 Task: Find connections with filter location Rubiataba with filter topic #cloudwith filter profile language German with filter current company AlMansoori Petroleum Services with filter school Hindusthan College of Engineering and Technology with filter industry Research Services with filter service category Wealth Management with filter keywords title Preschool Teacher
Action: Mouse moved to (182, 254)
Screenshot: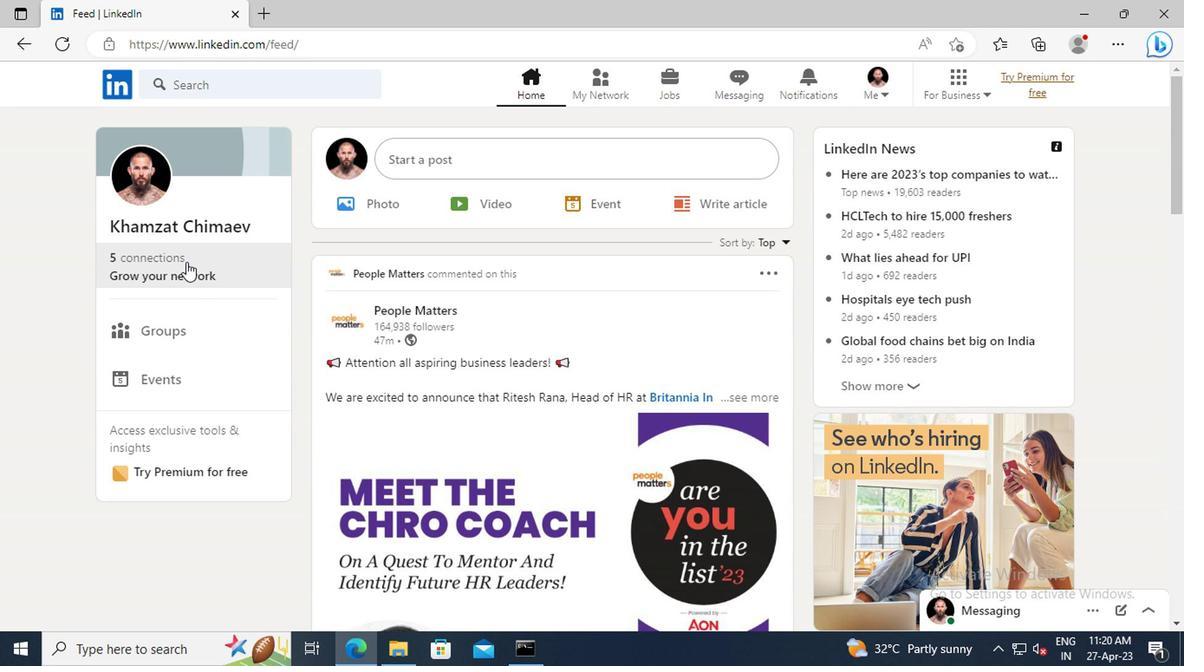
Action: Mouse pressed left at (182, 254)
Screenshot: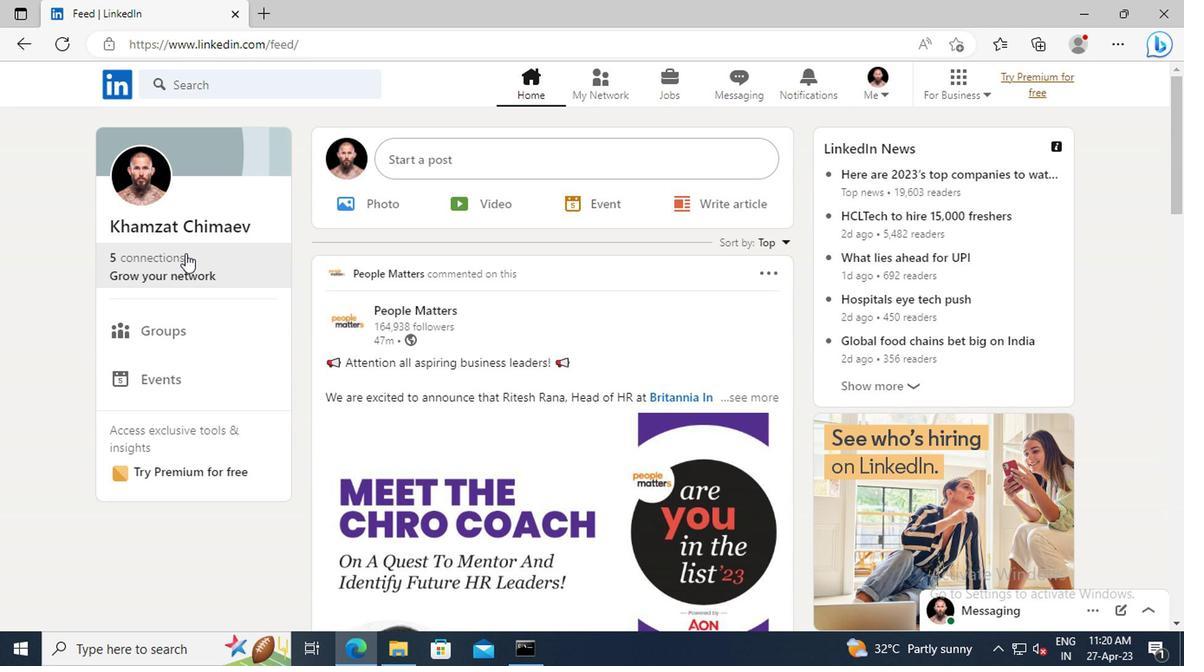 
Action: Mouse moved to (192, 188)
Screenshot: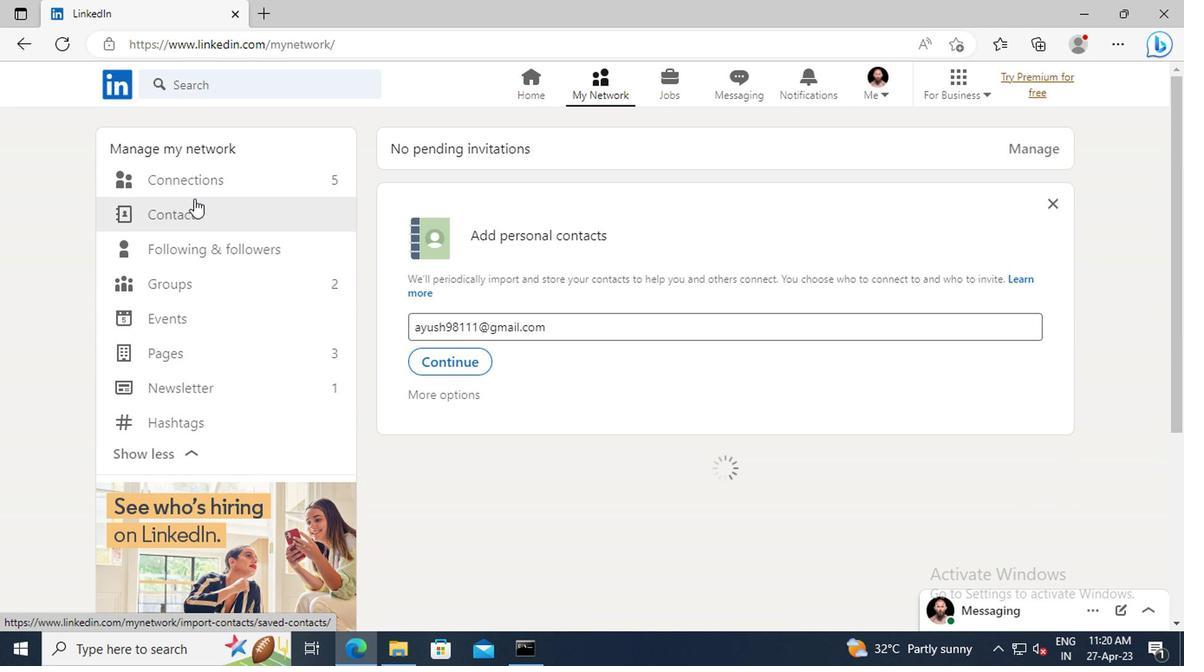 
Action: Mouse pressed left at (192, 188)
Screenshot: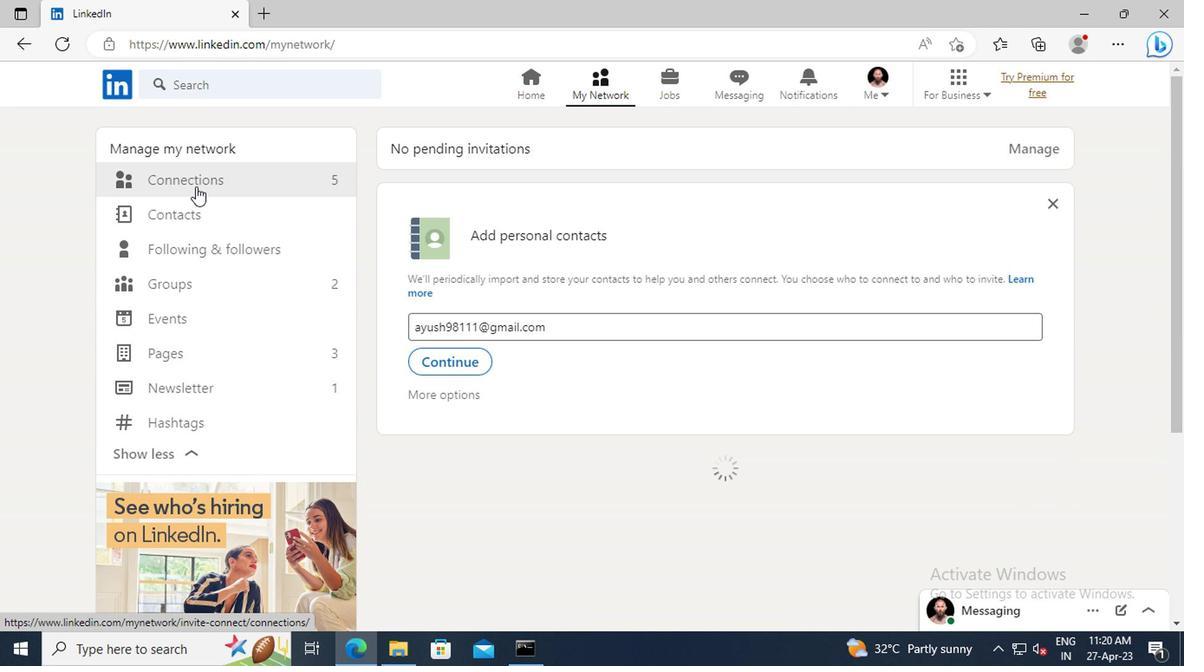 
Action: Mouse moved to (715, 186)
Screenshot: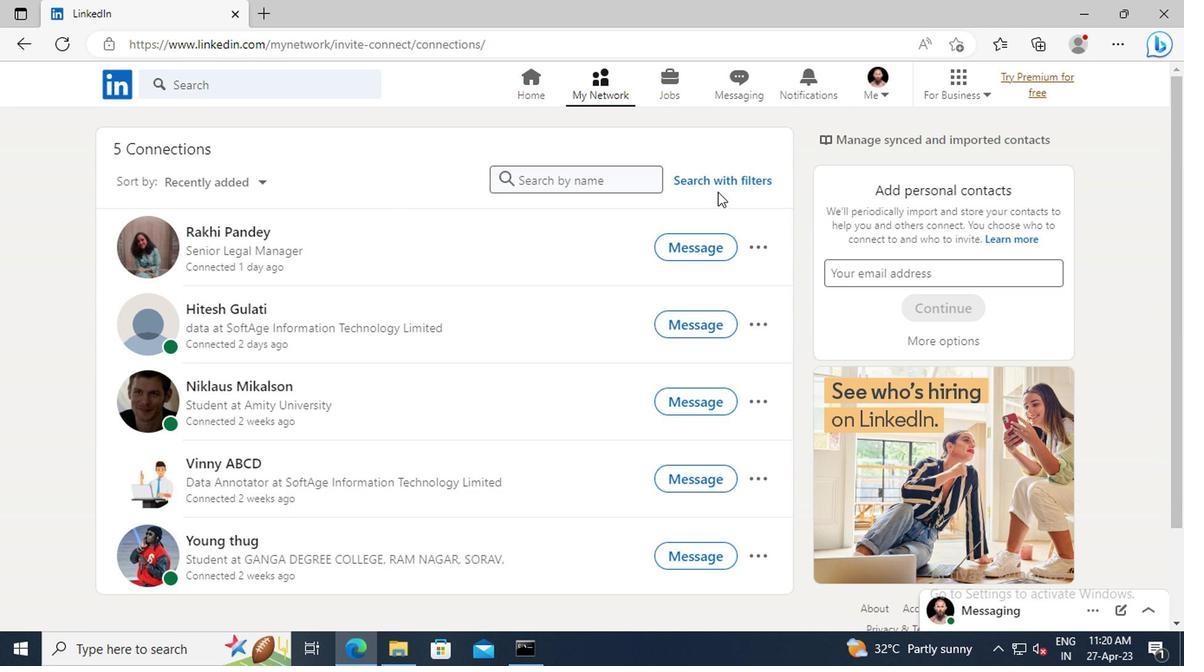 
Action: Mouse pressed left at (715, 186)
Screenshot: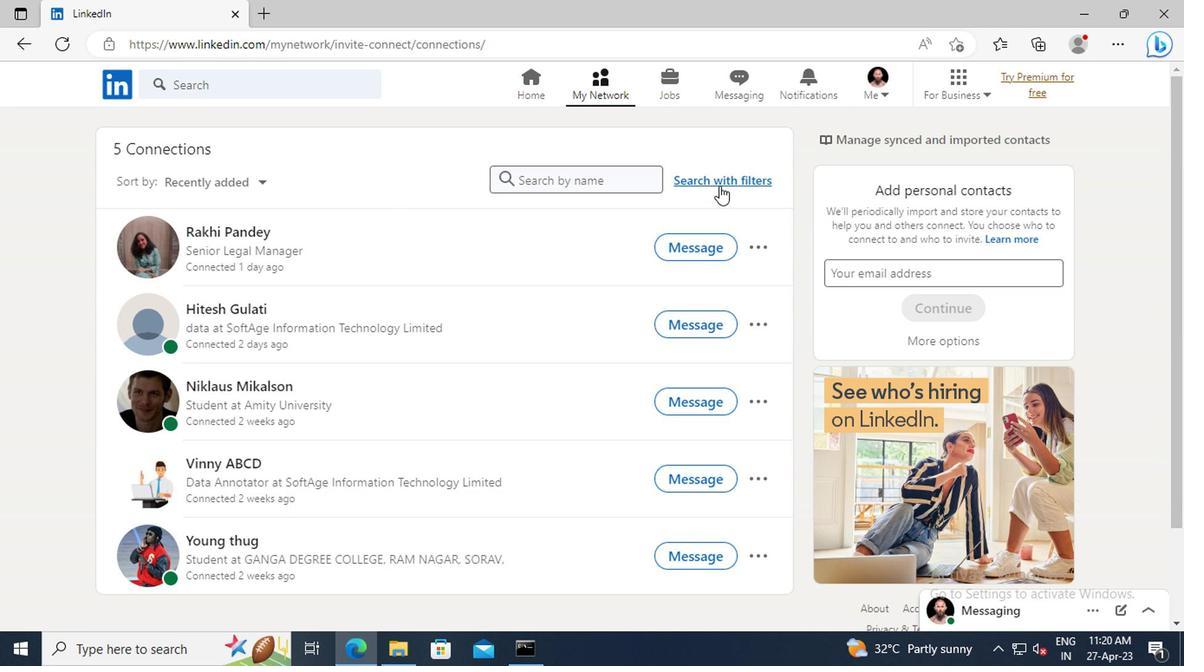 
Action: Mouse moved to (664, 141)
Screenshot: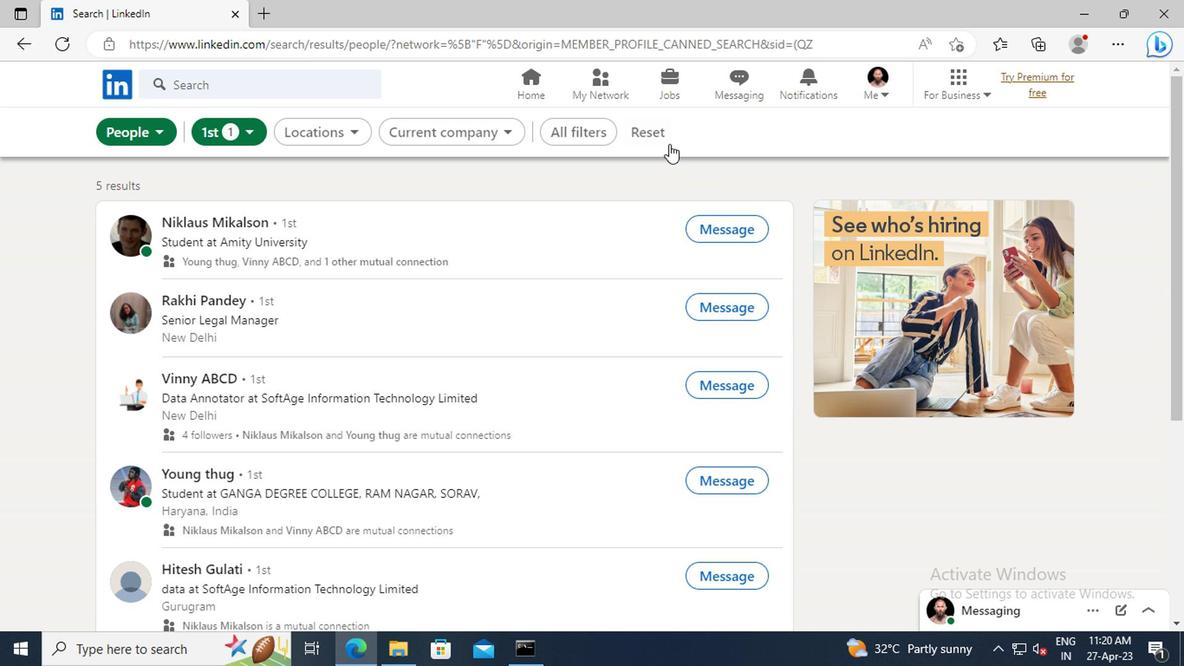 
Action: Mouse pressed left at (664, 141)
Screenshot: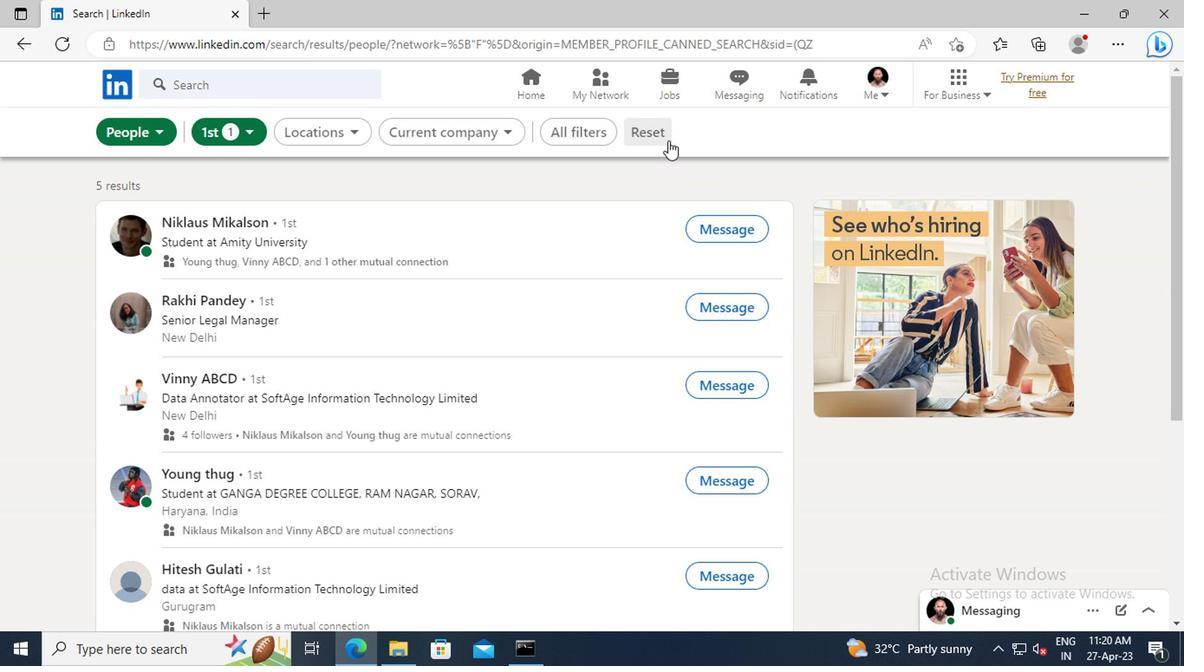 
Action: Mouse moved to (623, 130)
Screenshot: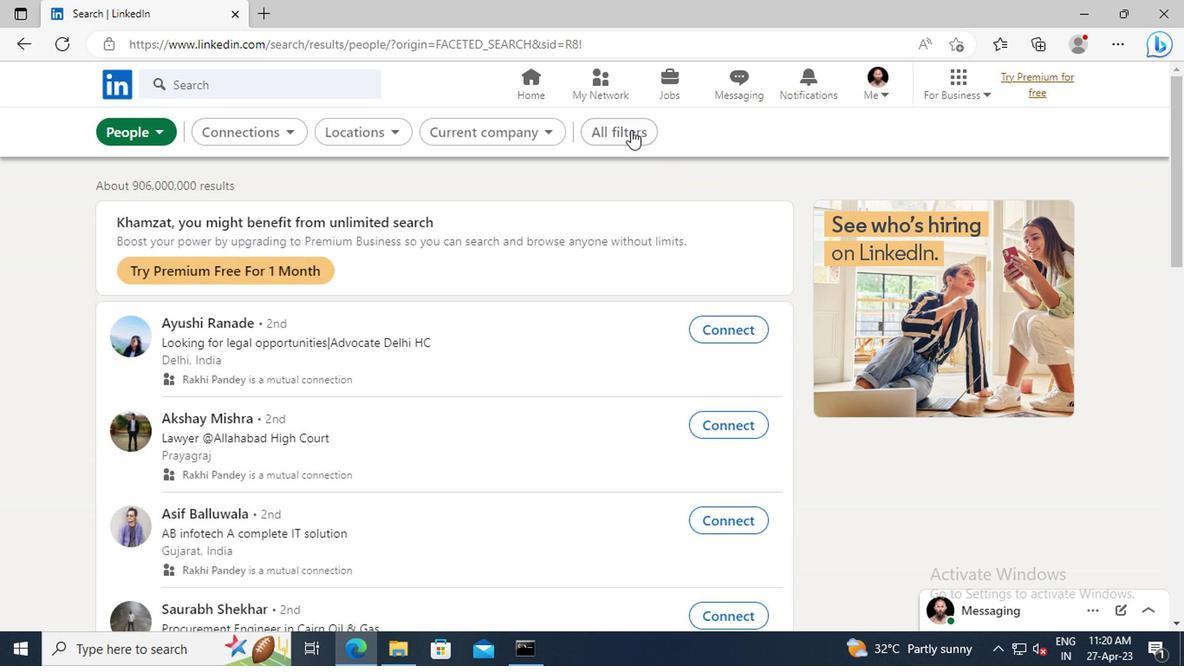 
Action: Mouse pressed left at (623, 130)
Screenshot: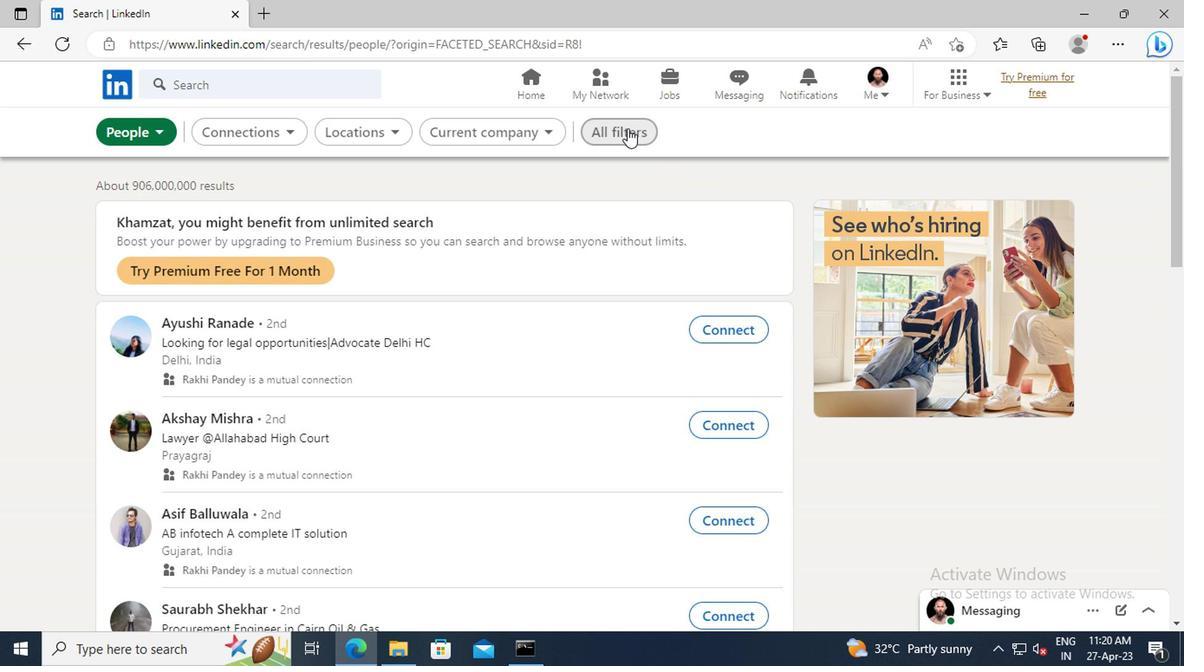 
Action: Mouse moved to (1050, 349)
Screenshot: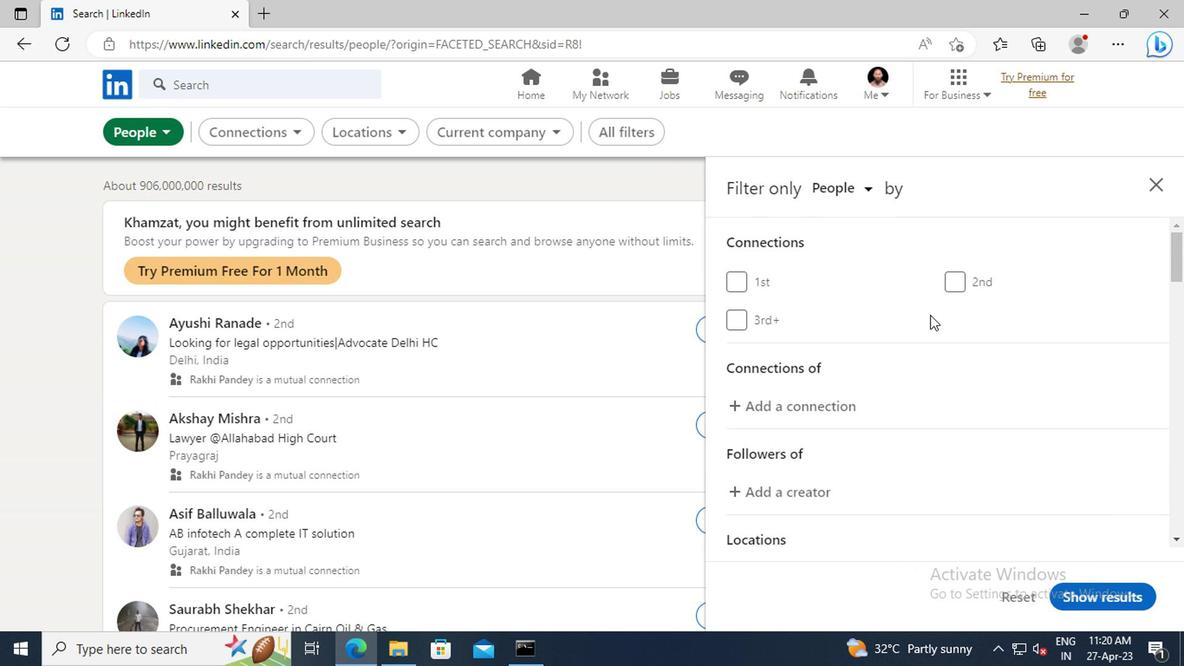 
Action: Mouse scrolled (1050, 348) with delta (0, -1)
Screenshot: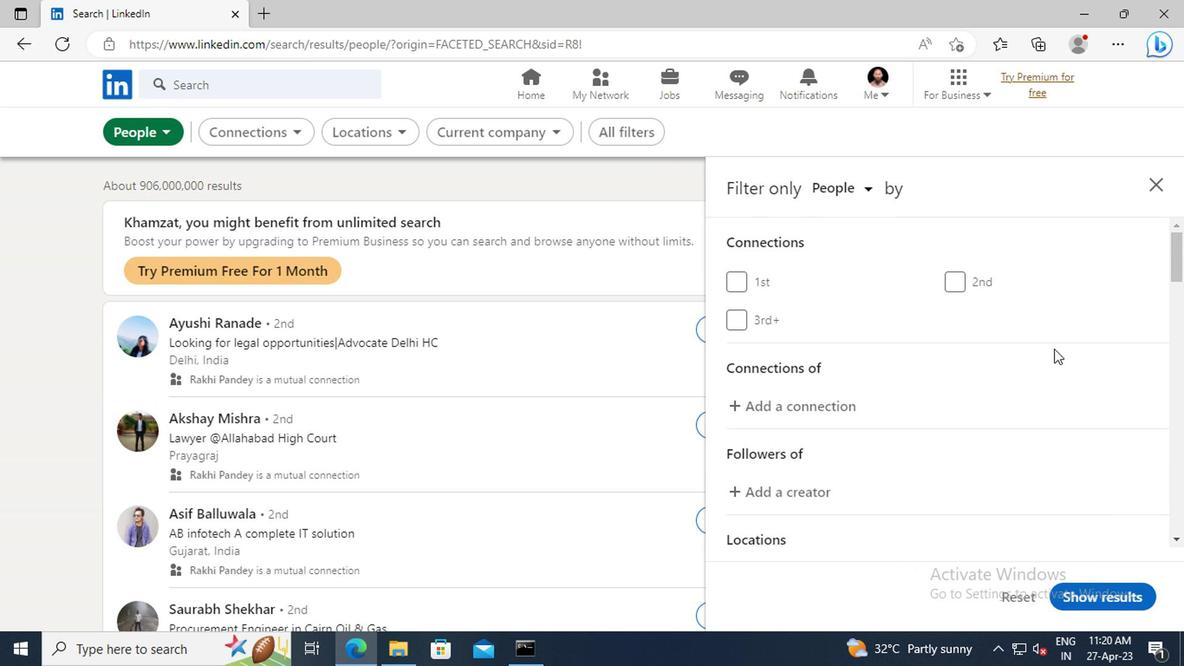 
Action: Mouse scrolled (1050, 348) with delta (0, -1)
Screenshot: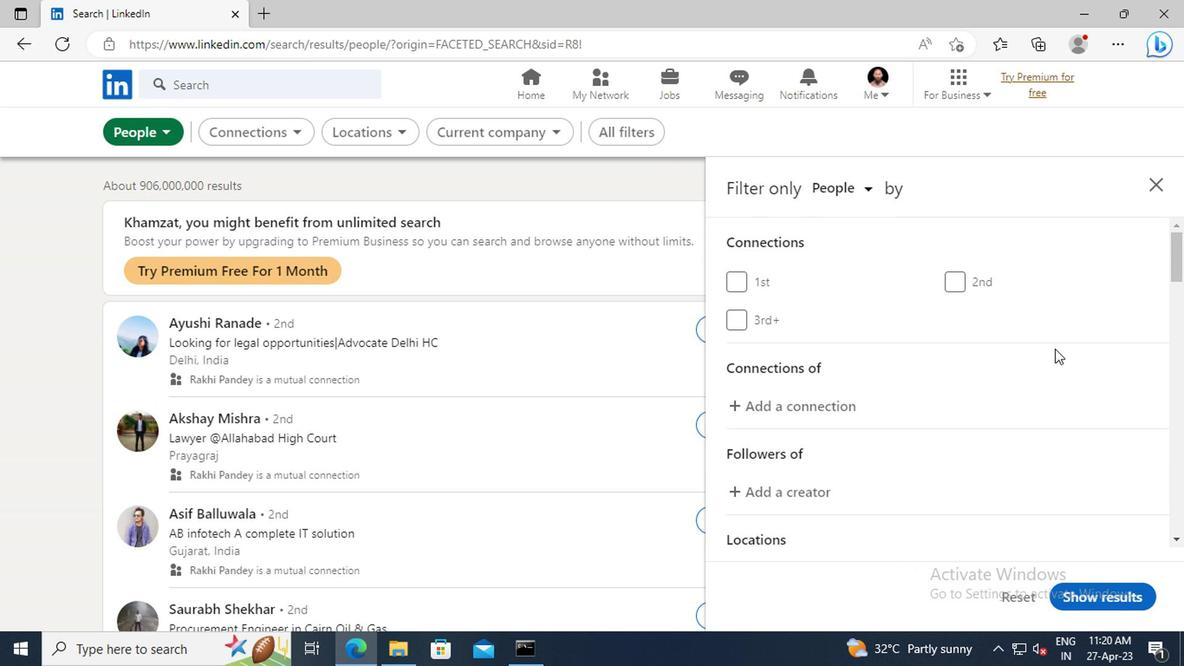 
Action: Mouse scrolled (1050, 348) with delta (0, -1)
Screenshot: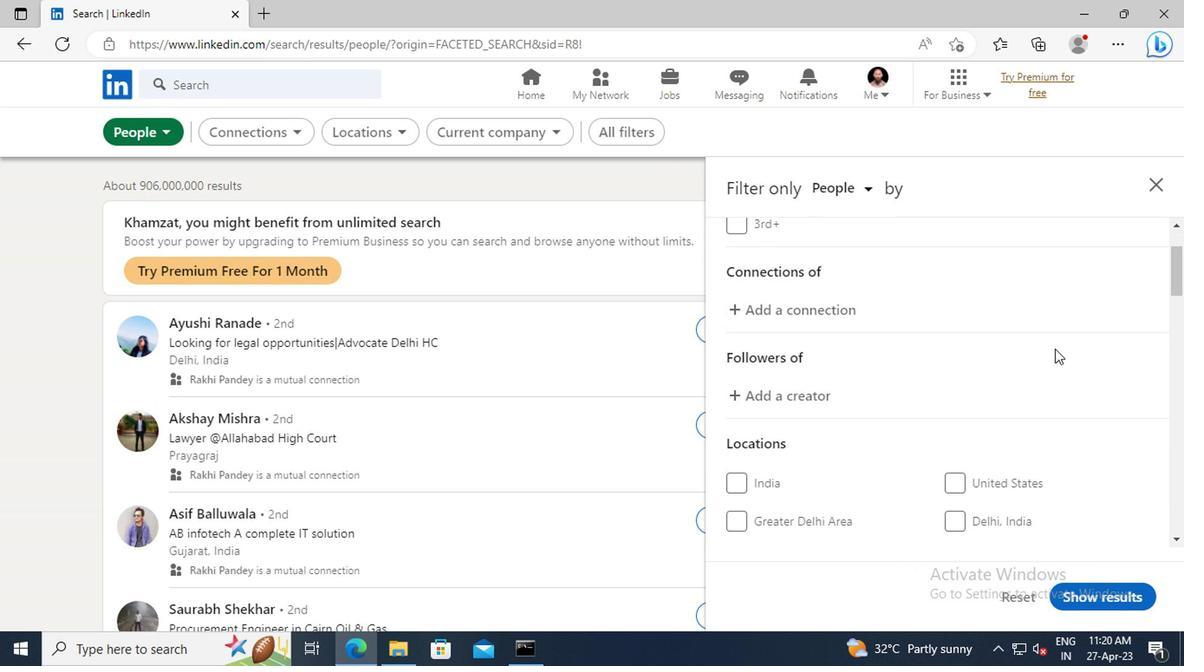
Action: Mouse scrolled (1050, 348) with delta (0, -1)
Screenshot: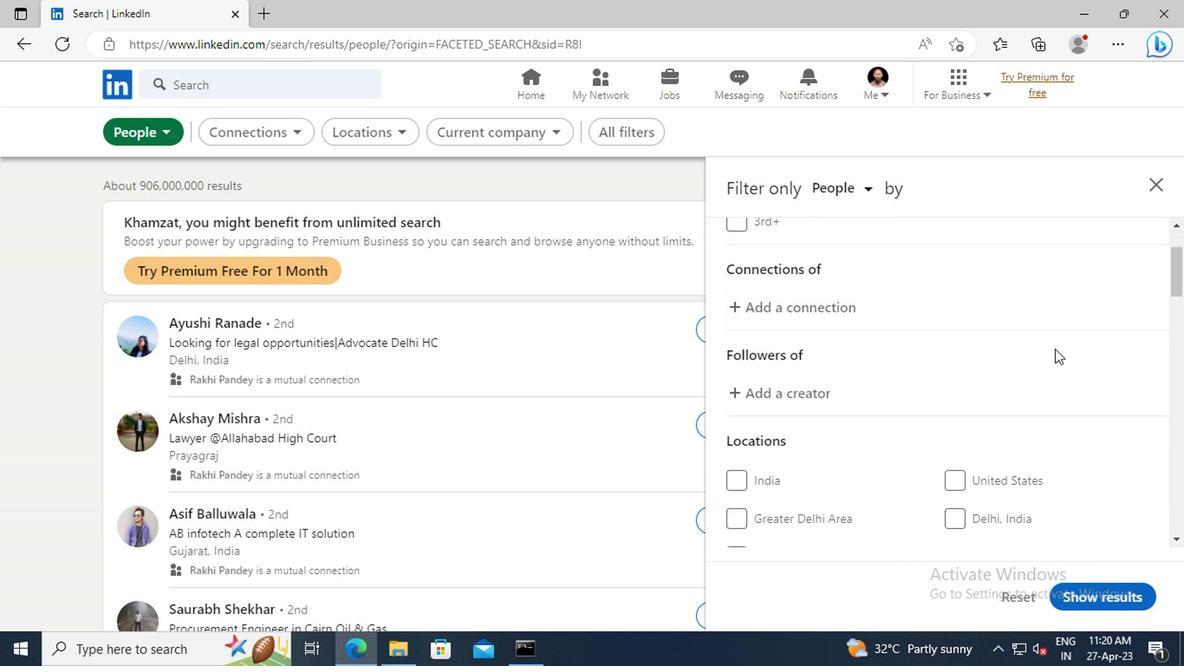 
Action: Mouse scrolled (1050, 348) with delta (0, -1)
Screenshot: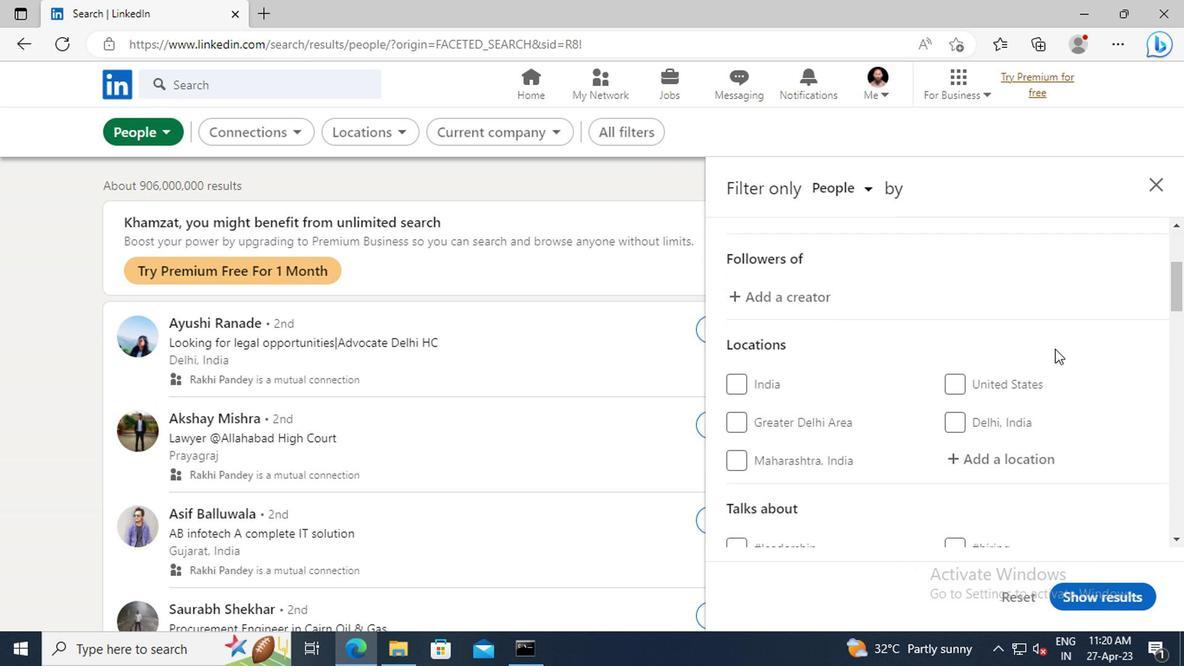 
Action: Mouse scrolled (1050, 348) with delta (0, -1)
Screenshot: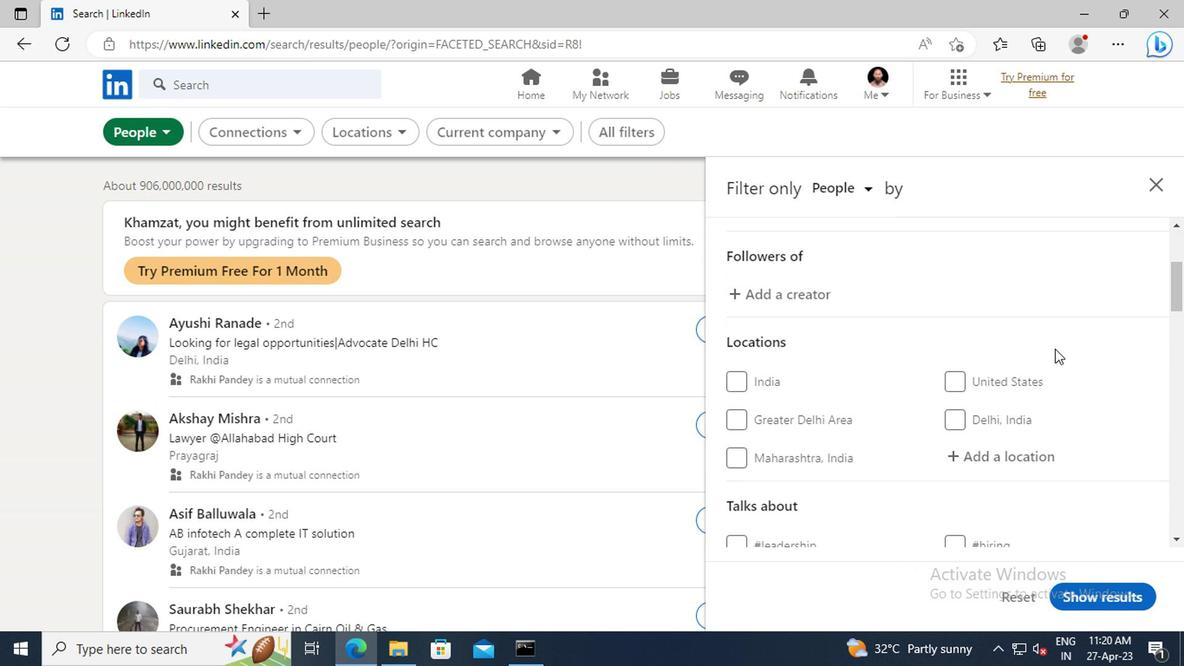 
Action: Mouse moved to (974, 360)
Screenshot: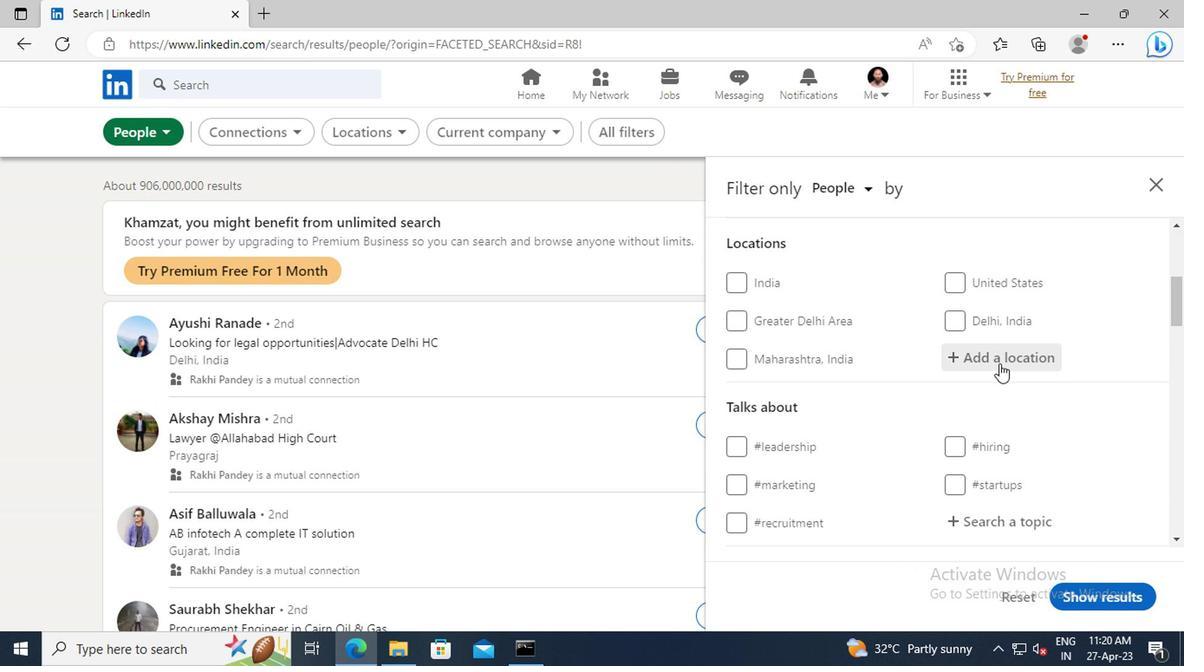 
Action: Mouse pressed left at (974, 360)
Screenshot: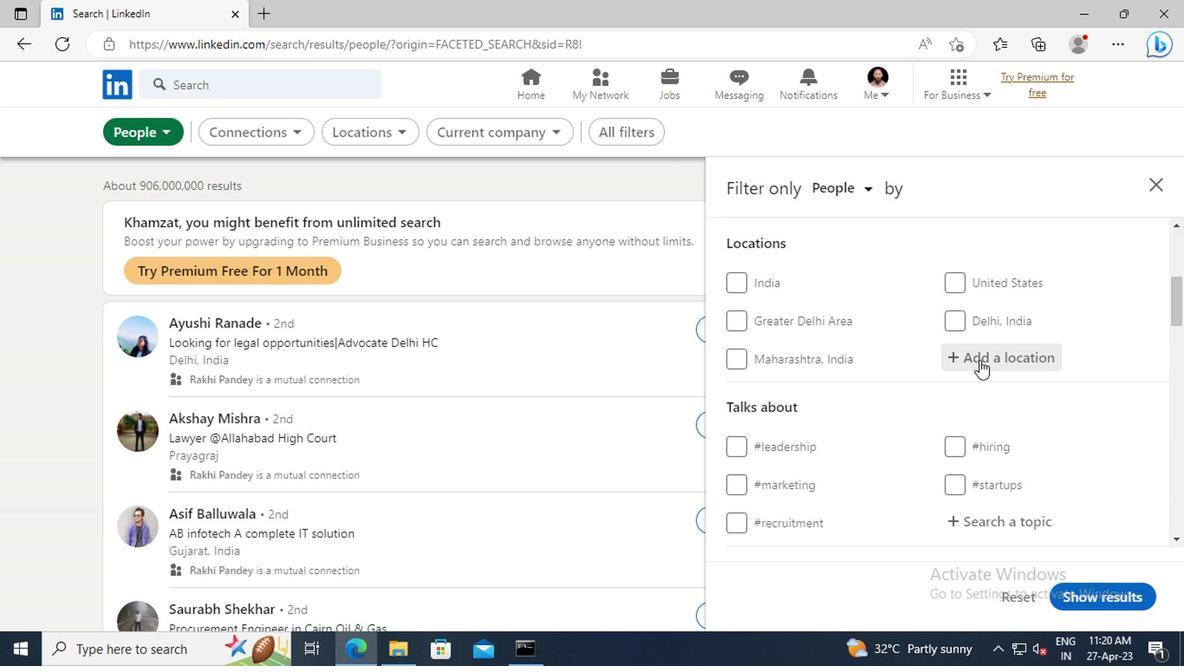 
Action: Key pressed <Key.shift>RUBIATABA
Screenshot: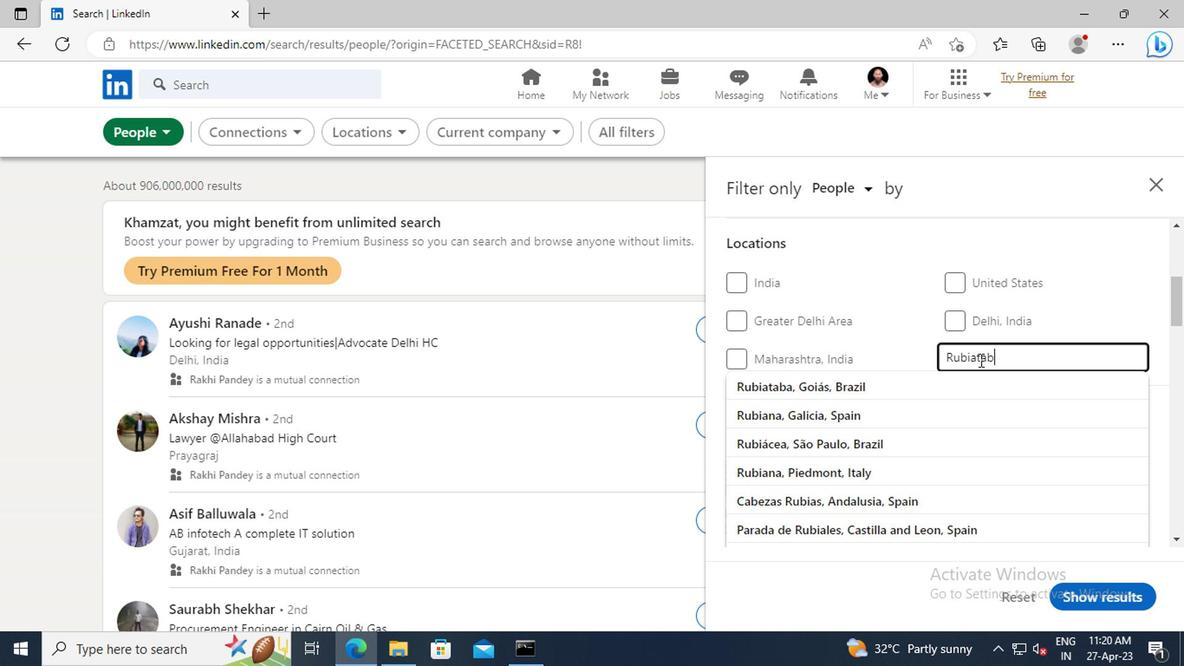 
Action: Mouse moved to (971, 382)
Screenshot: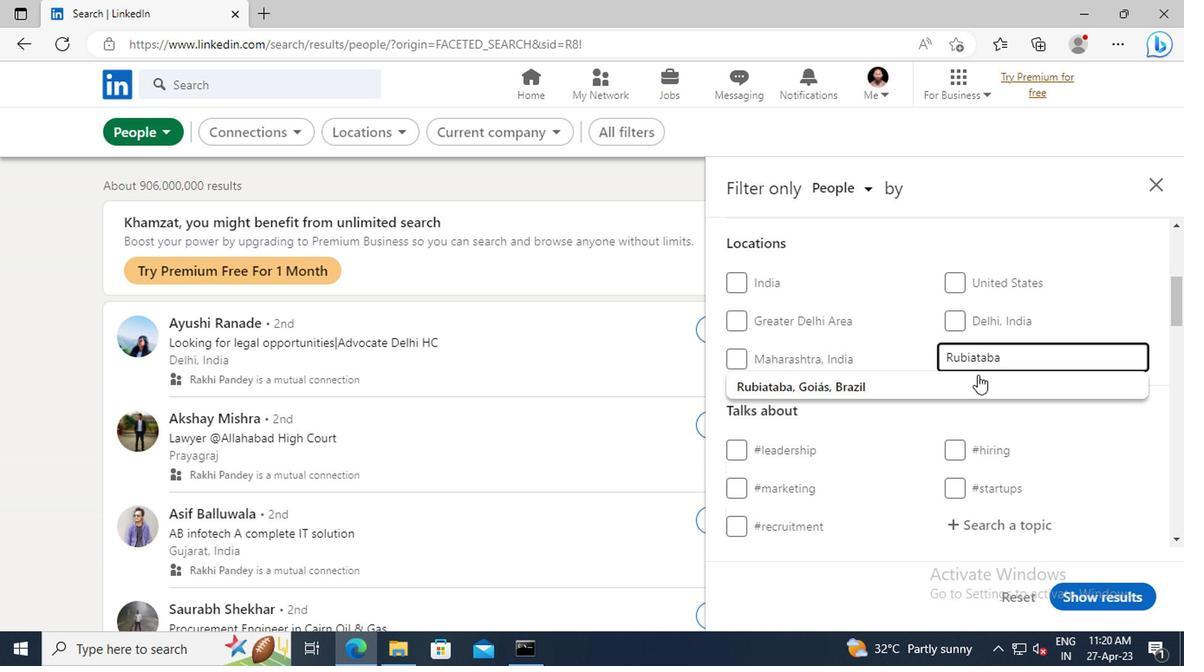 
Action: Mouse pressed left at (971, 382)
Screenshot: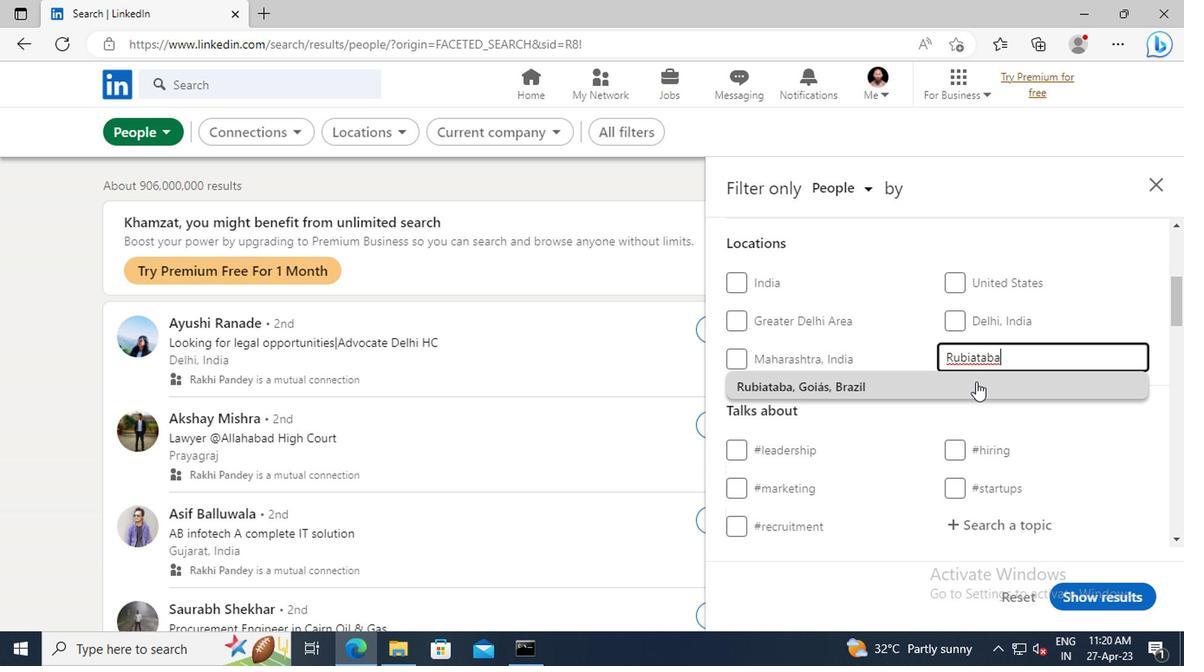 
Action: Mouse scrolled (971, 381) with delta (0, 0)
Screenshot: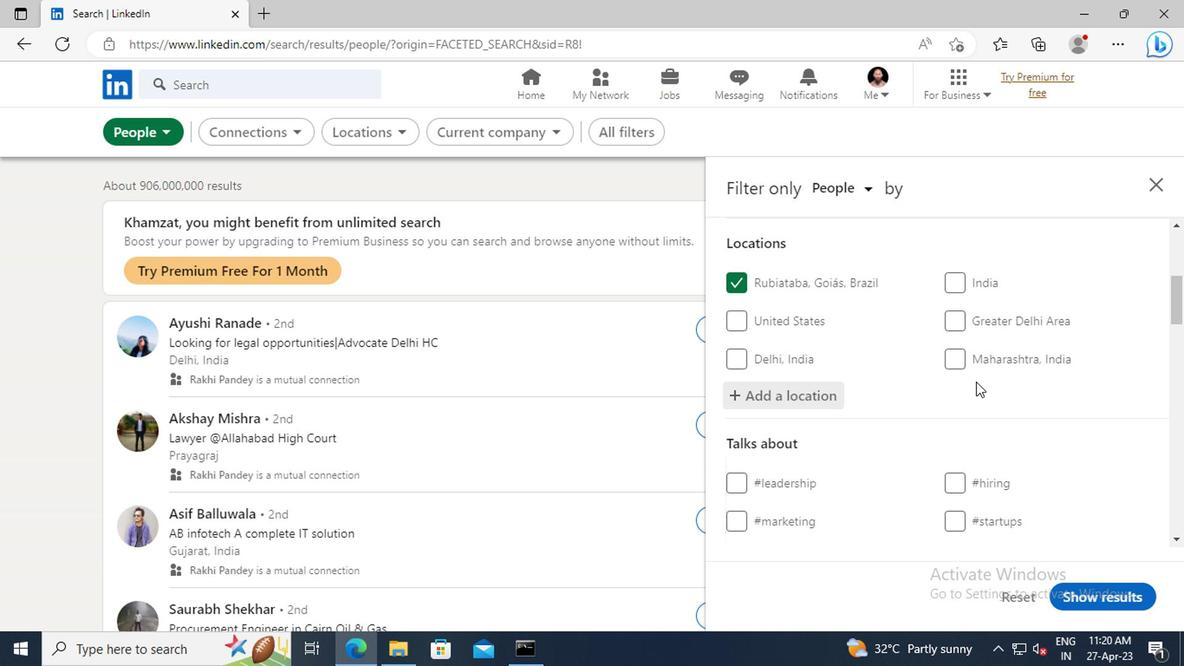 
Action: Mouse scrolled (971, 381) with delta (0, 0)
Screenshot: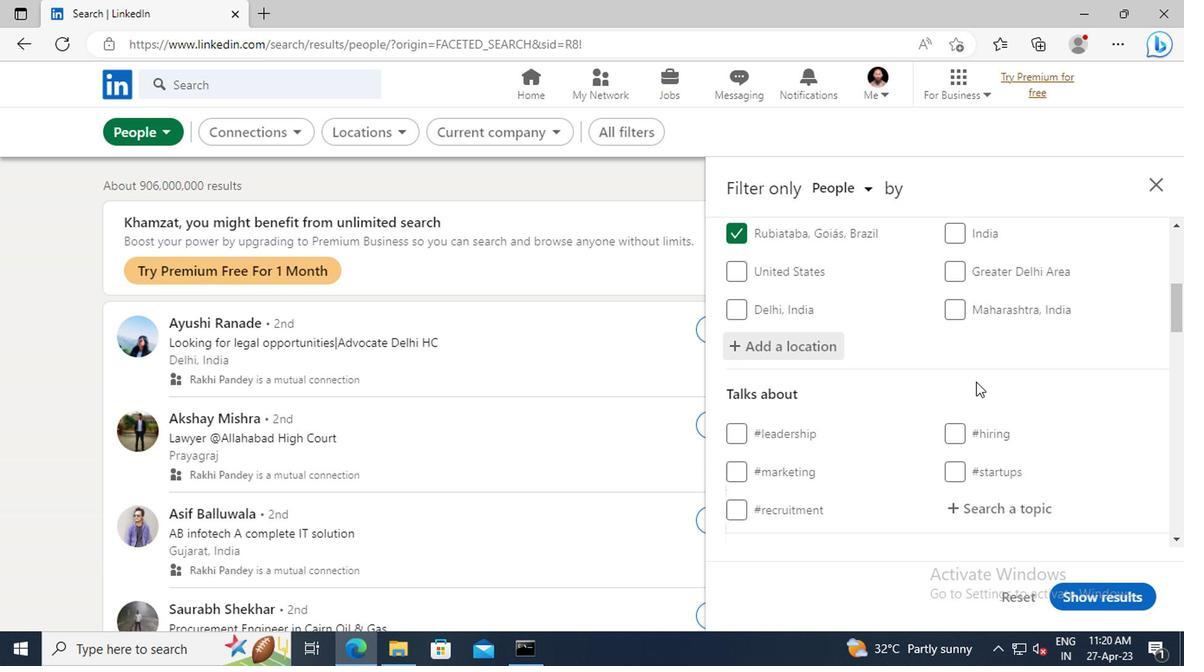 
Action: Mouse scrolled (971, 381) with delta (0, 0)
Screenshot: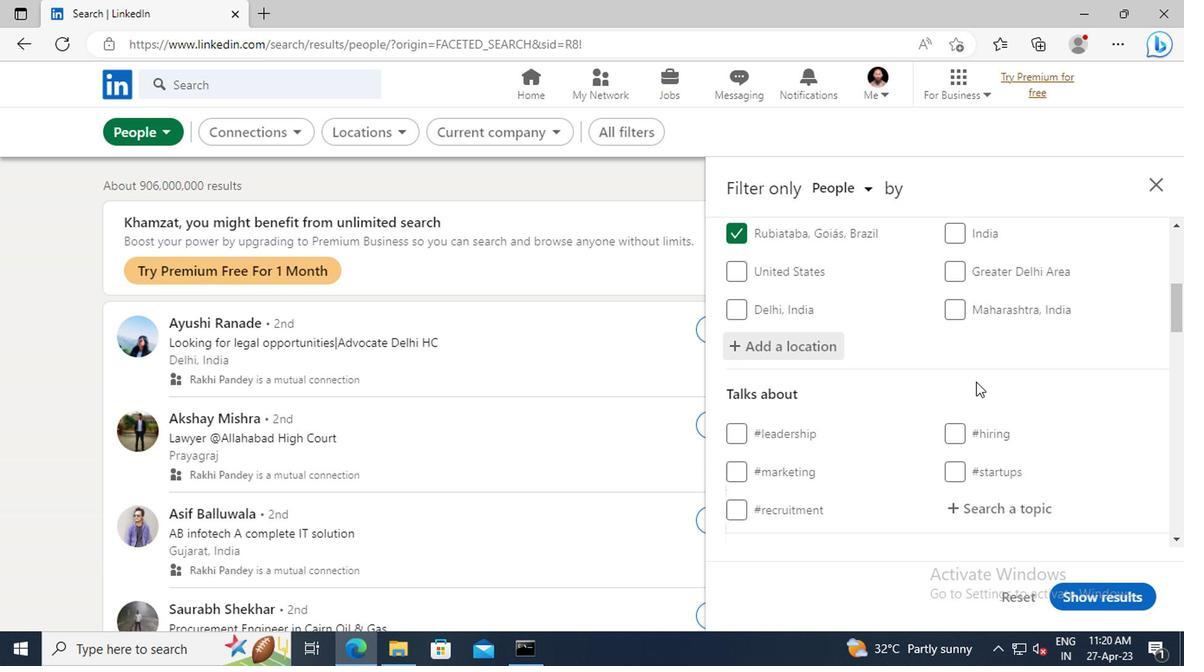 
Action: Mouse scrolled (971, 381) with delta (0, 0)
Screenshot: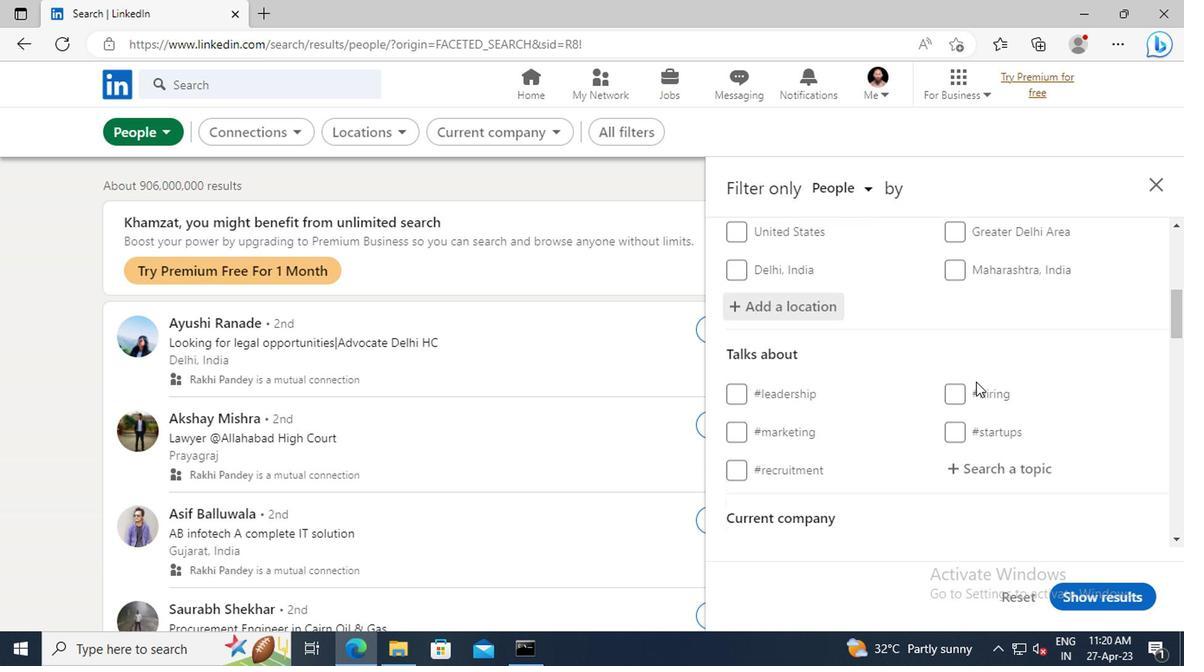 
Action: Mouse moved to (982, 367)
Screenshot: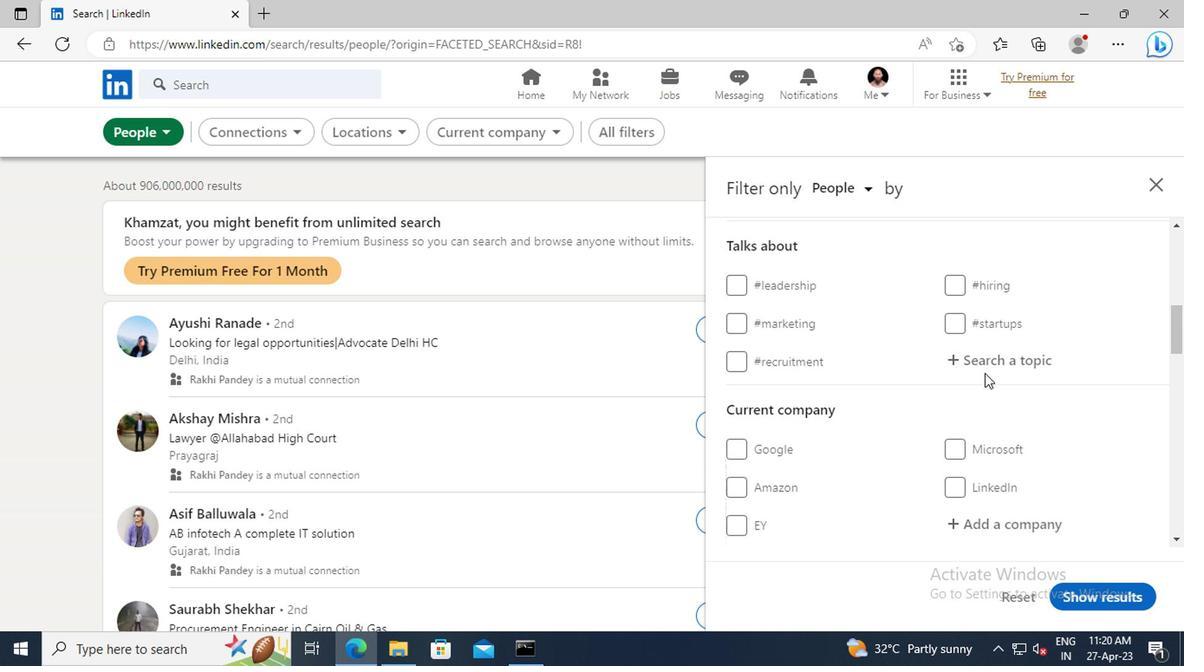 
Action: Mouse pressed left at (982, 367)
Screenshot: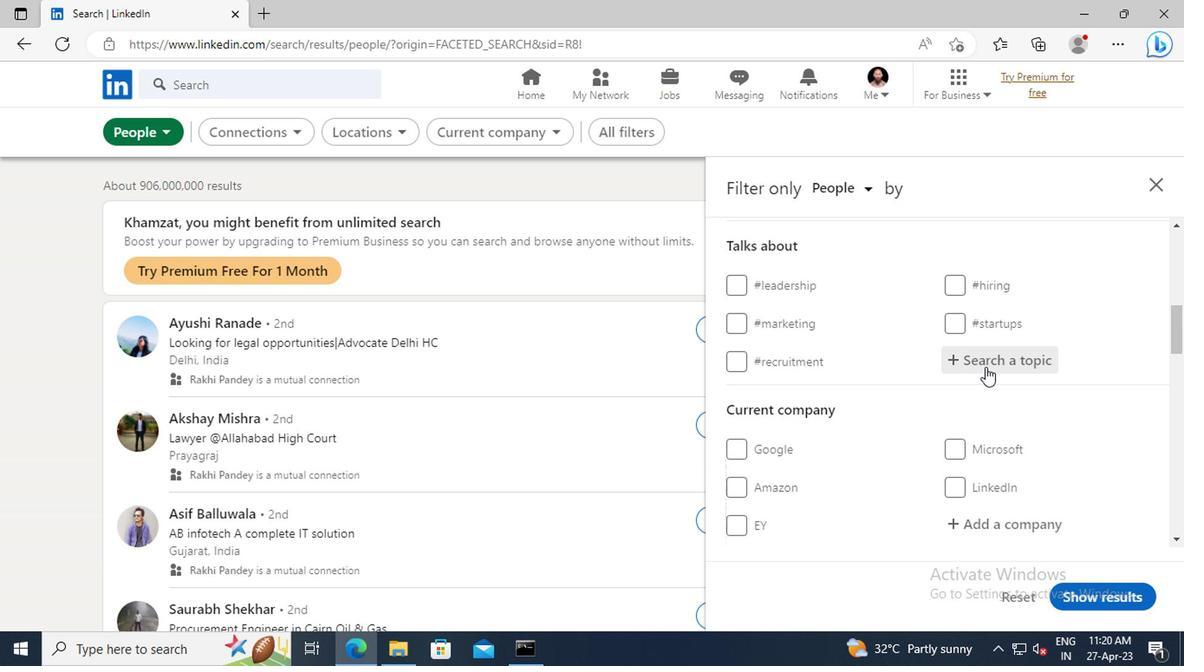 
Action: Key pressed <Key.shift>#CLOUDWITH<Key.enter>
Screenshot: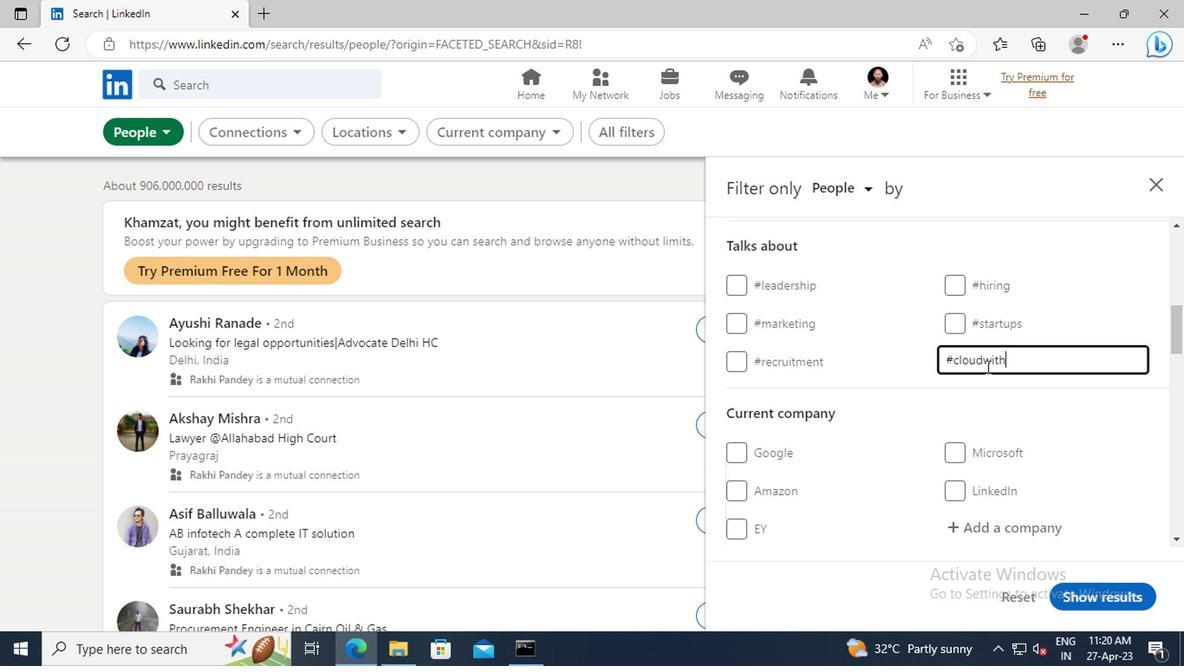 
Action: Mouse scrolled (982, 367) with delta (0, 0)
Screenshot: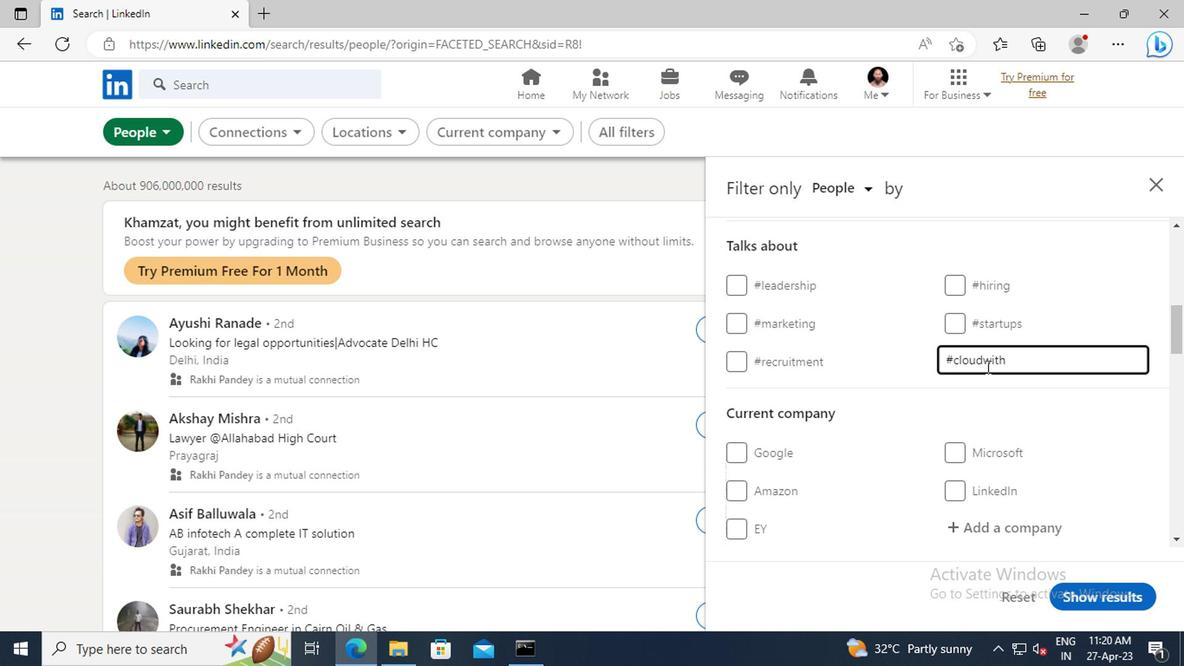 
Action: Mouse scrolled (982, 367) with delta (0, 0)
Screenshot: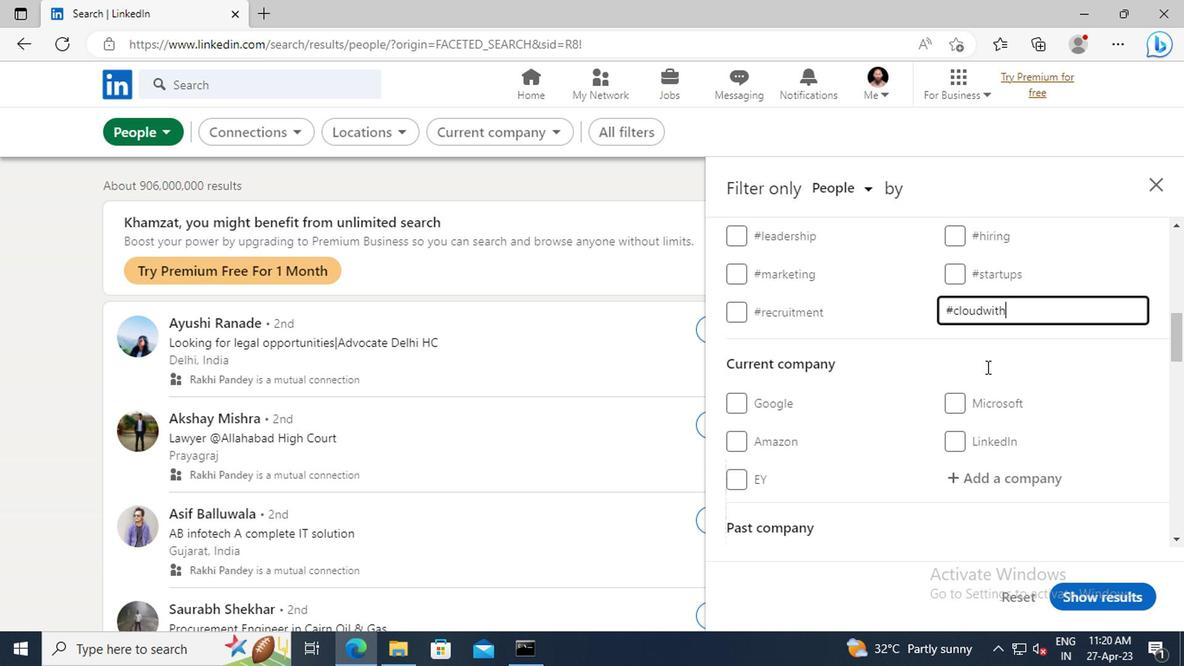 
Action: Mouse scrolled (982, 367) with delta (0, 0)
Screenshot: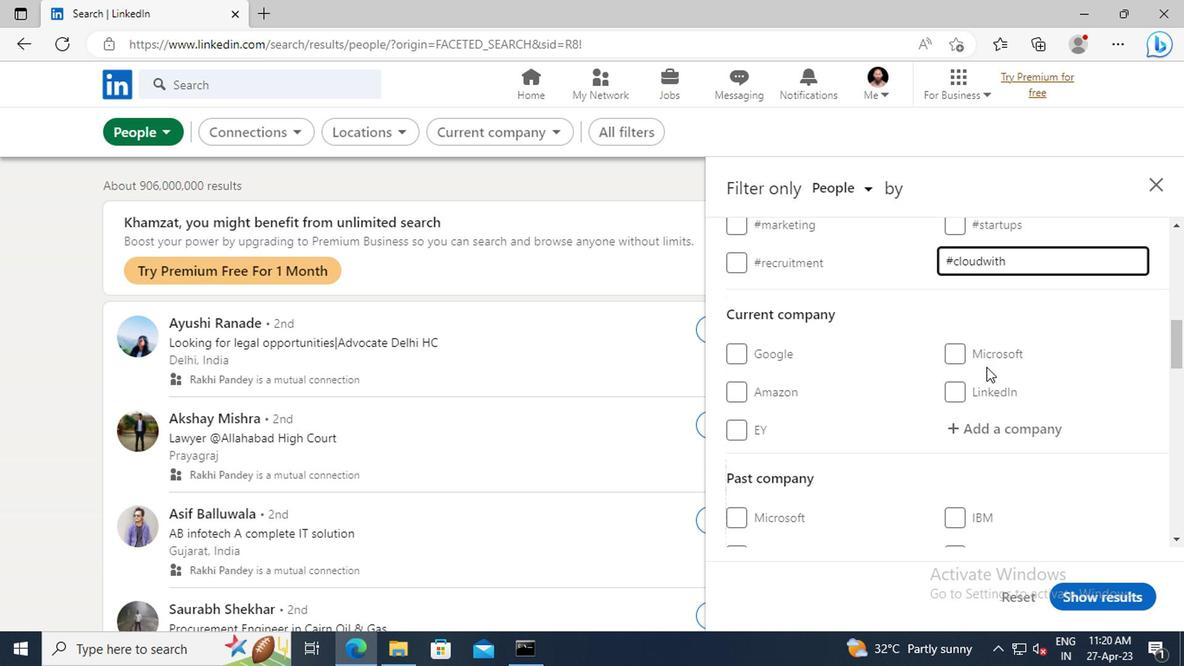
Action: Mouse scrolled (982, 367) with delta (0, 0)
Screenshot: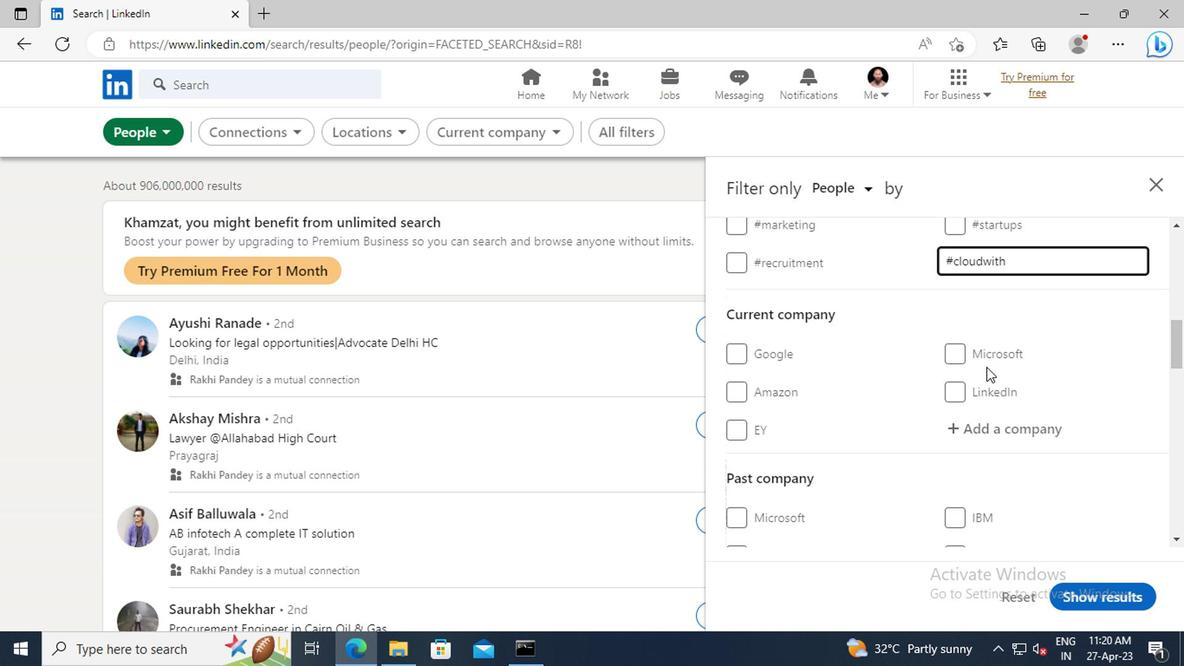 
Action: Mouse scrolled (982, 367) with delta (0, 0)
Screenshot: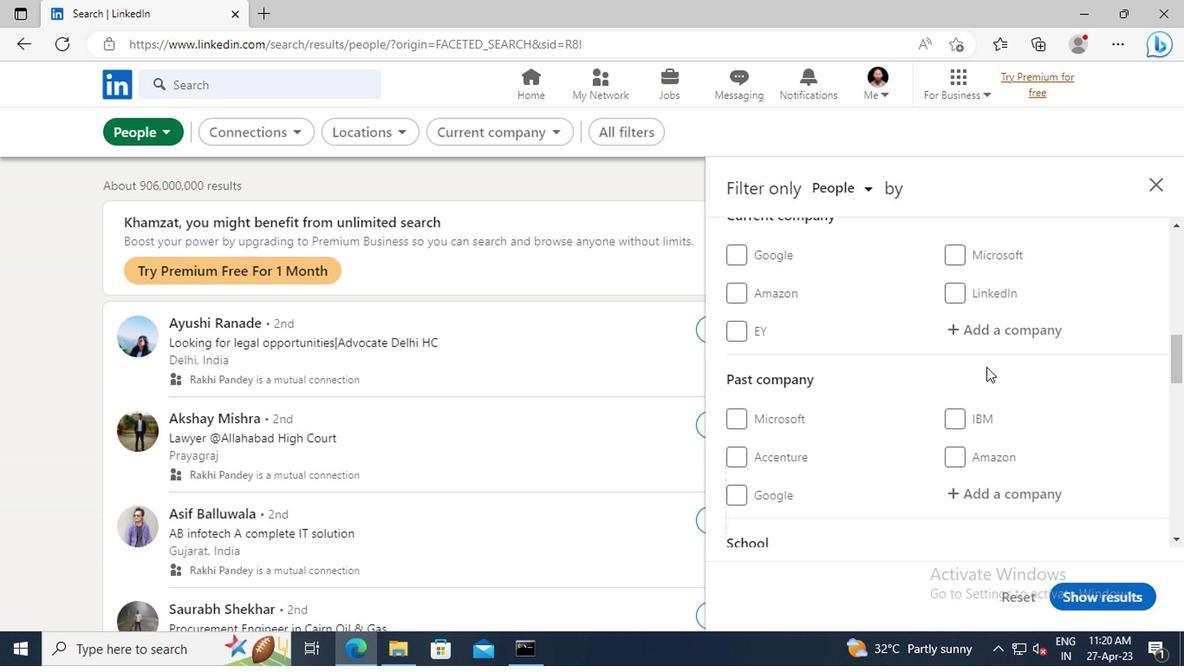 
Action: Mouse scrolled (982, 367) with delta (0, 0)
Screenshot: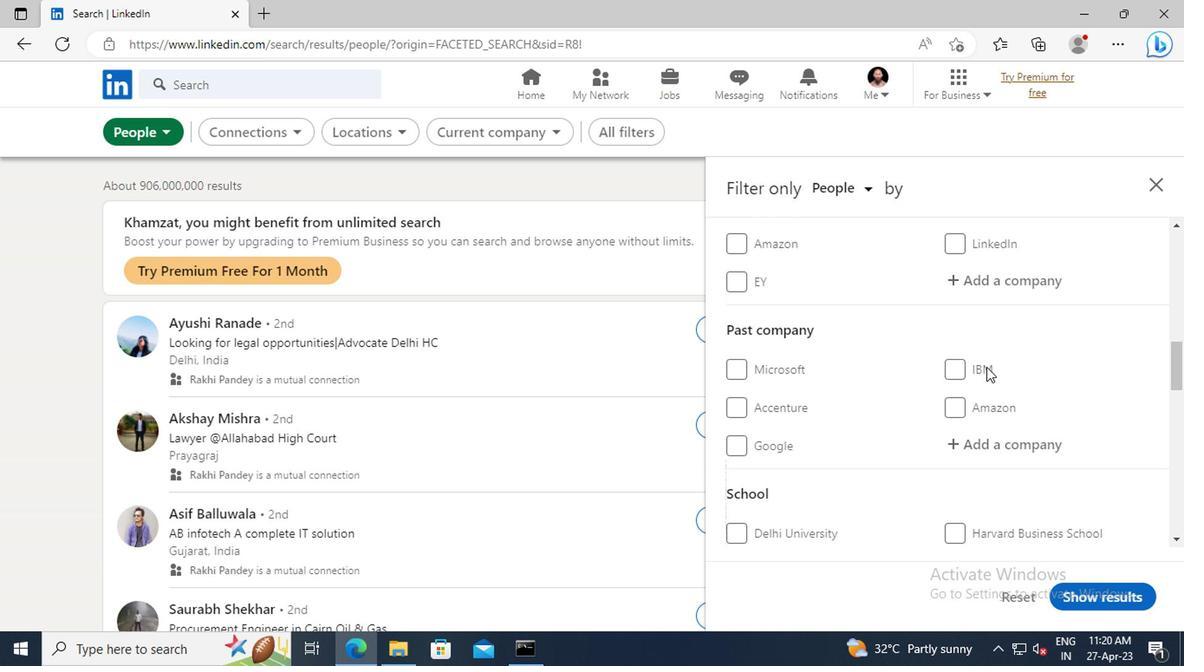 
Action: Mouse scrolled (982, 367) with delta (0, 0)
Screenshot: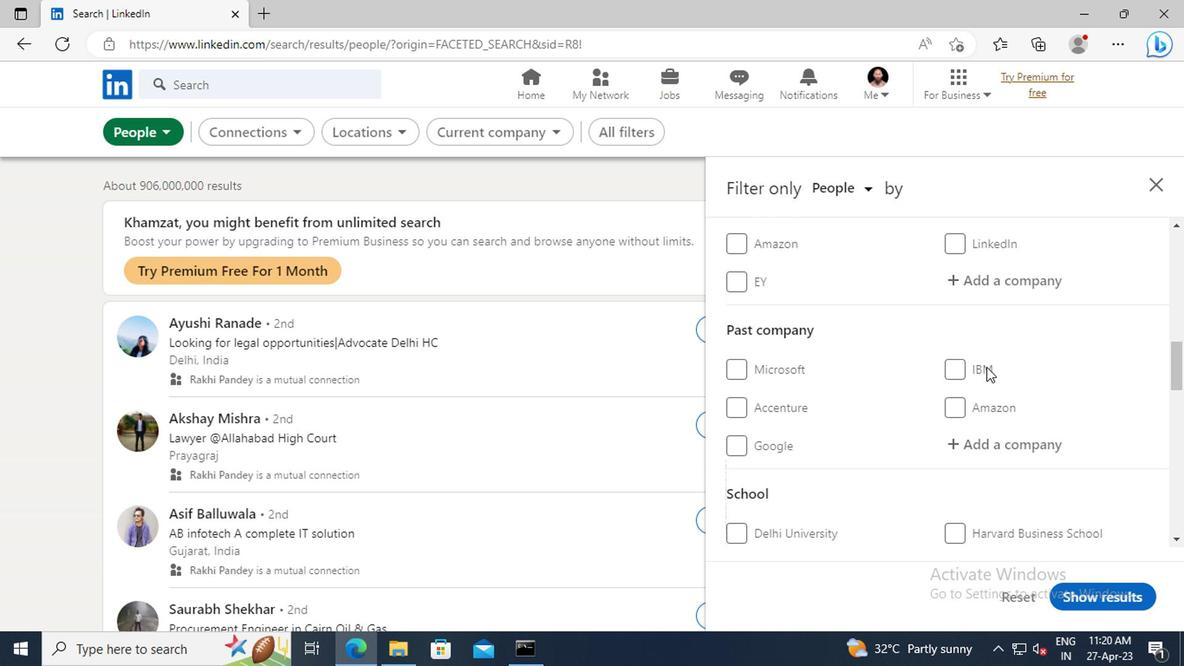
Action: Mouse scrolled (982, 367) with delta (0, 0)
Screenshot: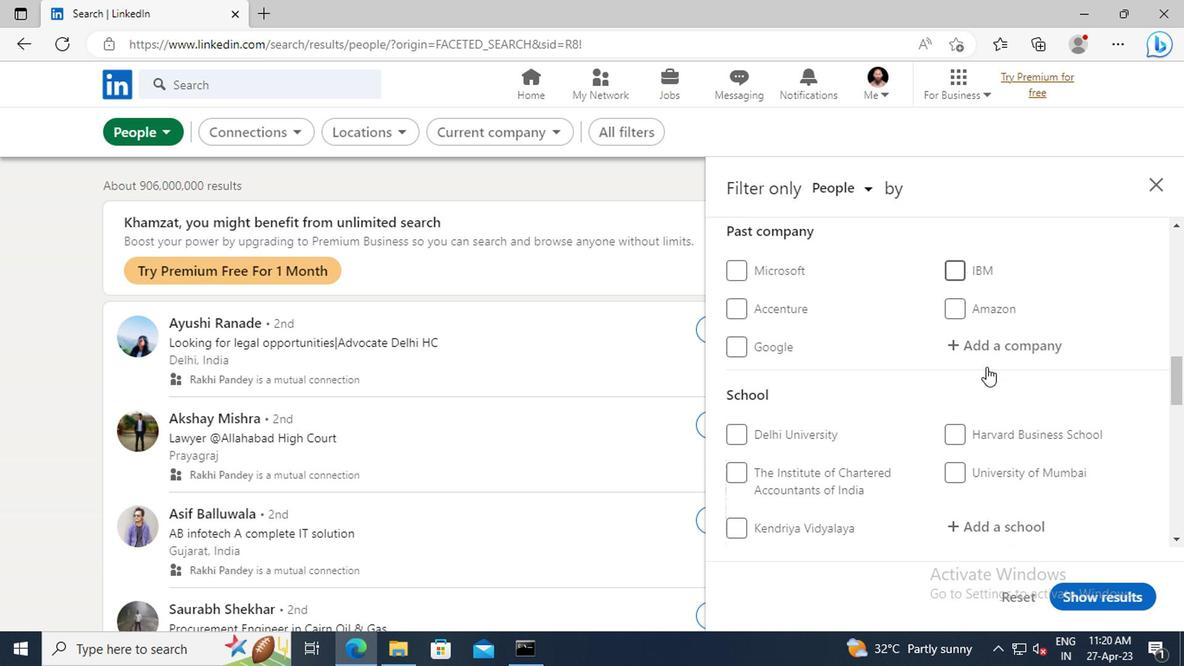 
Action: Mouse scrolled (982, 367) with delta (0, 0)
Screenshot: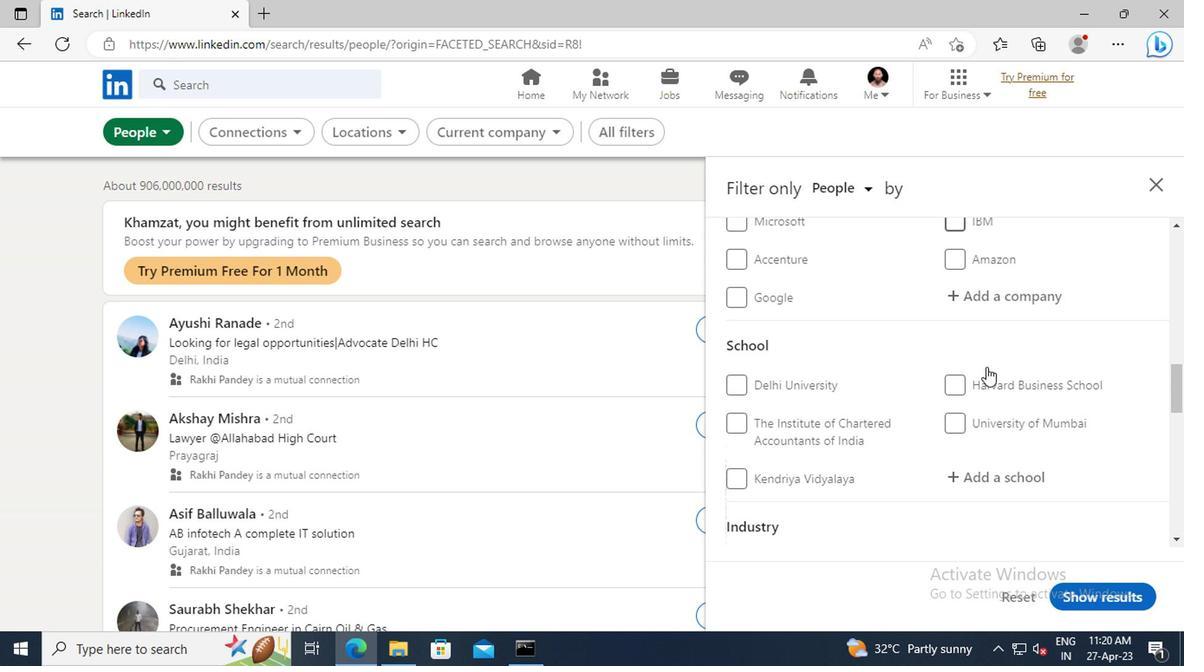 
Action: Mouse scrolled (982, 367) with delta (0, 0)
Screenshot: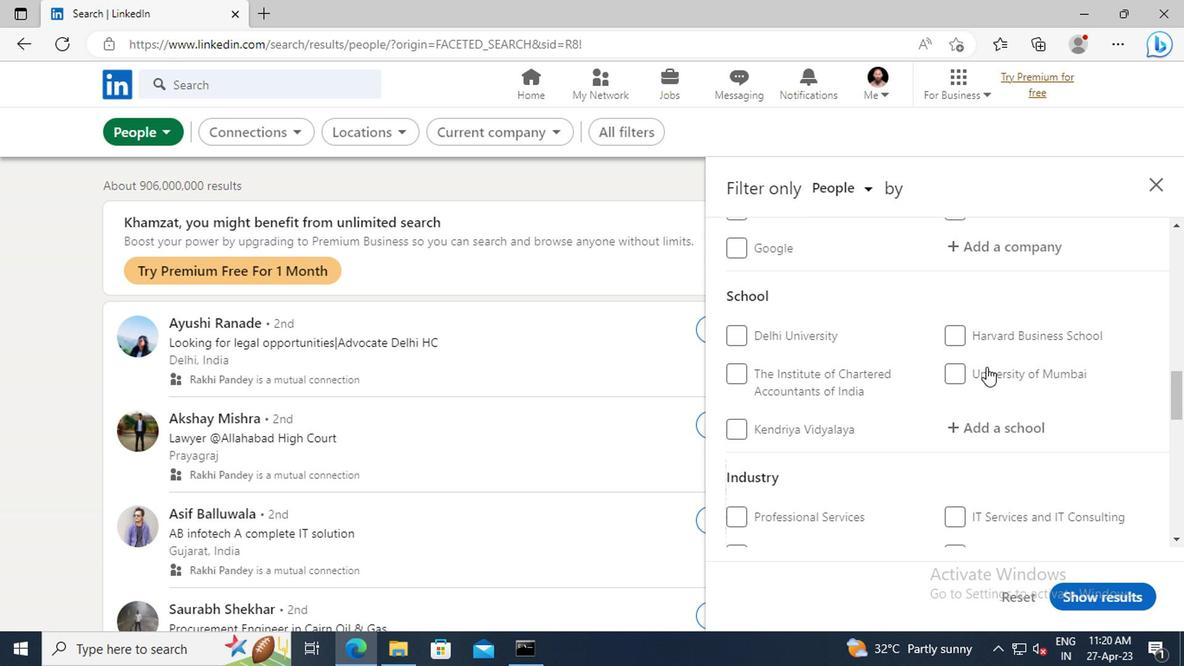 
Action: Mouse scrolled (982, 367) with delta (0, 0)
Screenshot: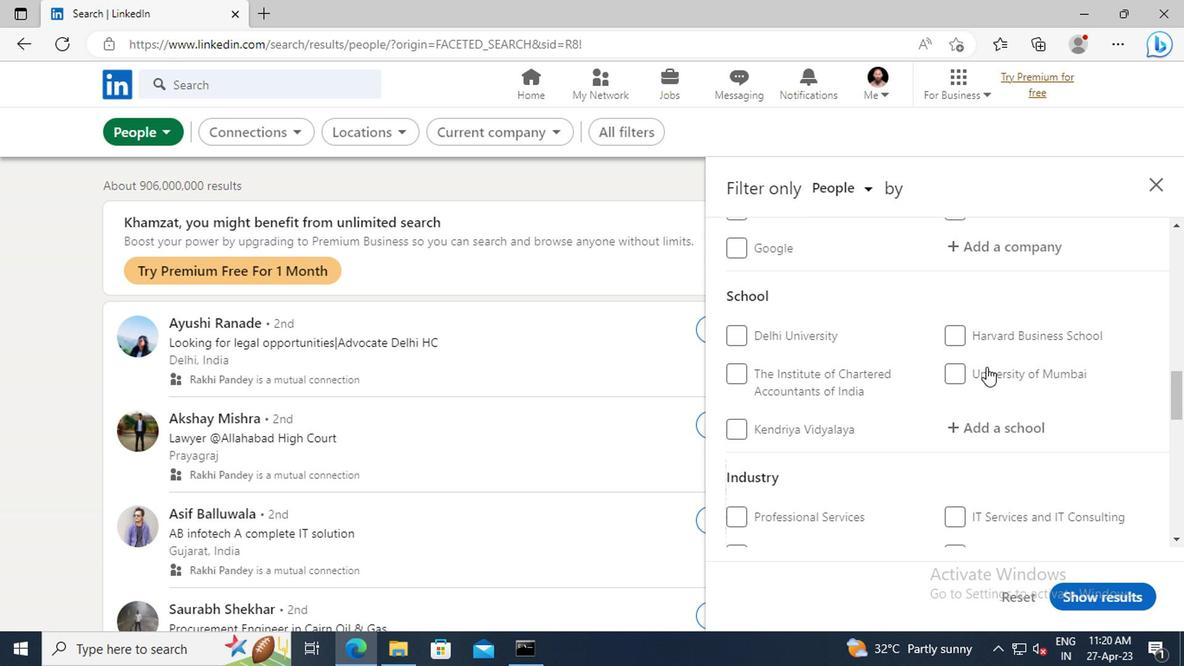
Action: Mouse scrolled (982, 367) with delta (0, 0)
Screenshot: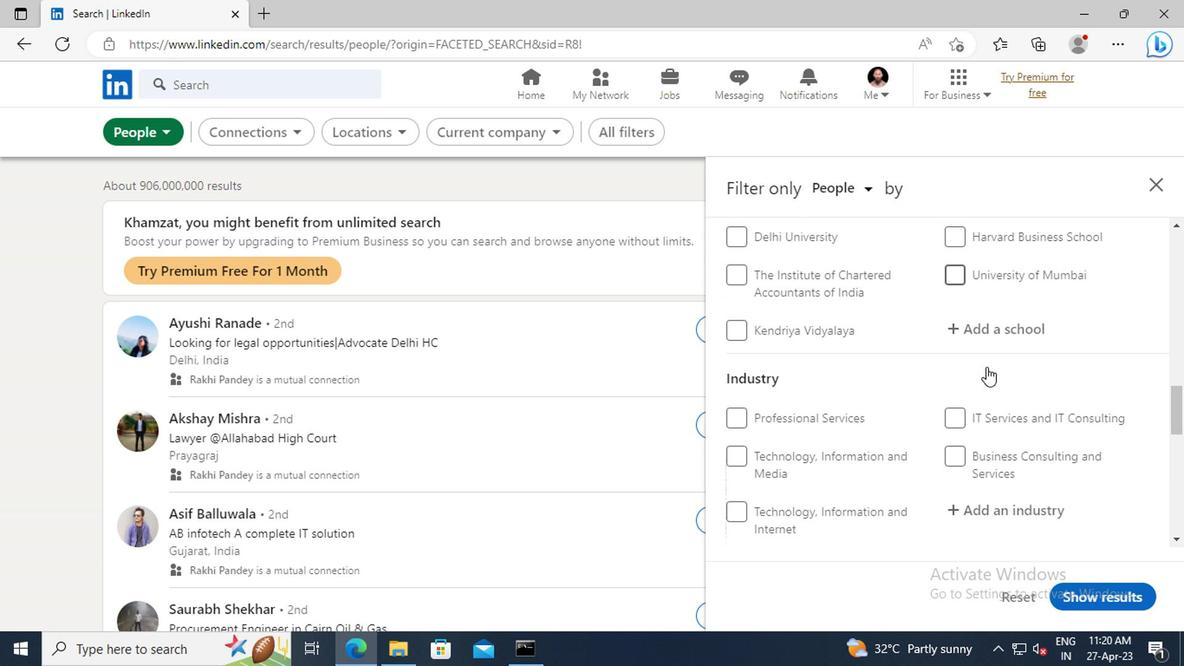 
Action: Mouse scrolled (982, 367) with delta (0, 0)
Screenshot: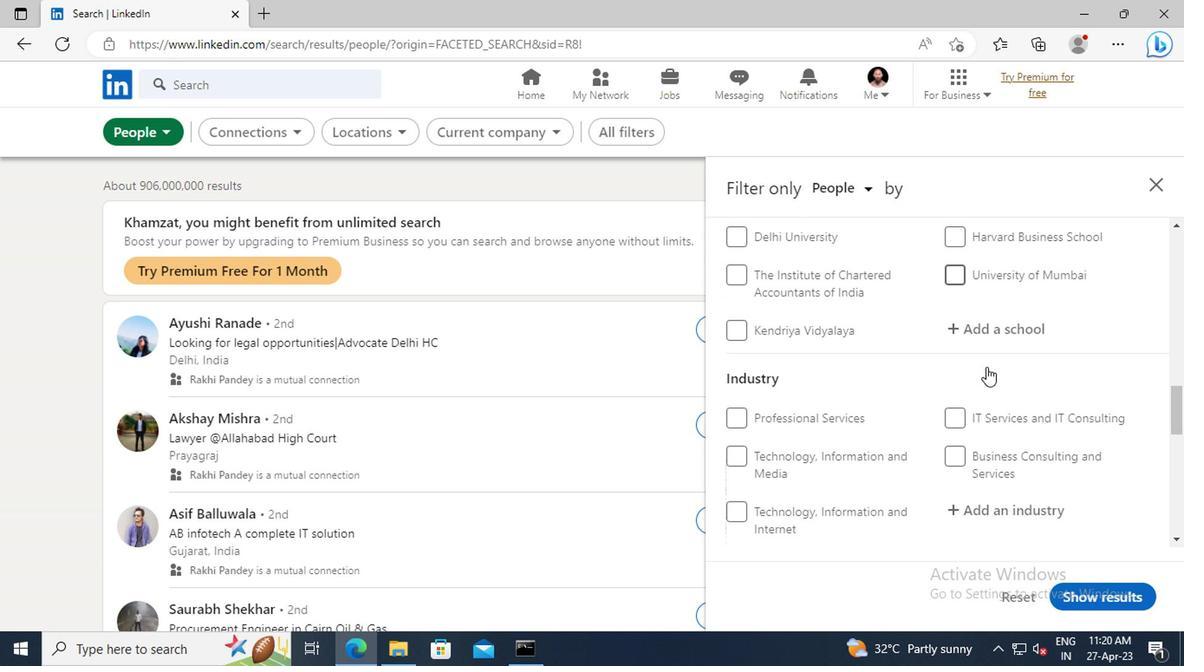 
Action: Mouse scrolled (982, 367) with delta (0, 0)
Screenshot: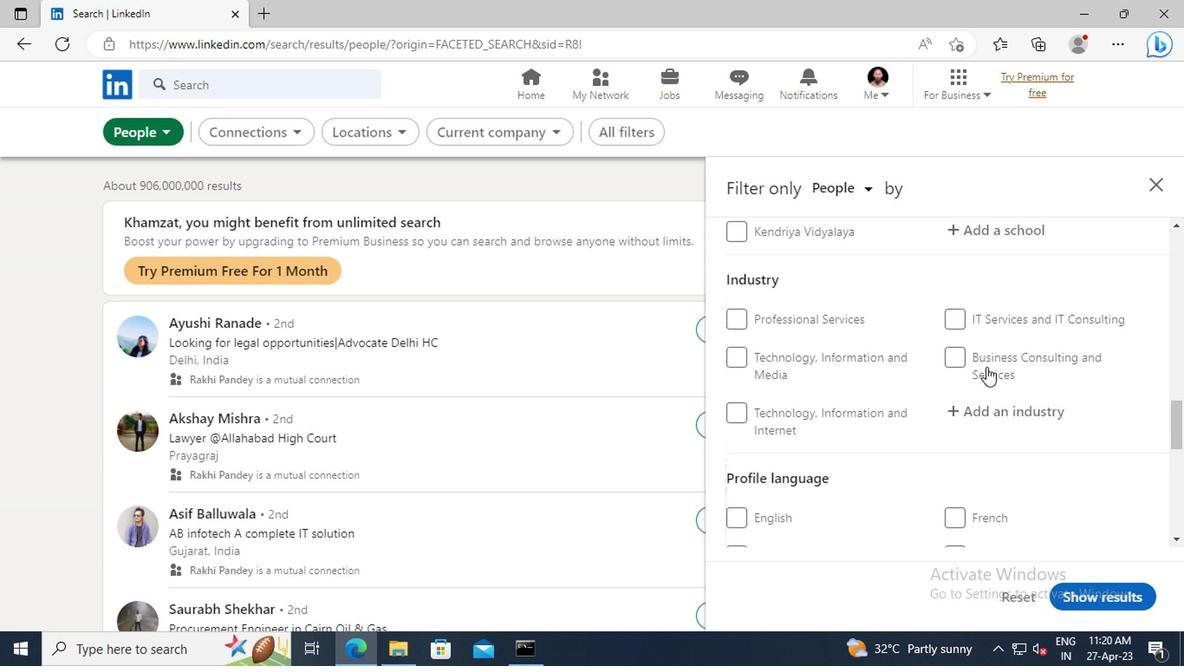 
Action: Mouse scrolled (982, 367) with delta (0, 0)
Screenshot: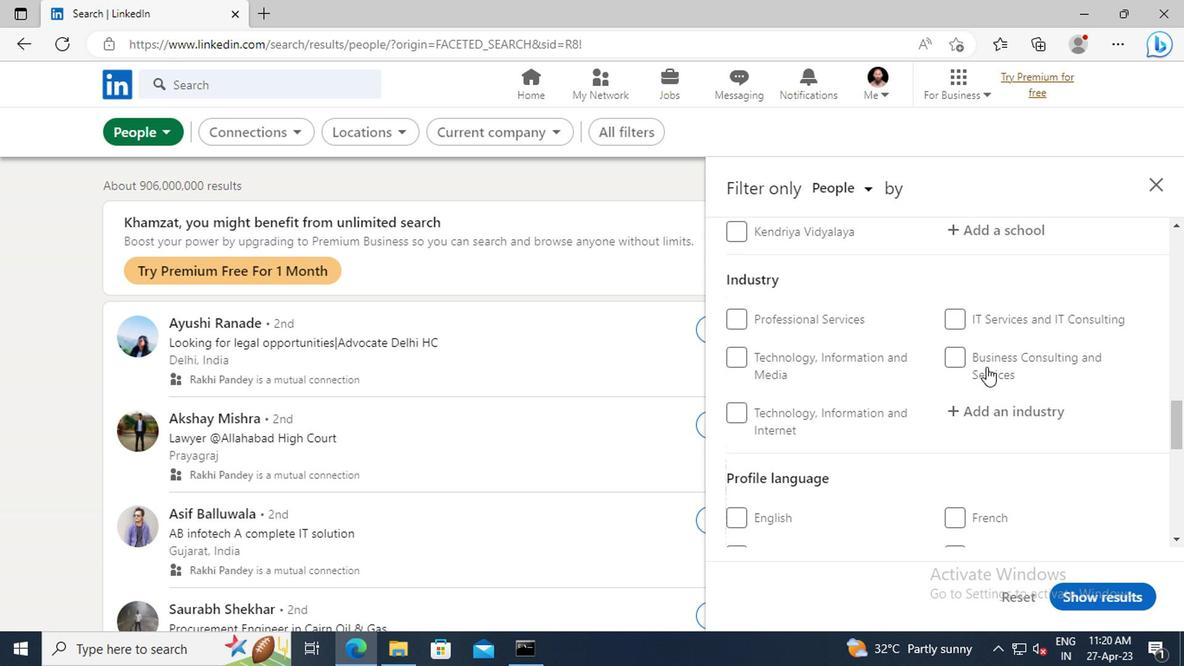 
Action: Mouse moved to (731, 497)
Screenshot: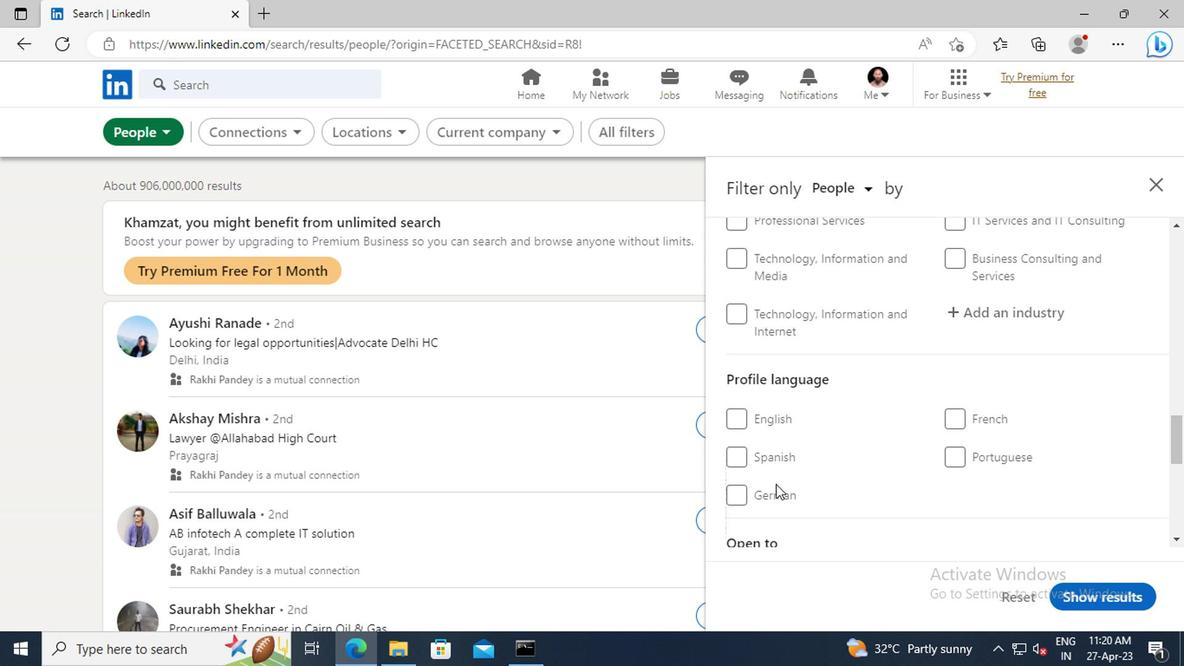 
Action: Mouse pressed left at (731, 497)
Screenshot: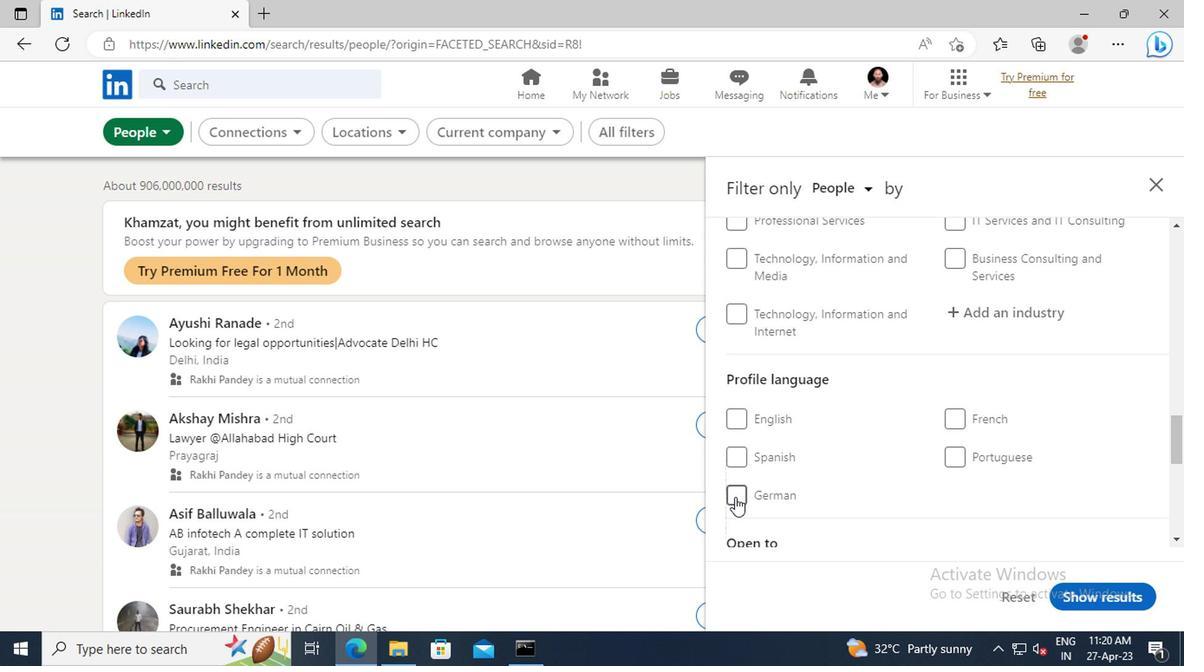 
Action: Mouse moved to (925, 451)
Screenshot: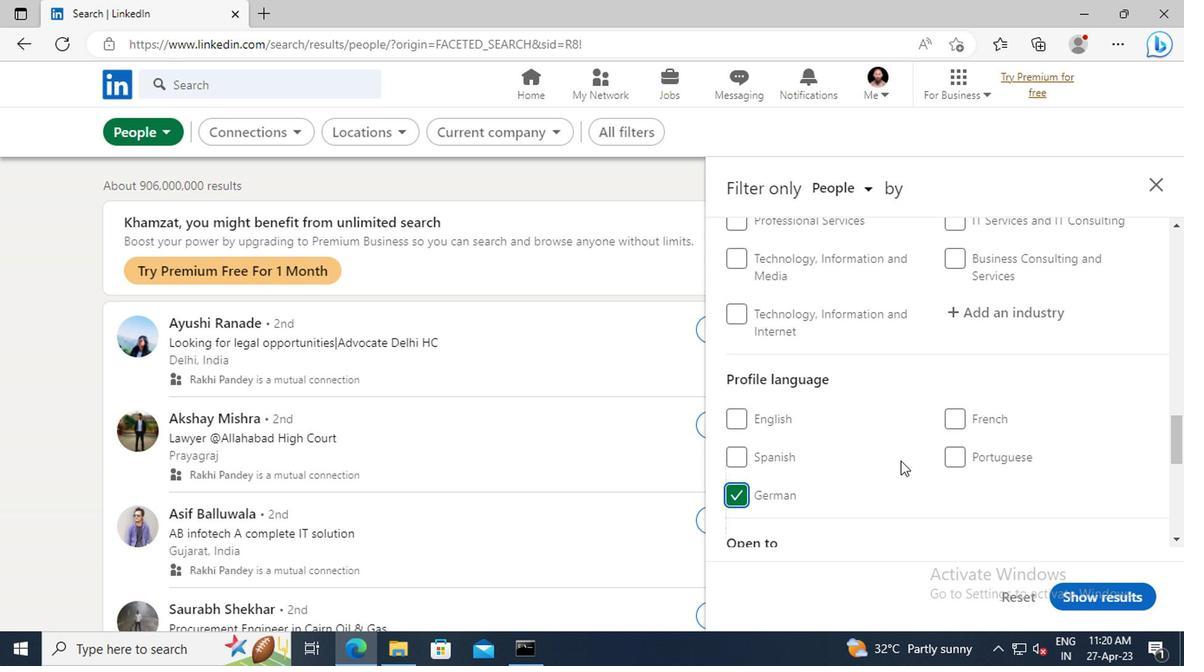 
Action: Mouse scrolled (925, 452) with delta (0, 1)
Screenshot: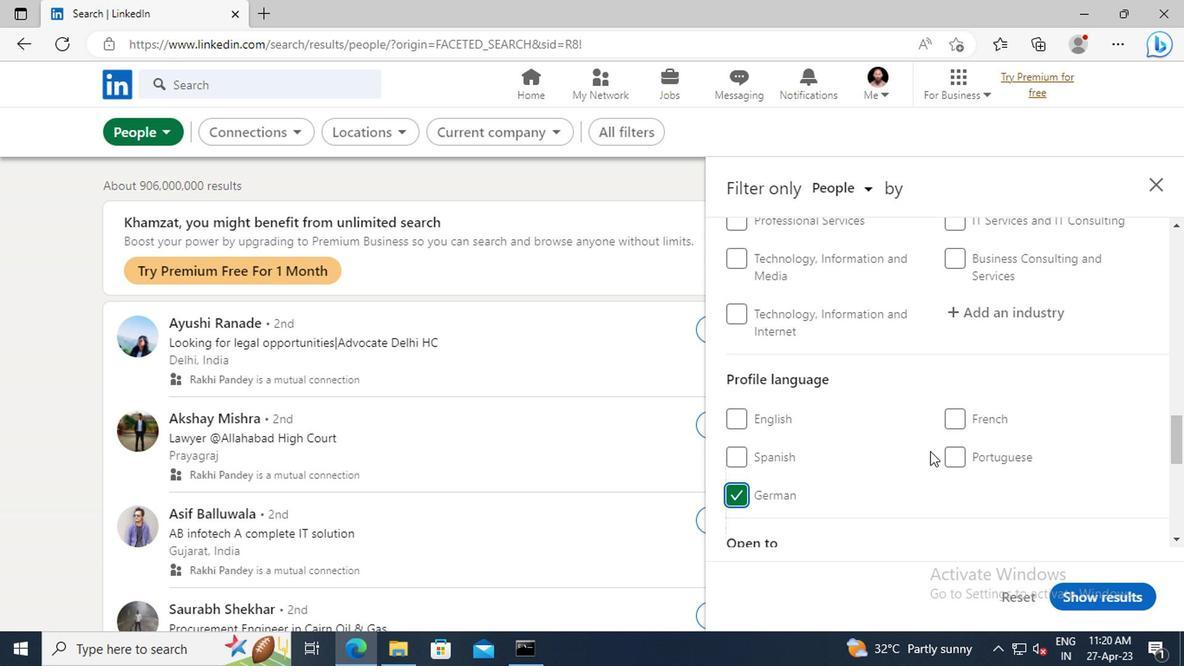 
Action: Mouse moved to (926, 451)
Screenshot: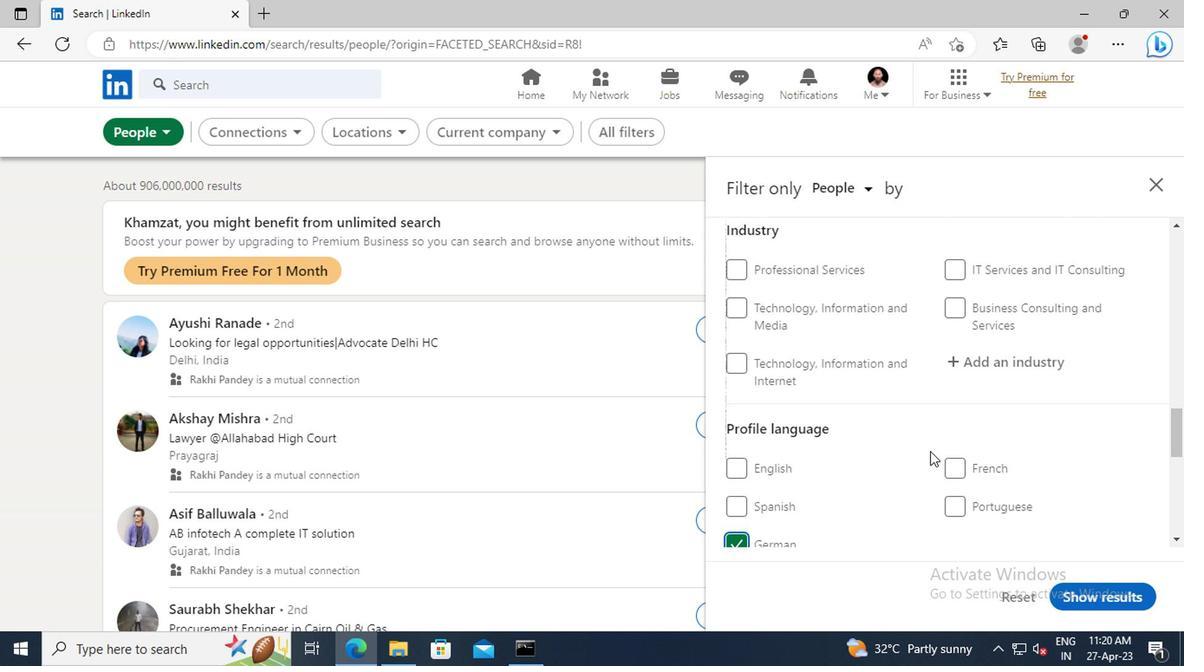 
Action: Mouse scrolled (926, 452) with delta (0, 1)
Screenshot: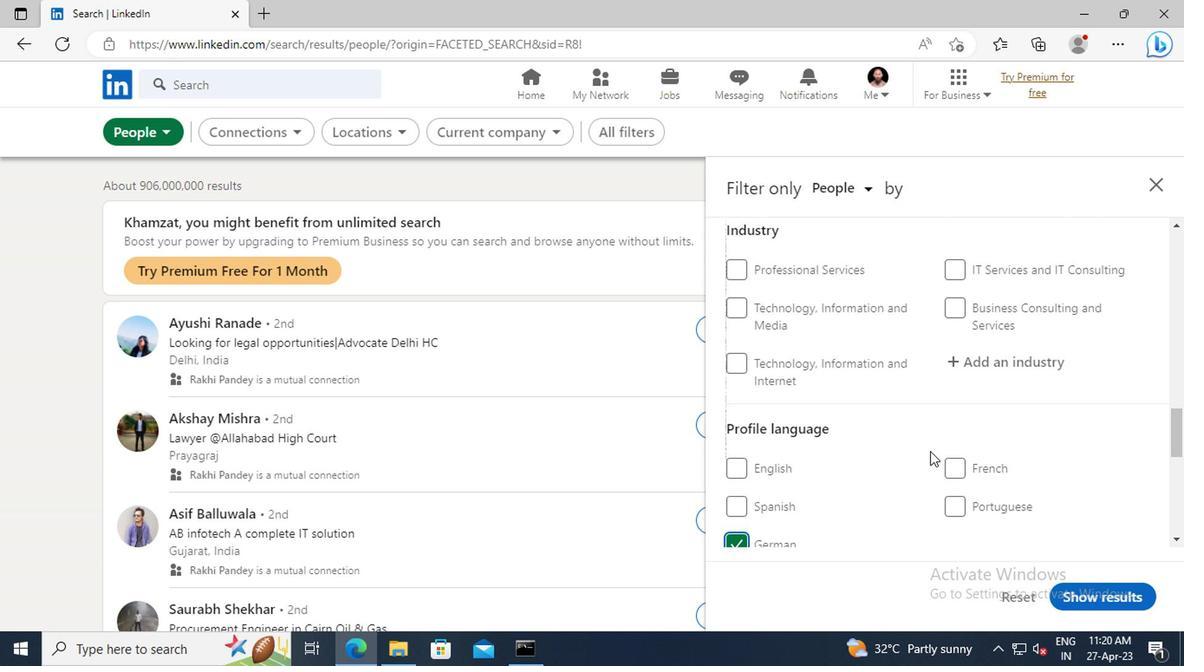 
Action: Mouse scrolled (926, 452) with delta (0, 1)
Screenshot: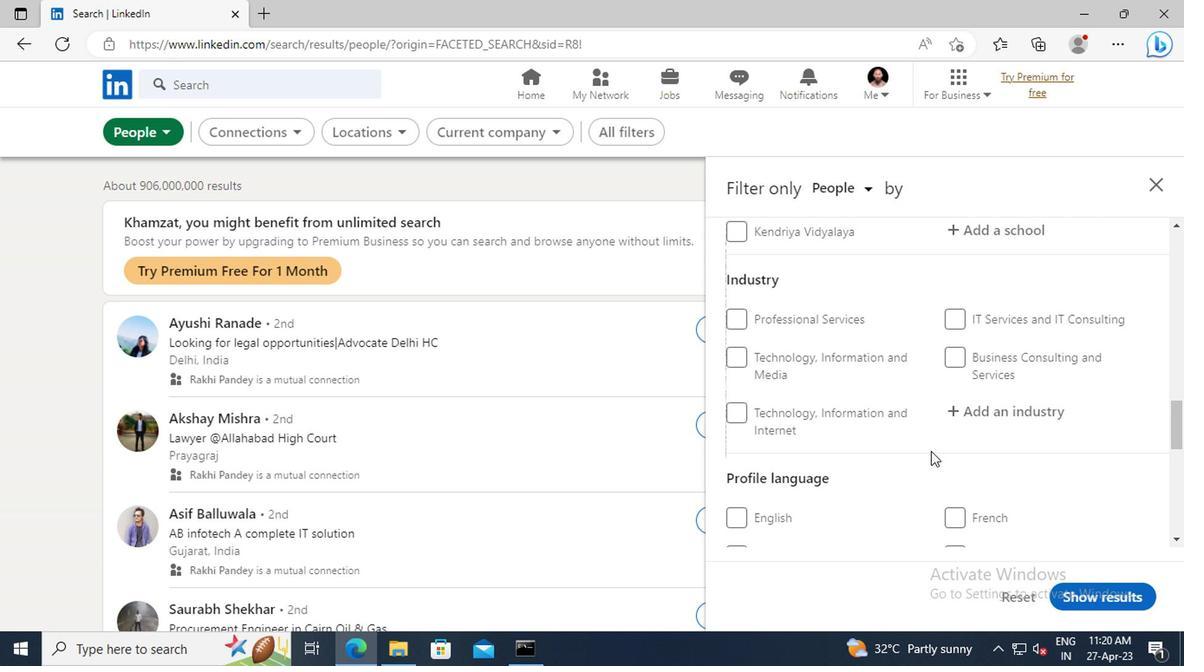 
Action: Mouse scrolled (926, 452) with delta (0, 1)
Screenshot: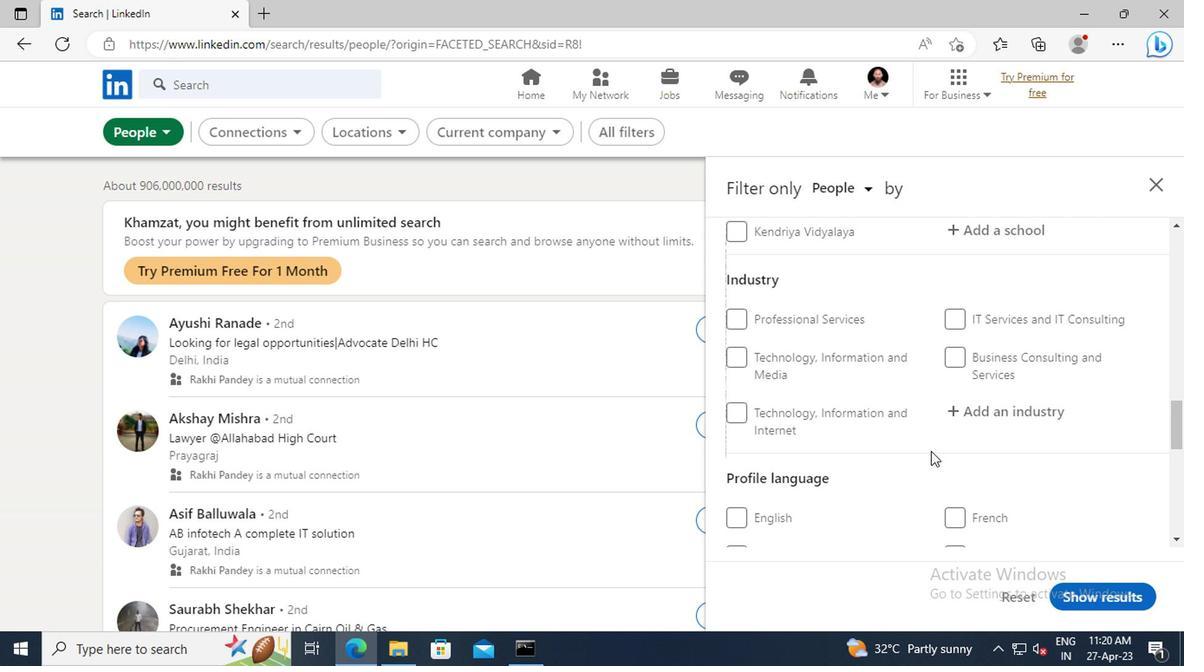 
Action: Mouse scrolled (926, 452) with delta (0, 1)
Screenshot: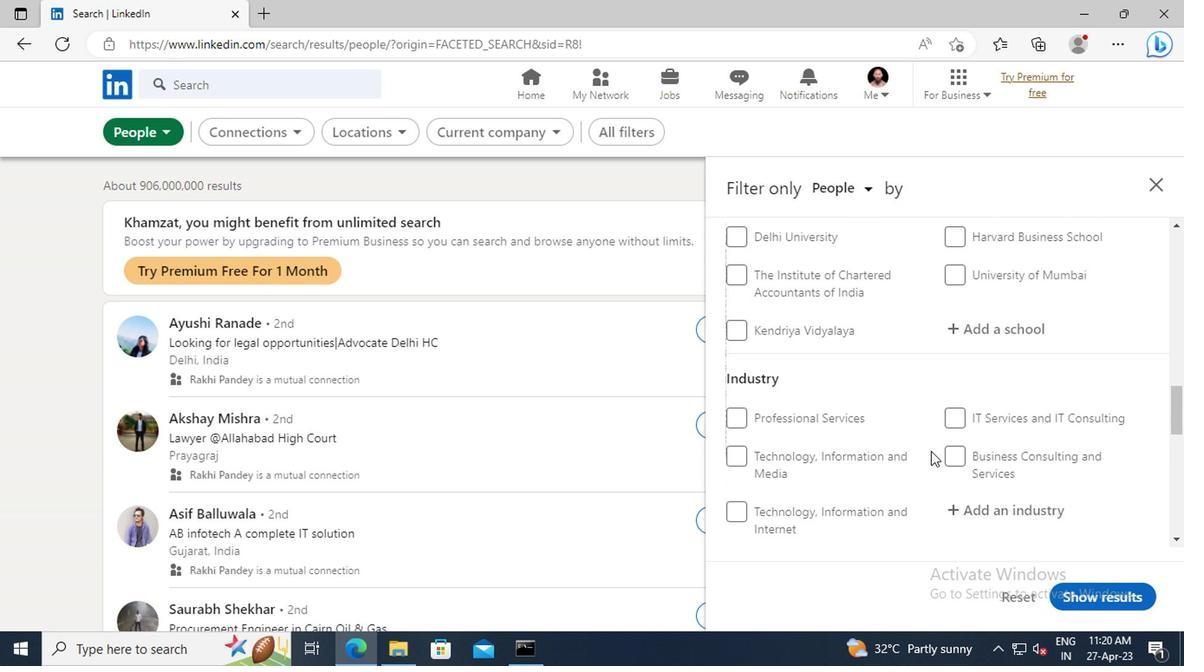
Action: Mouse scrolled (926, 452) with delta (0, 1)
Screenshot: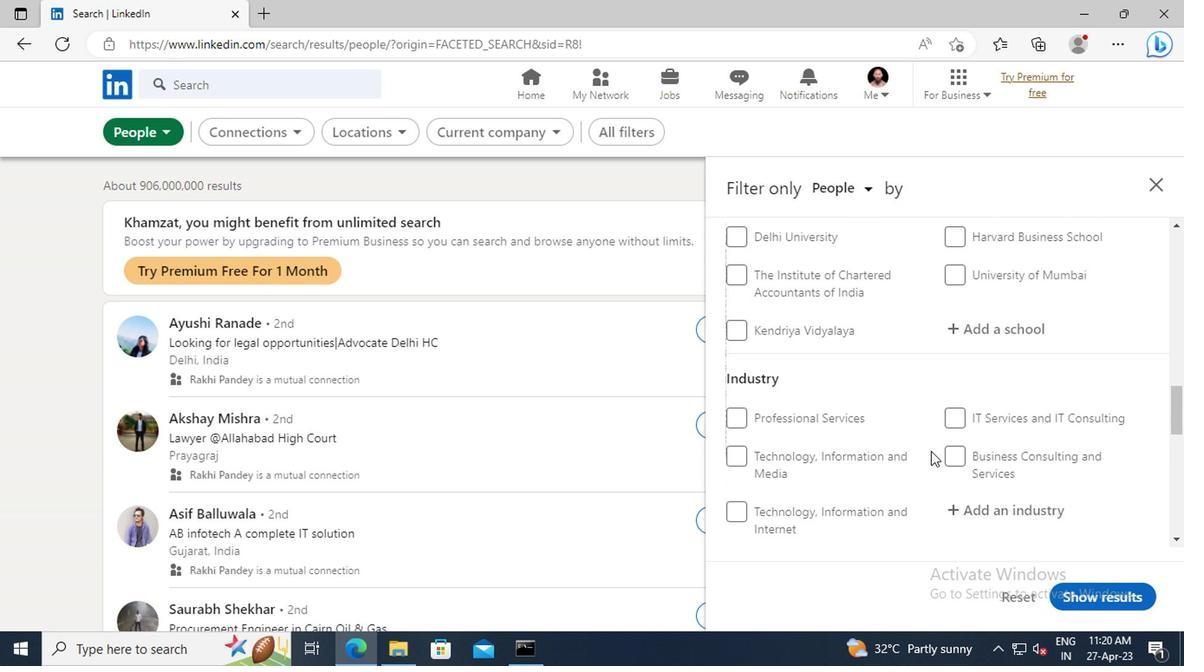 
Action: Mouse scrolled (926, 452) with delta (0, 1)
Screenshot: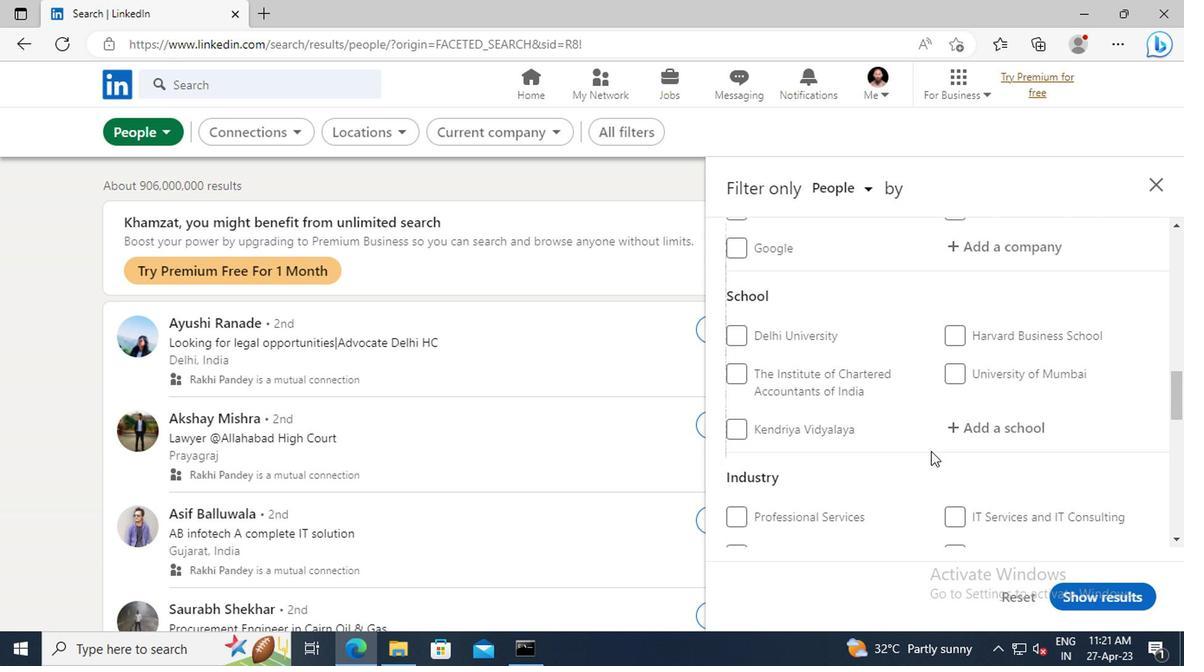 
Action: Mouse scrolled (926, 452) with delta (0, 1)
Screenshot: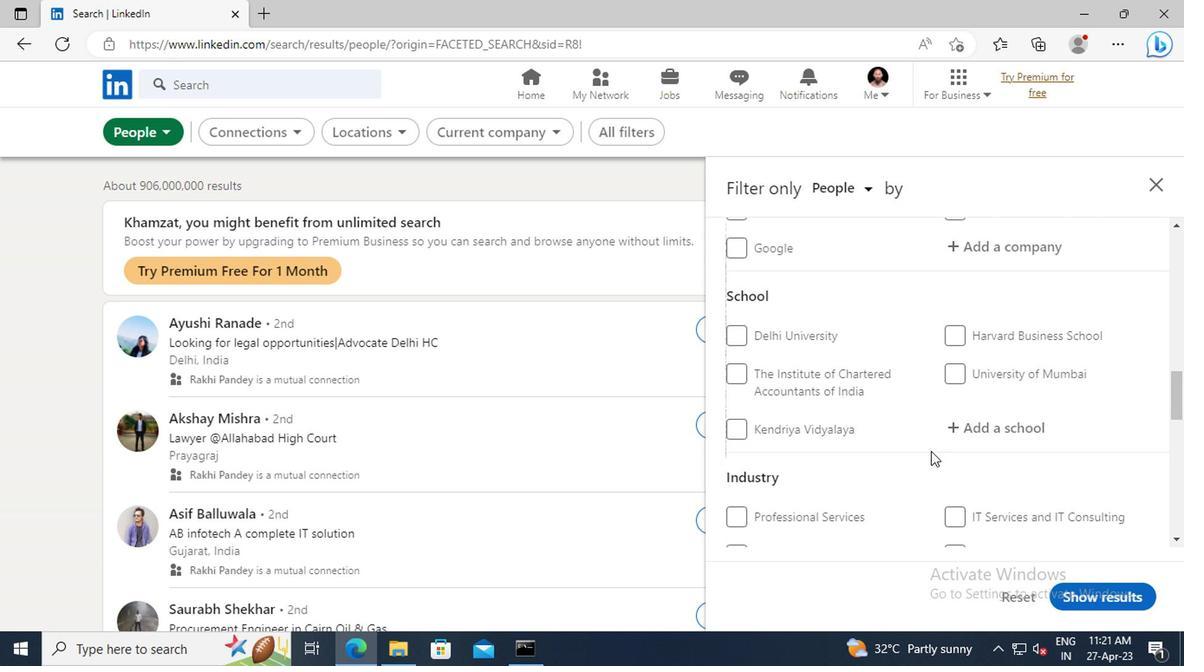 
Action: Mouse scrolled (926, 452) with delta (0, 1)
Screenshot: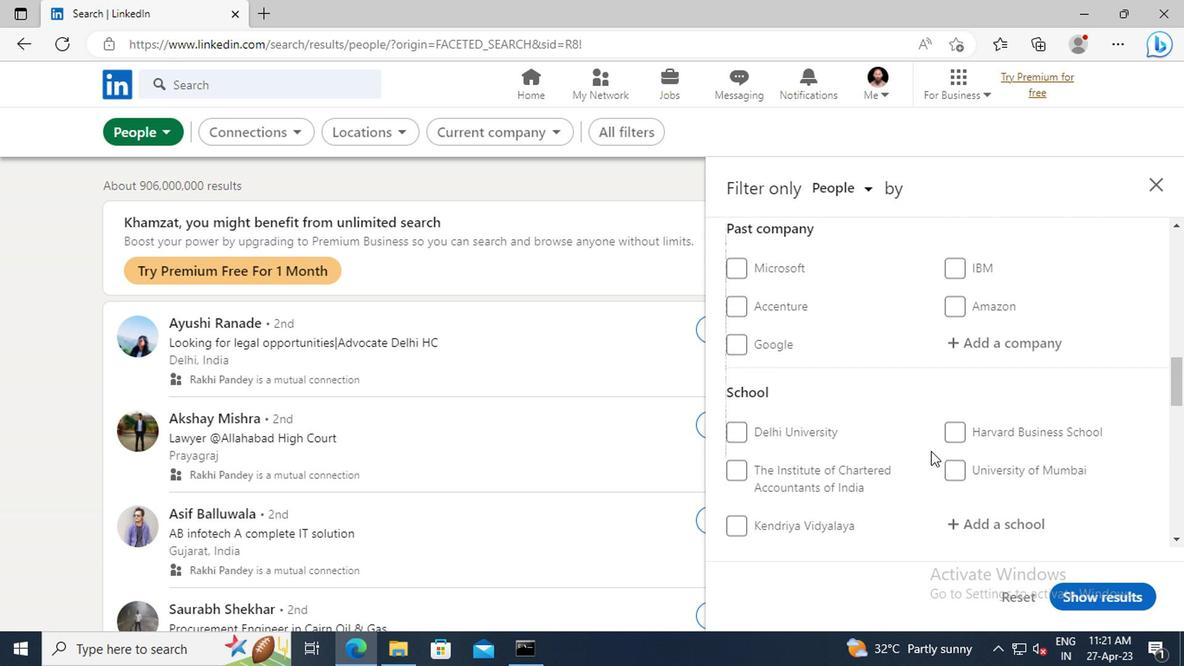 
Action: Mouse scrolled (926, 452) with delta (0, 1)
Screenshot: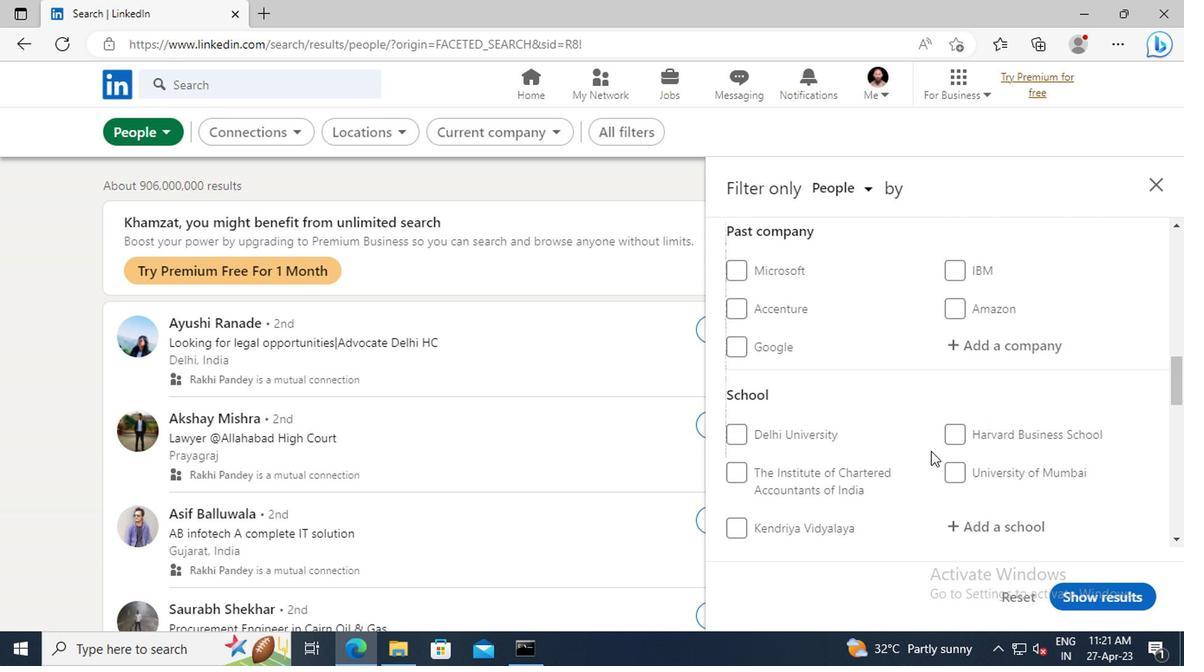 
Action: Mouse scrolled (926, 452) with delta (0, 1)
Screenshot: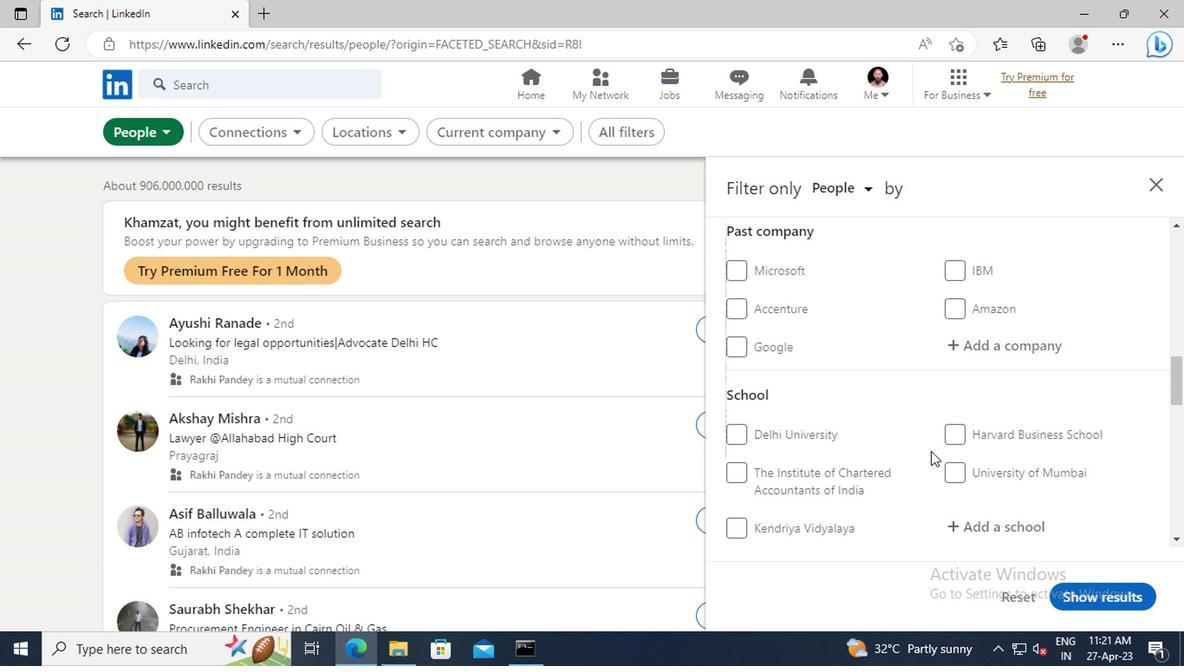 
Action: Mouse scrolled (926, 452) with delta (0, 1)
Screenshot: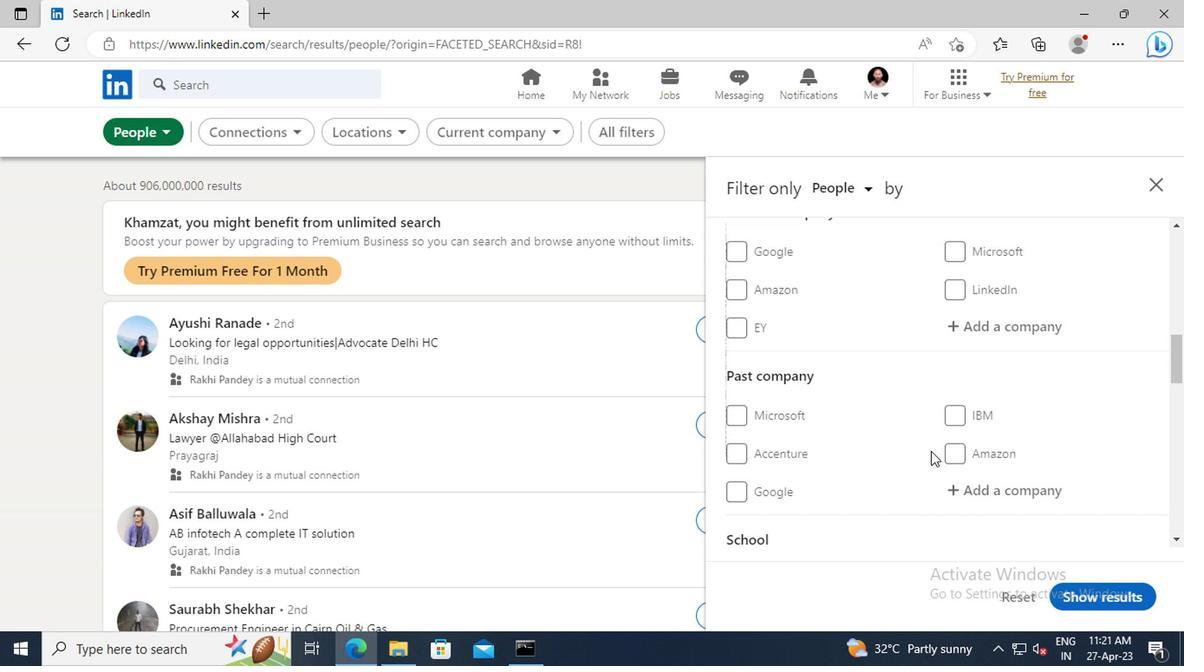 
Action: Mouse scrolled (926, 452) with delta (0, 1)
Screenshot: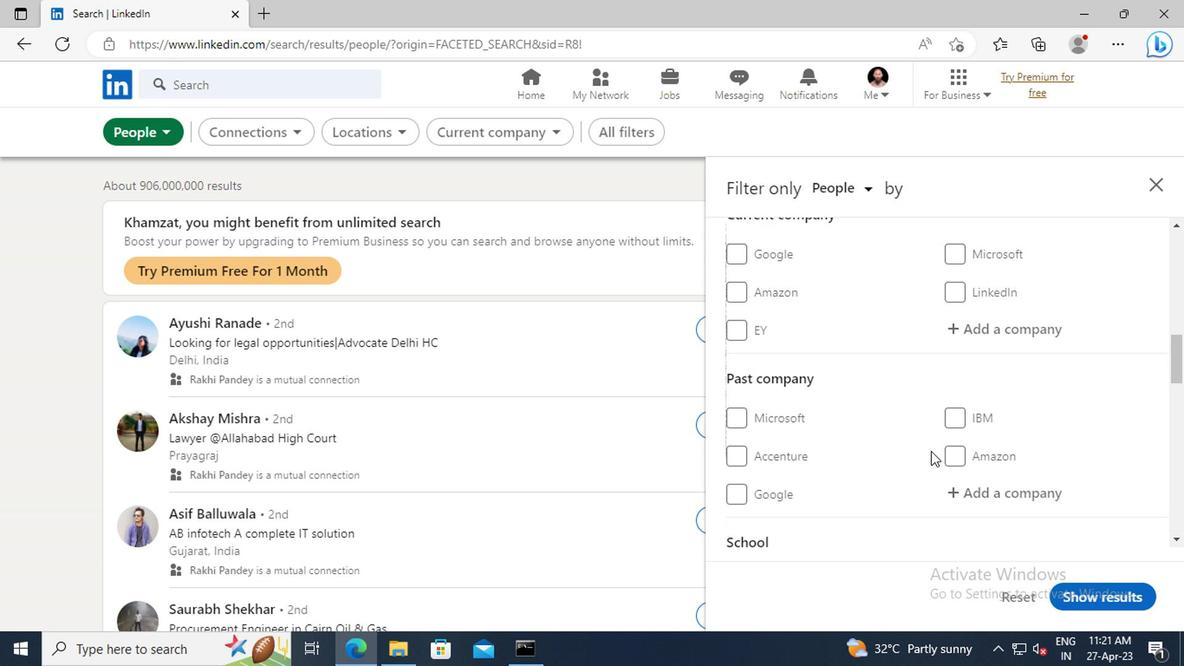 
Action: Mouse moved to (955, 433)
Screenshot: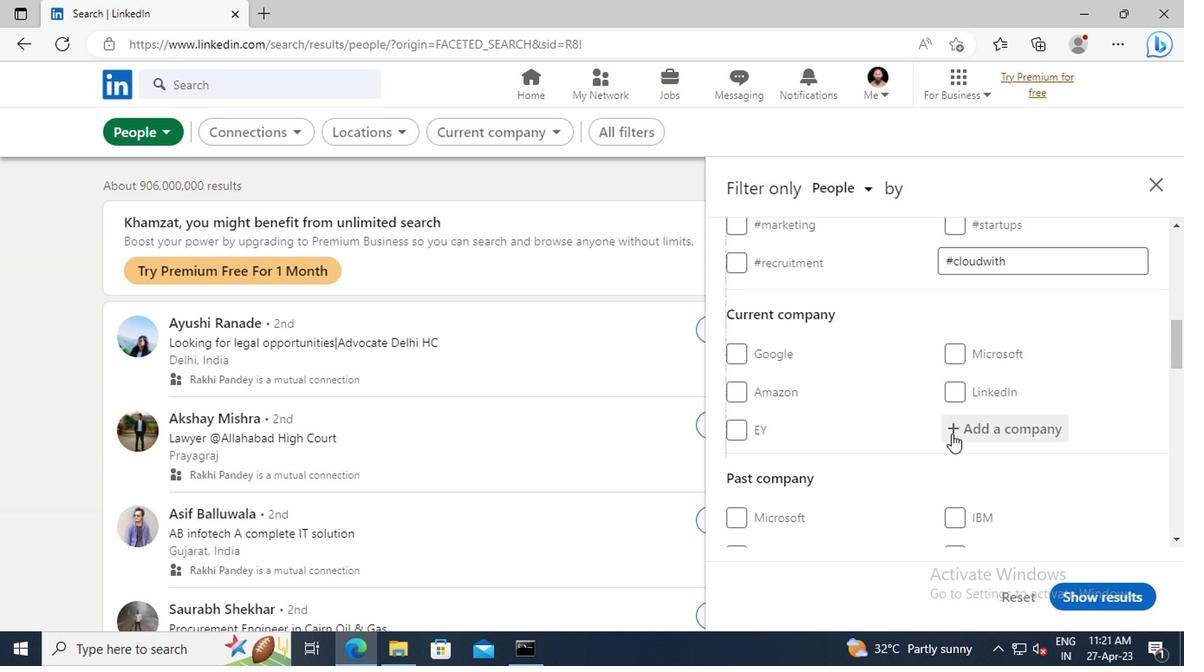 
Action: Mouse pressed left at (955, 433)
Screenshot: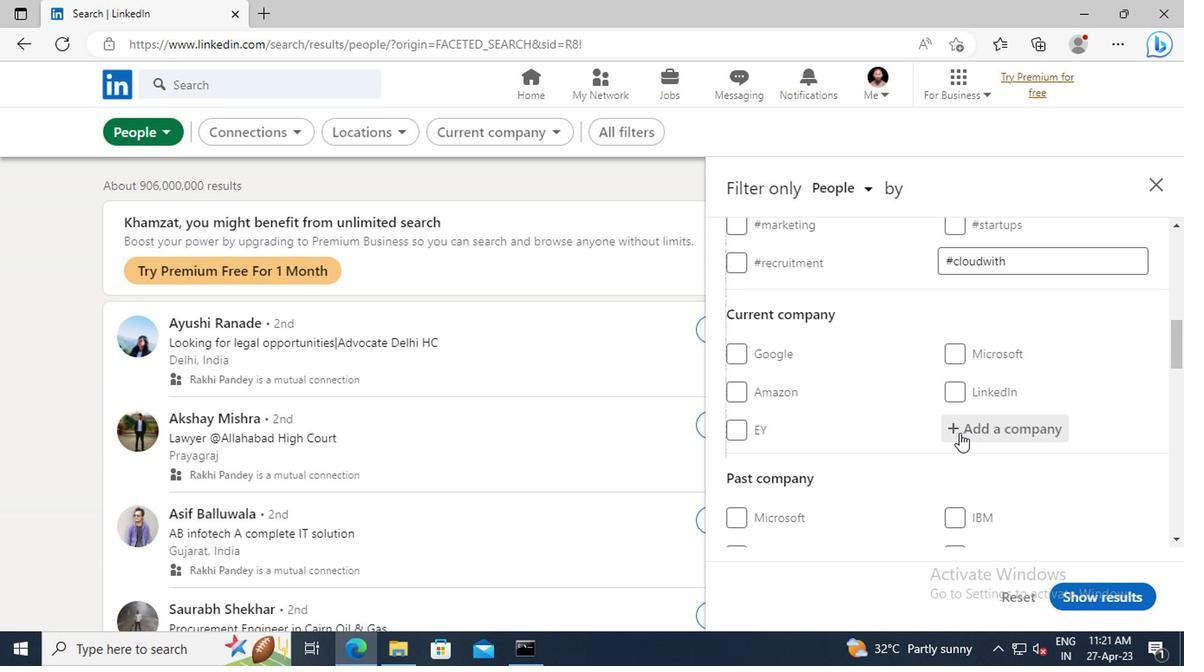 
Action: Mouse moved to (956, 433)
Screenshot: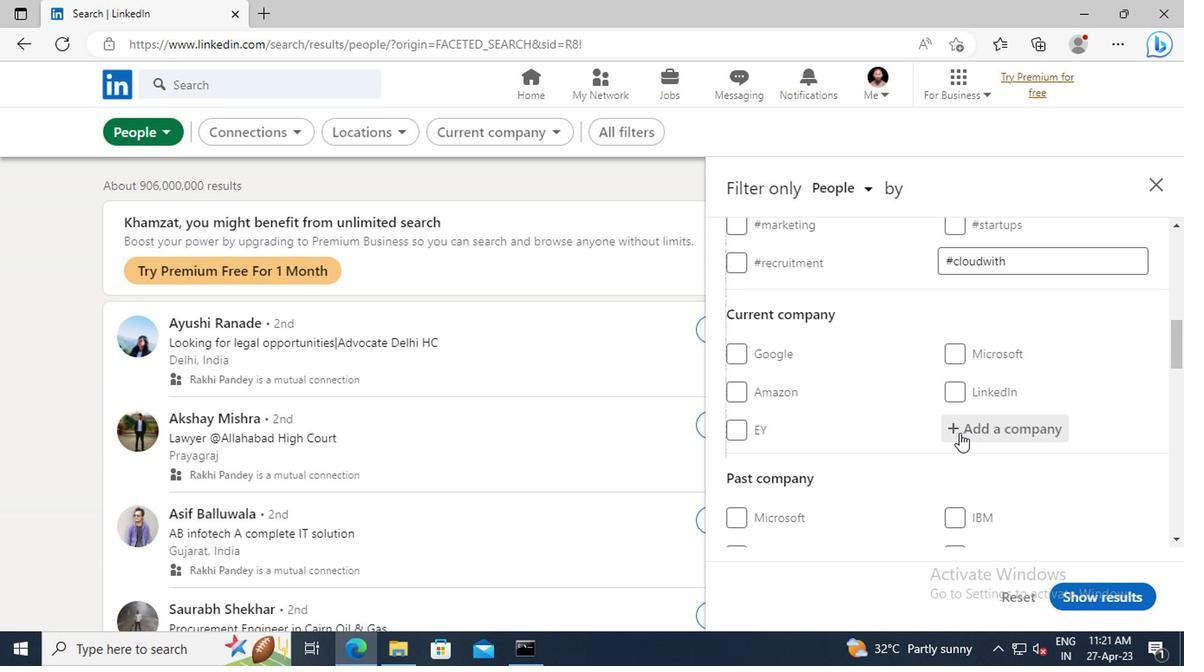 
Action: Key pressed <Key.shift>AL<Key.shift>MANSOORI<Key.space><Key.shift>PE
Screenshot: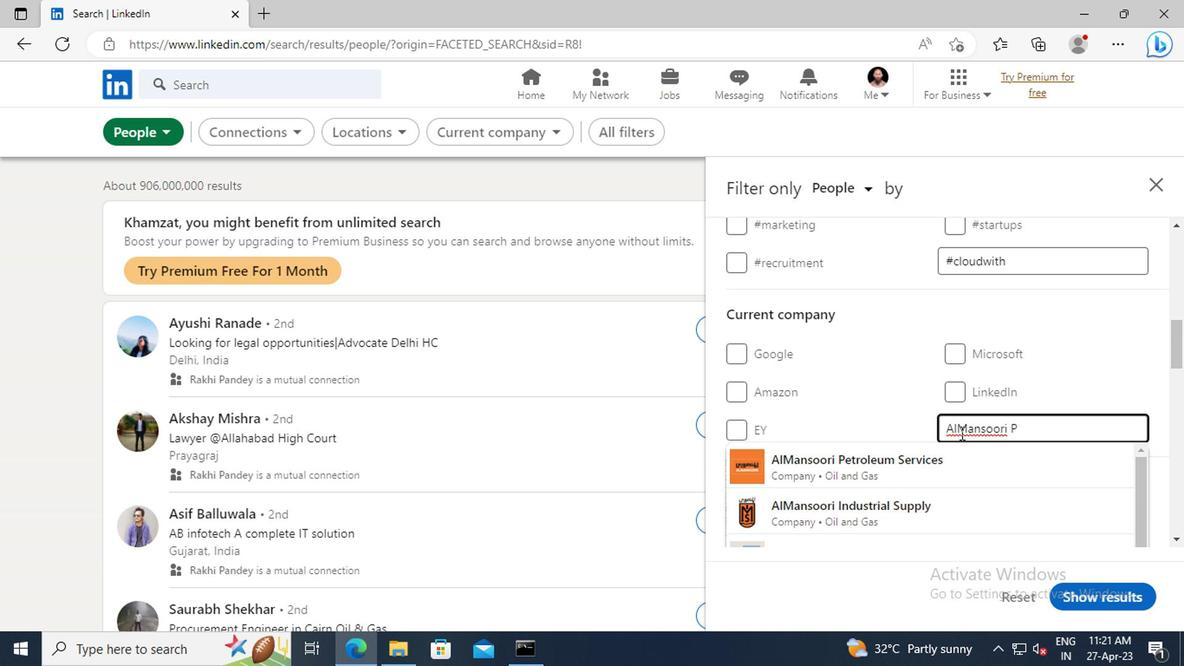 
Action: Mouse moved to (959, 463)
Screenshot: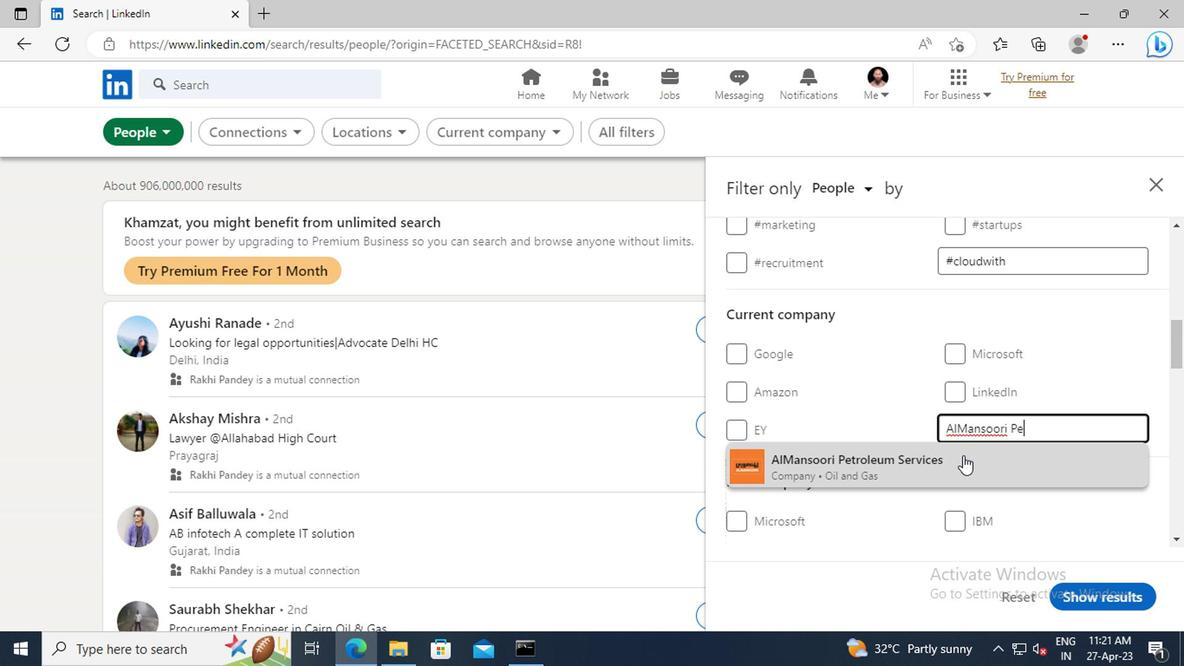 
Action: Mouse pressed left at (959, 463)
Screenshot: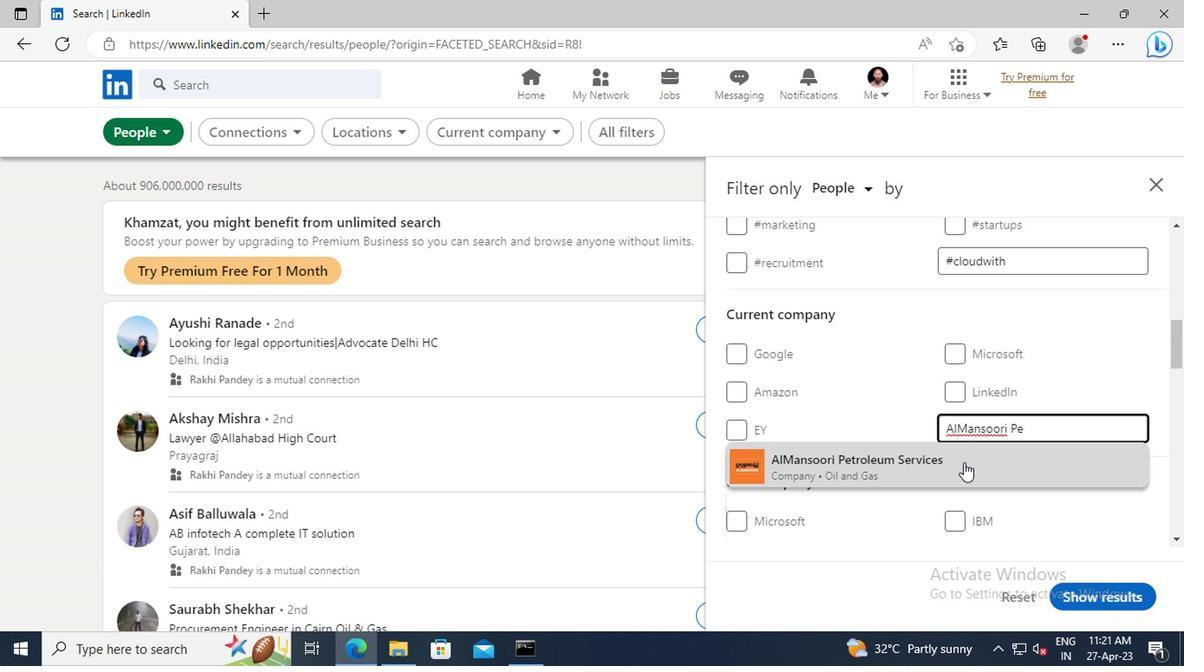 
Action: Mouse moved to (914, 410)
Screenshot: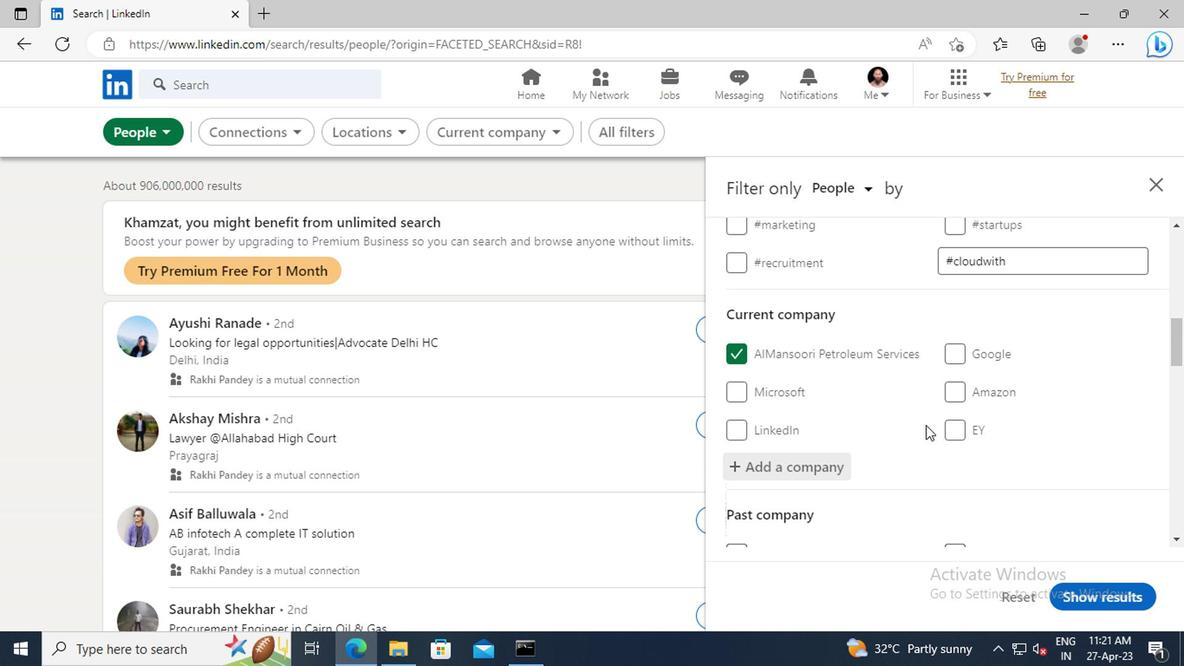 
Action: Mouse scrolled (914, 410) with delta (0, 0)
Screenshot: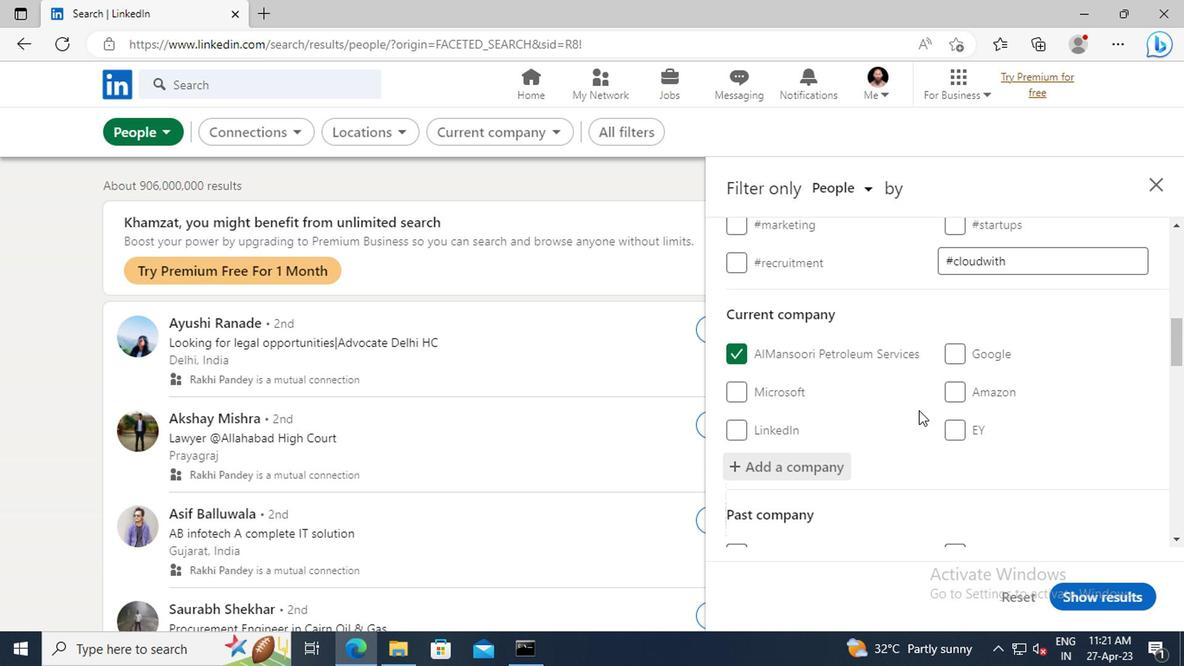 
Action: Mouse scrolled (914, 410) with delta (0, 0)
Screenshot: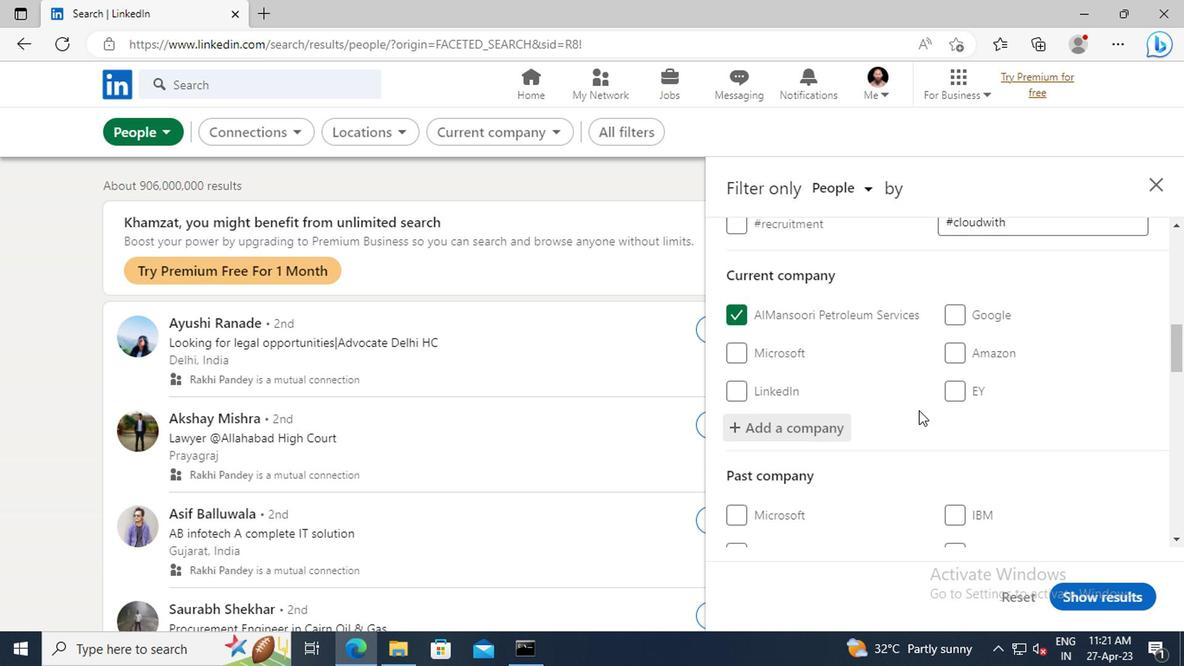 
Action: Mouse scrolled (914, 410) with delta (0, 0)
Screenshot: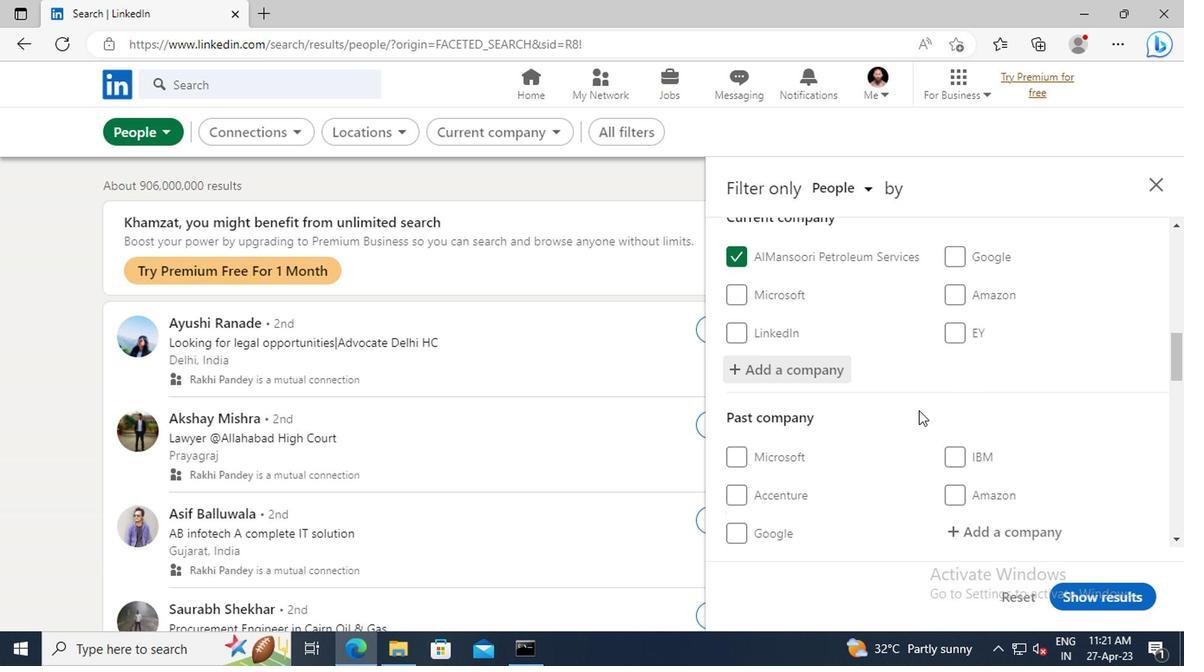 
Action: Mouse scrolled (914, 410) with delta (0, 0)
Screenshot: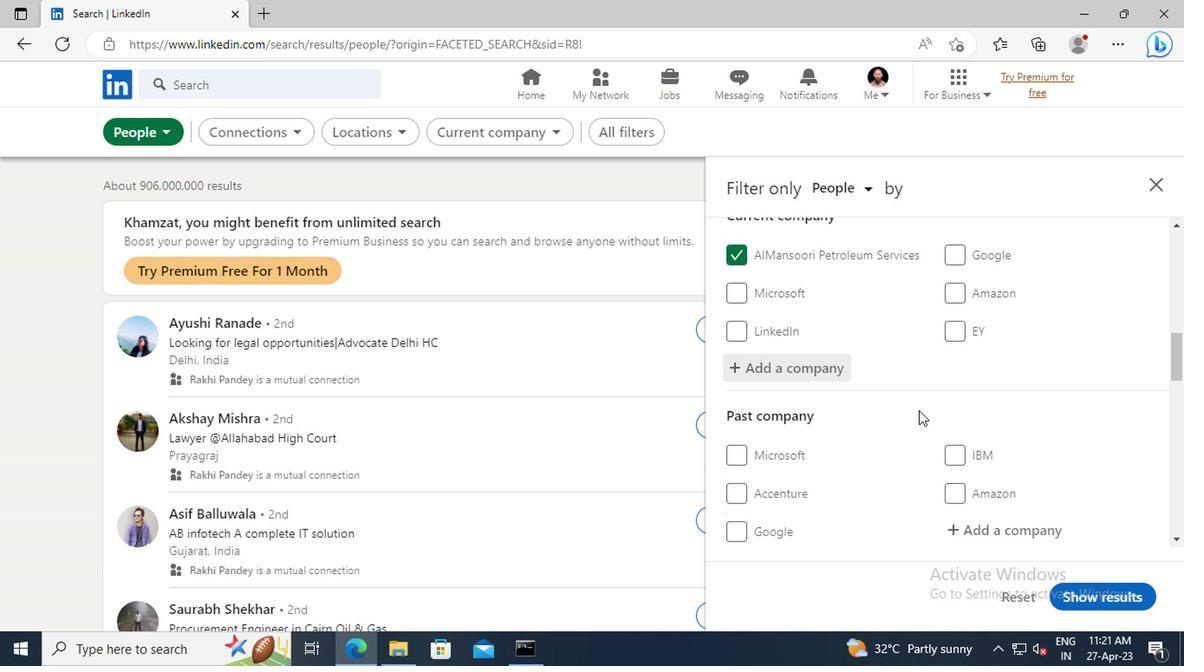 
Action: Mouse scrolled (914, 410) with delta (0, 0)
Screenshot: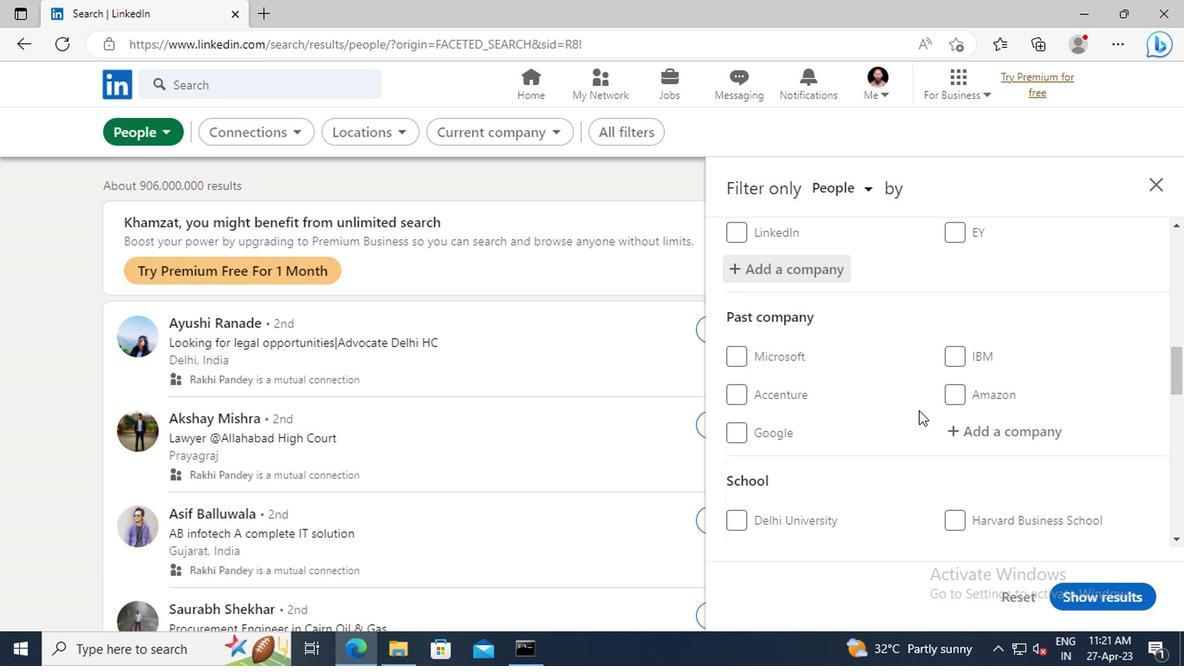 
Action: Mouse scrolled (914, 410) with delta (0, 0)
Screenshot: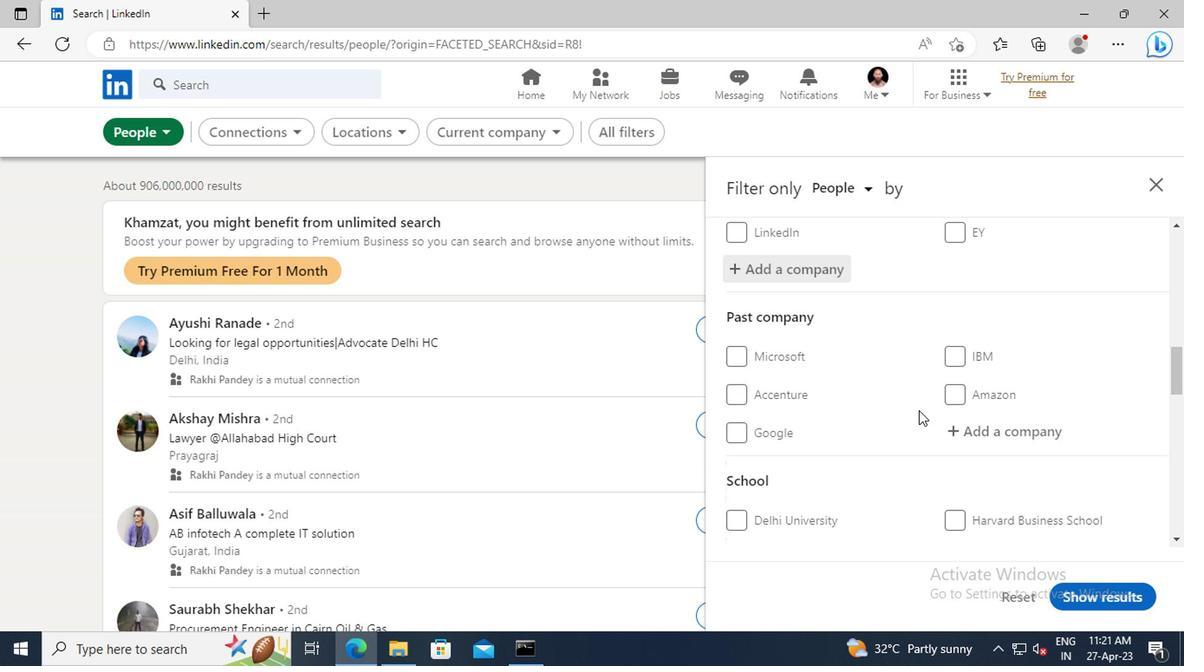 
Action: Mouse scrolled (914, 410) with delta (0, 0)
Screenshot: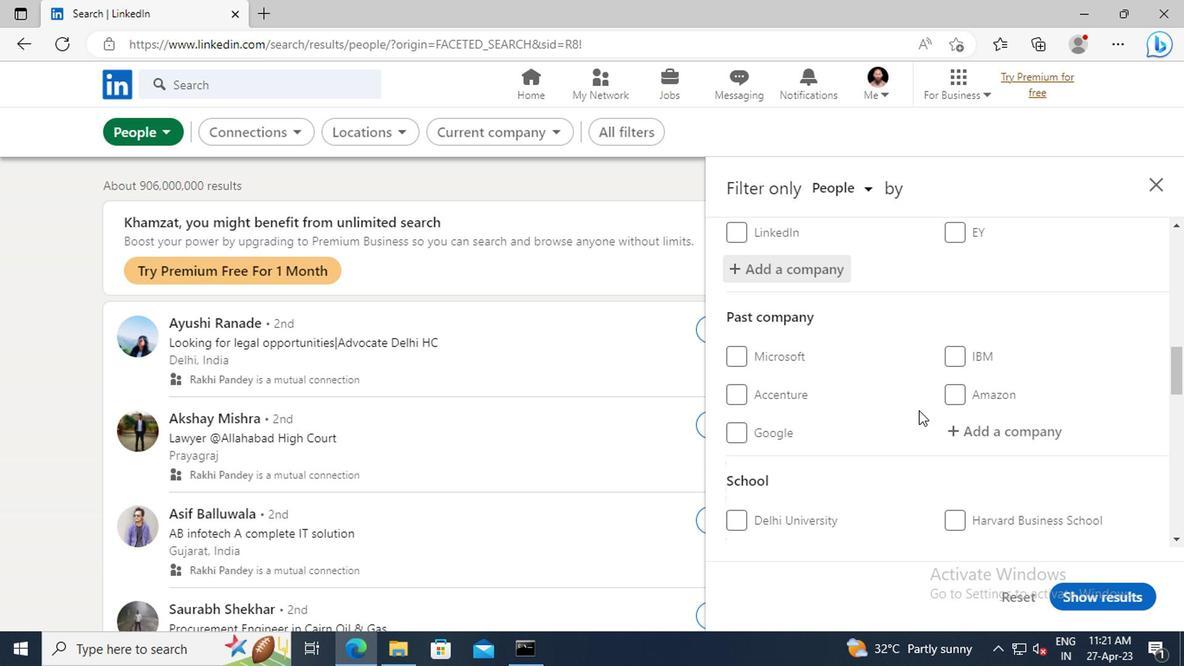 
Action: Mouse scrolled (914, 410) with delta (0, 0)
Screenshot: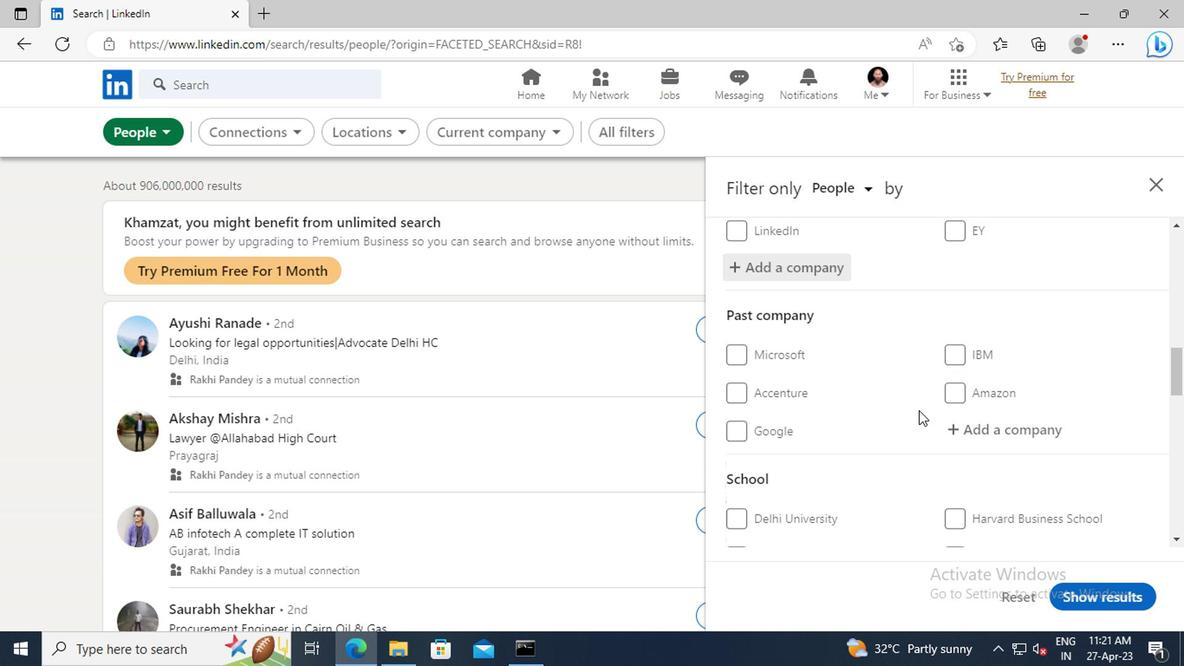 
Action: Mouse moved to (973, 419)
Screenshot: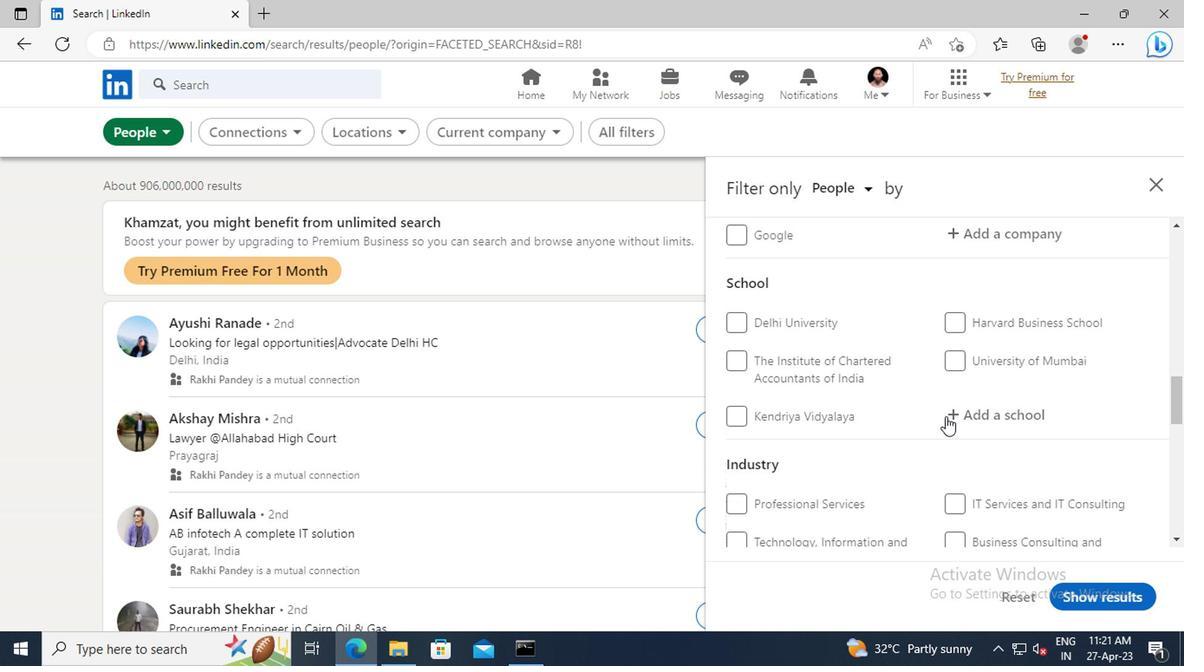 
Action: Mouse pressed left at (973, 419)
Screenshot: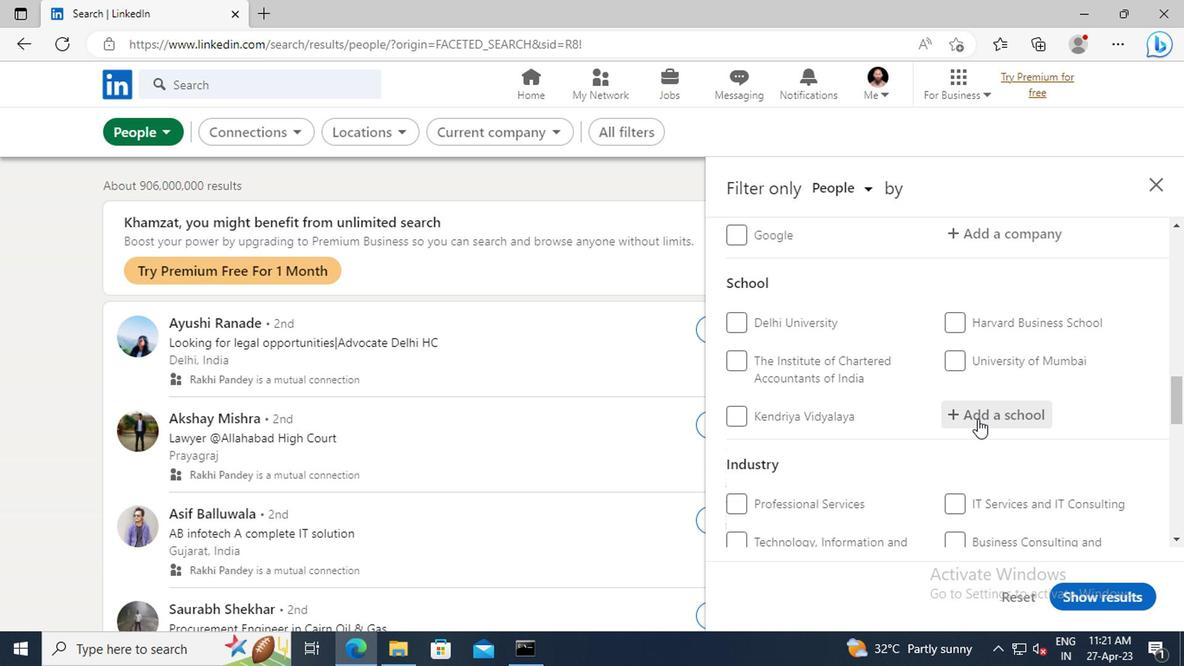 
Action: Key pressed <Key.shift>HINDUSTHAN<Key.space><Key.shift>COLLEGE<Key.space>OF<Key.space><Key.shift>ENG
Screenshot: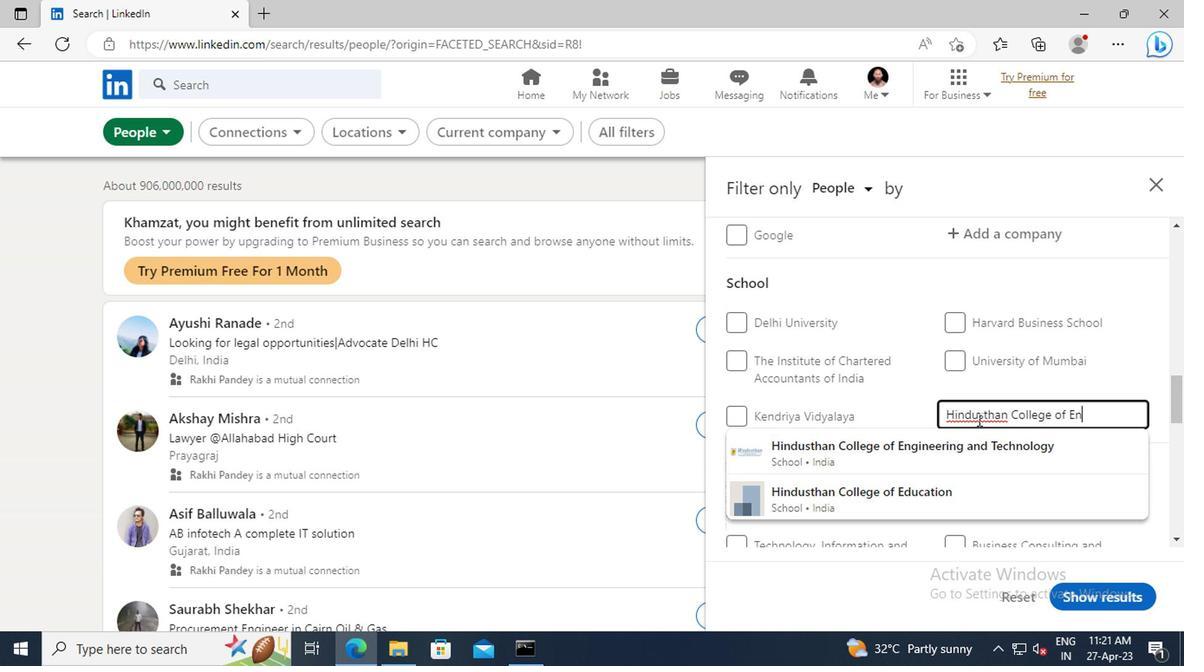 
Action: Mouse moved to (974, 459)
Screenshot: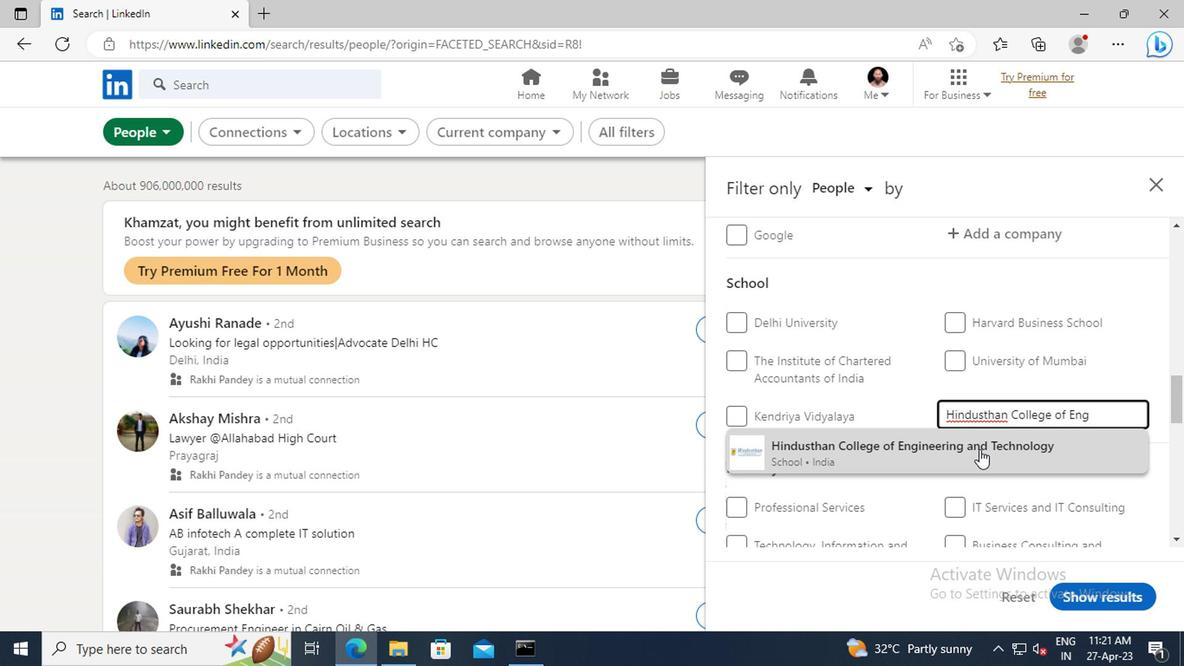 
Action: Mouse pressed left at (974, 459)
Screenshot: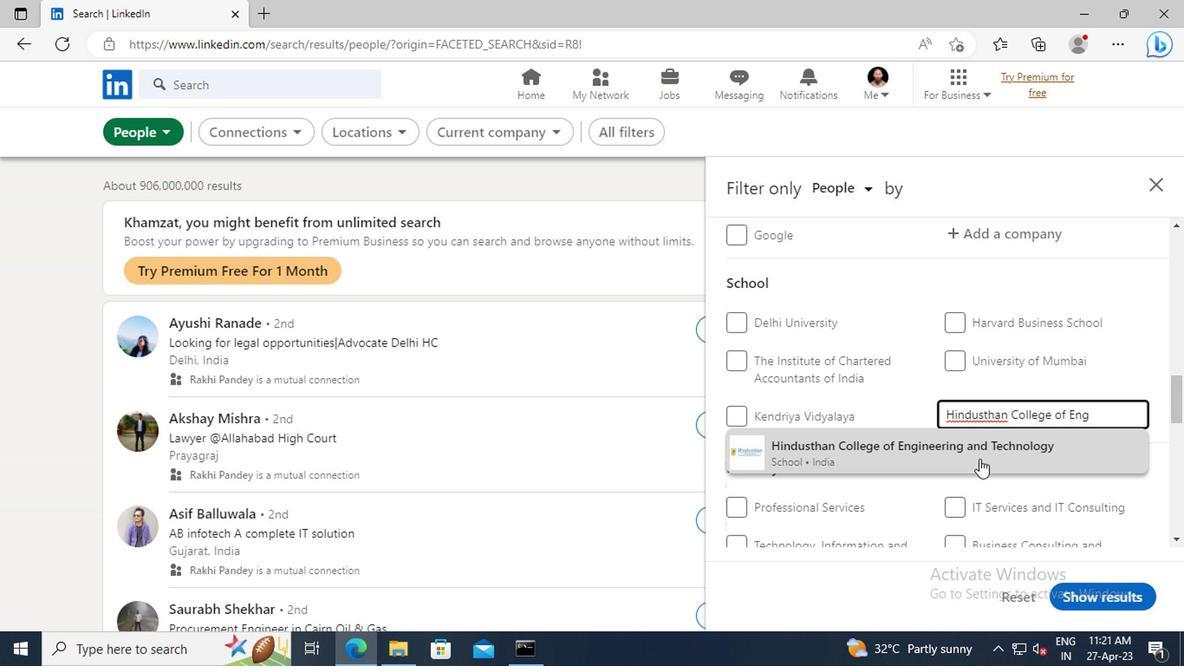 
Action: Mouse moved to (937, 404)
Screenshot: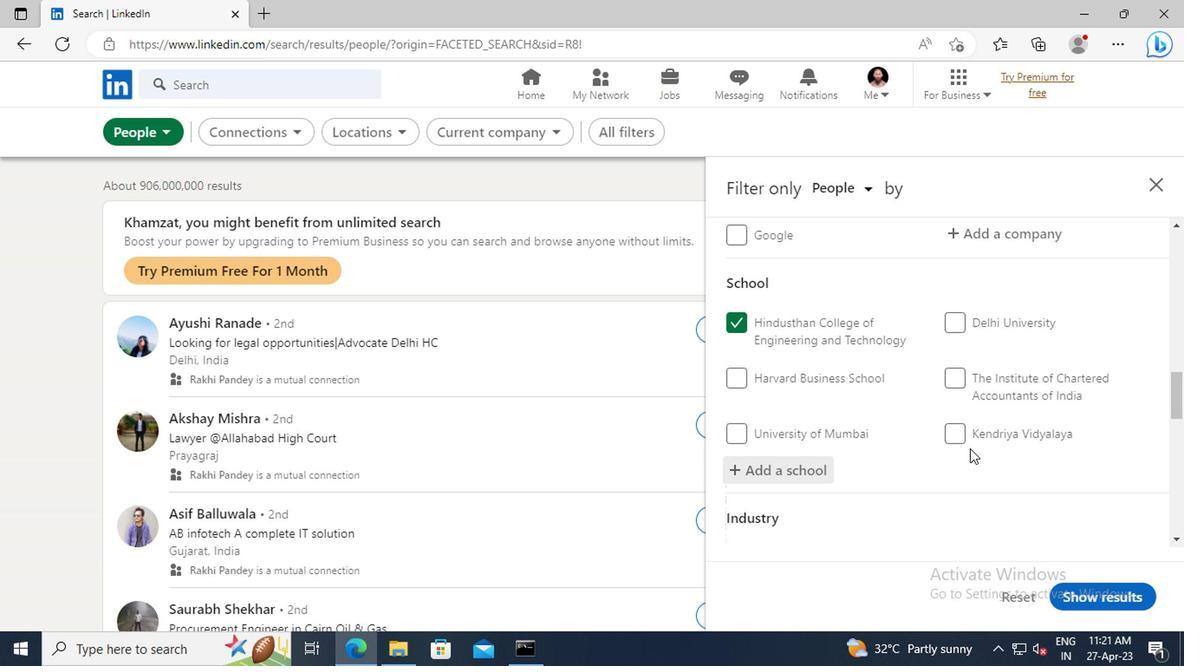 
Action: Mouse scrolled (937, 403) with delta (0, 0)
Screenshot: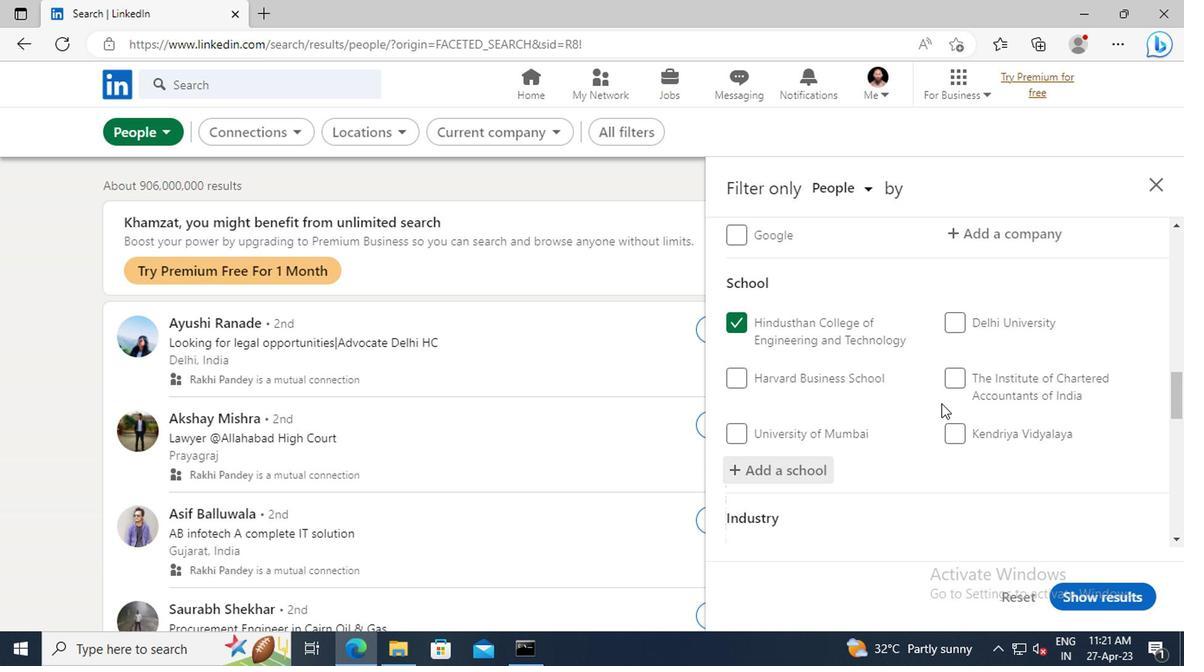 
Action: Mouse scrolled (937, 403) with delta (0, 0)
Screenshot: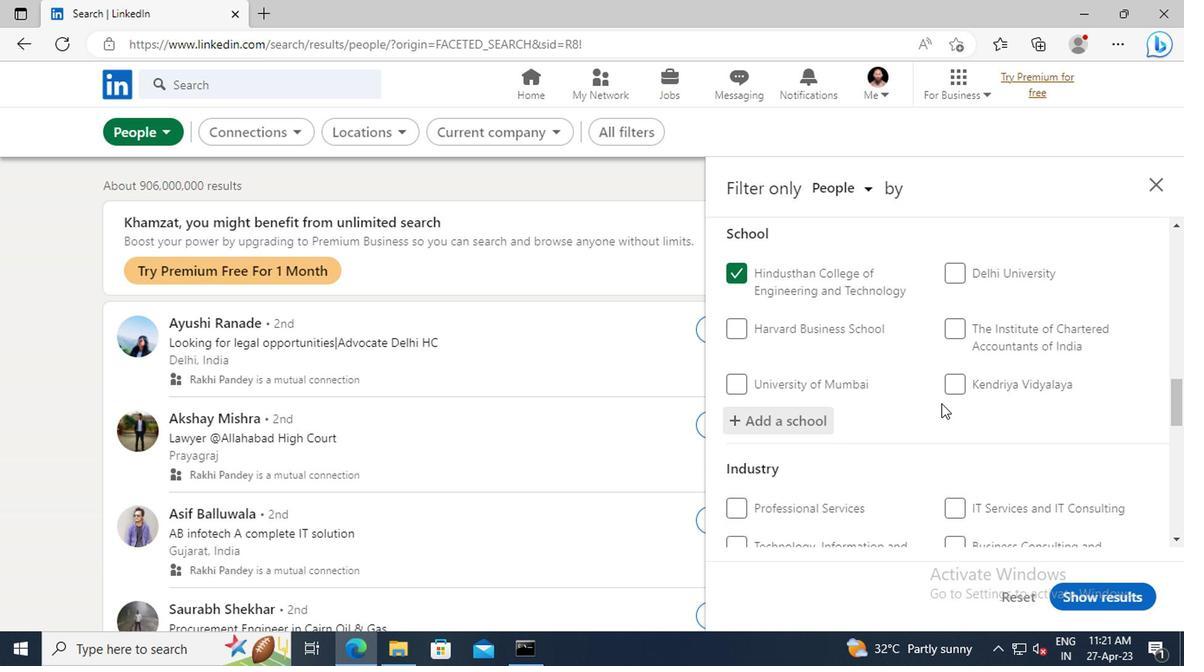 
Action: Mouse scrolled (937, 403) with delta (0, 0)
Screenshot: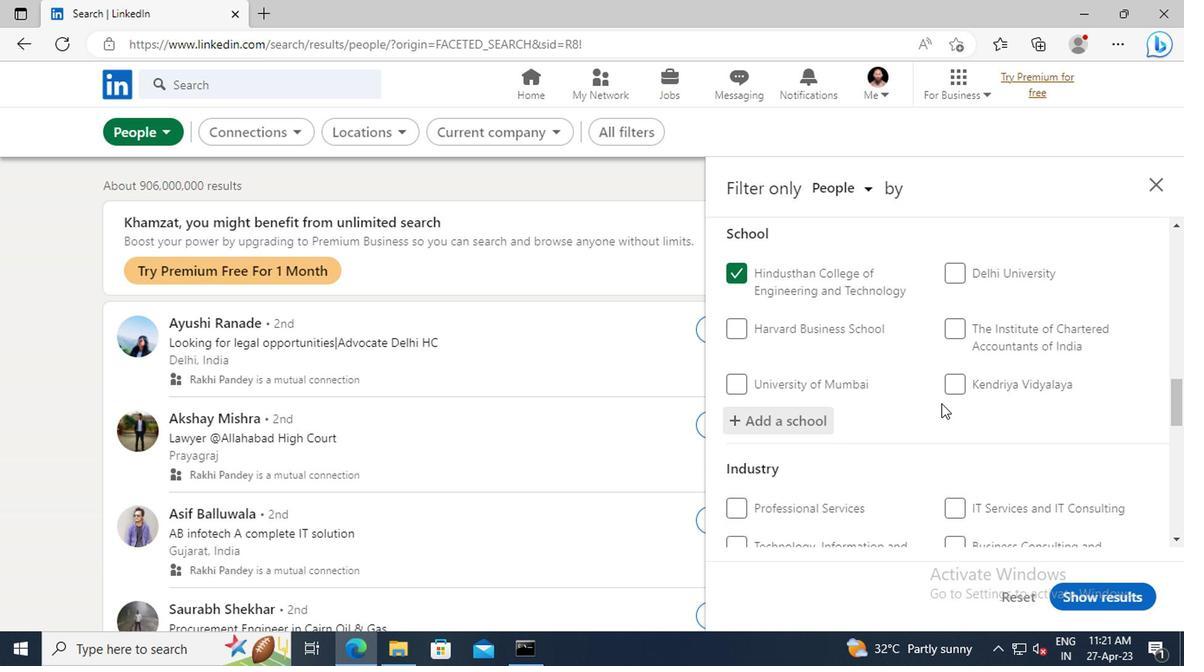 
Action: Mouse scrolled (937, 403) with delta (0, 0)
Screenshot: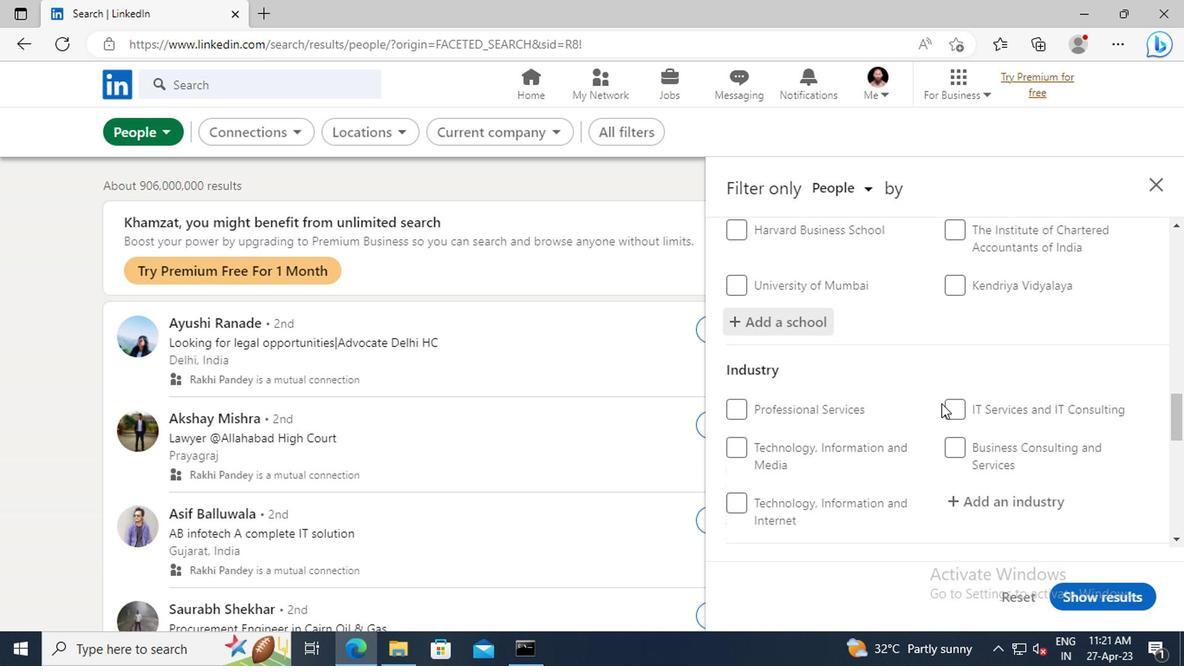 
Action: Mouse scrolled (937, 403) with delta (0, 0)
Screenshot: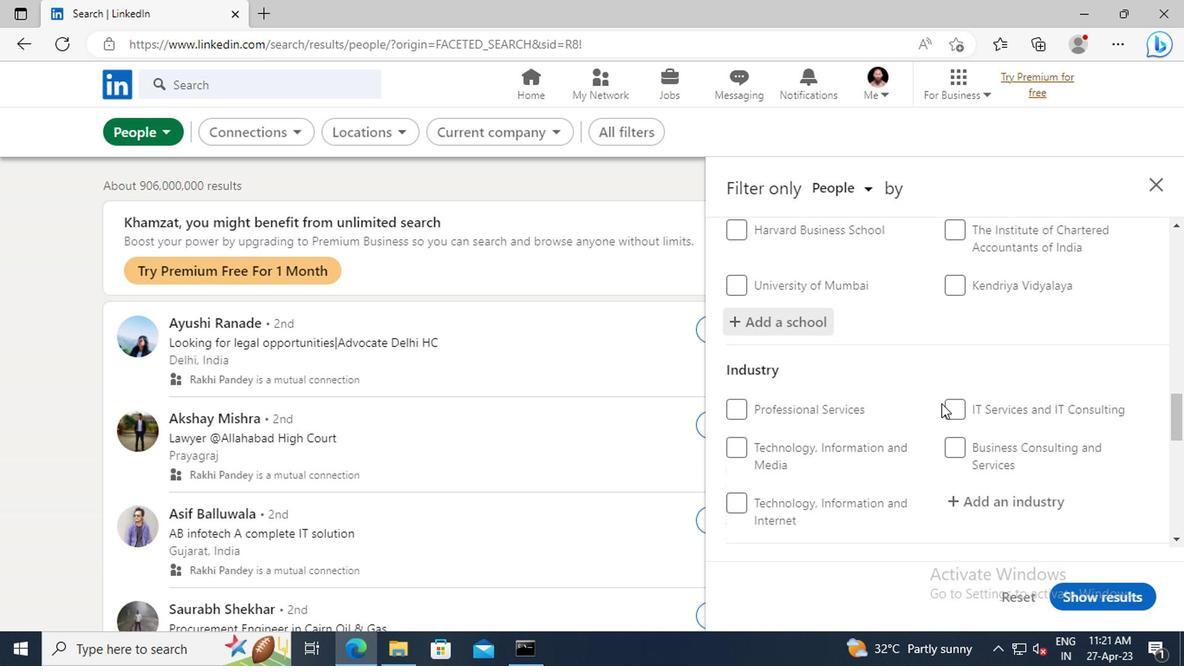
Action: Mouse moved to (969, 404)
Screenshot: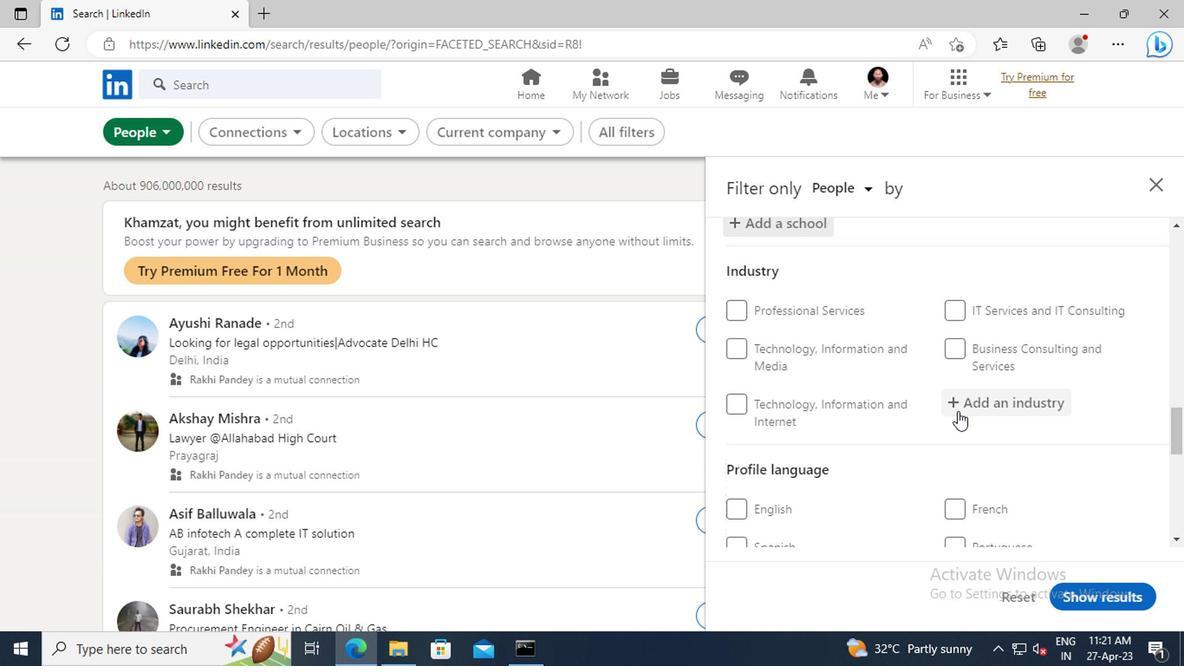 
Action: Mouse pressed left at (969, 404)
Screenshot: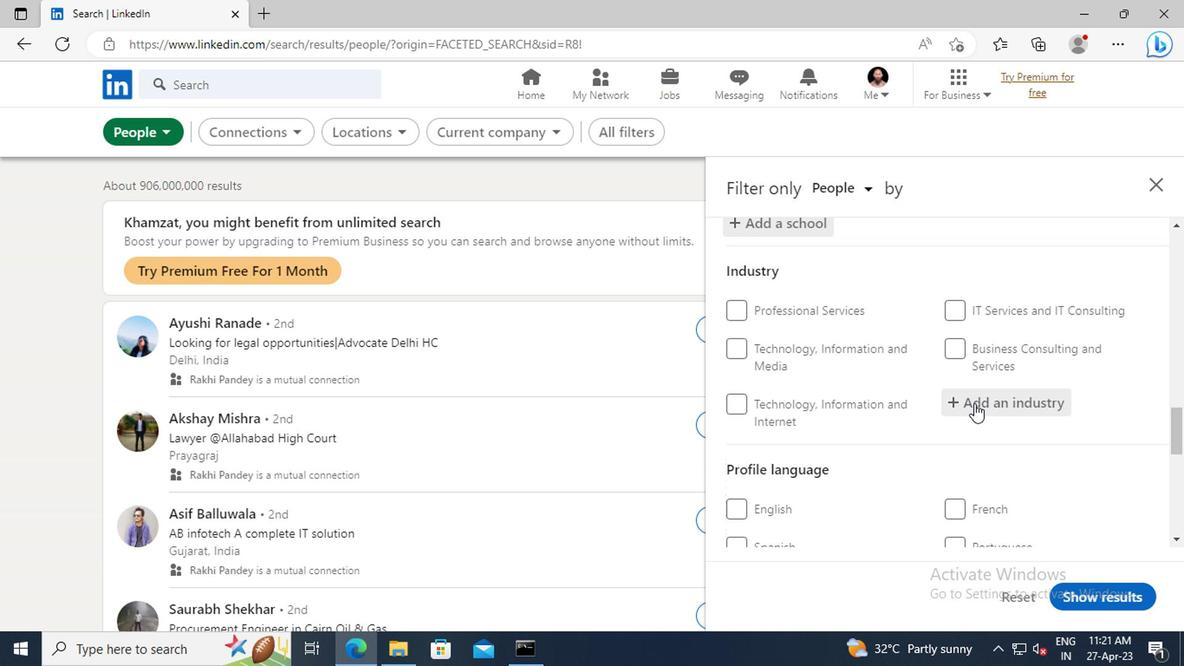 
Action: Key pressed <Key.shift>RESEARCH<Key.space><Key.shift>SERVICES
Screenshot: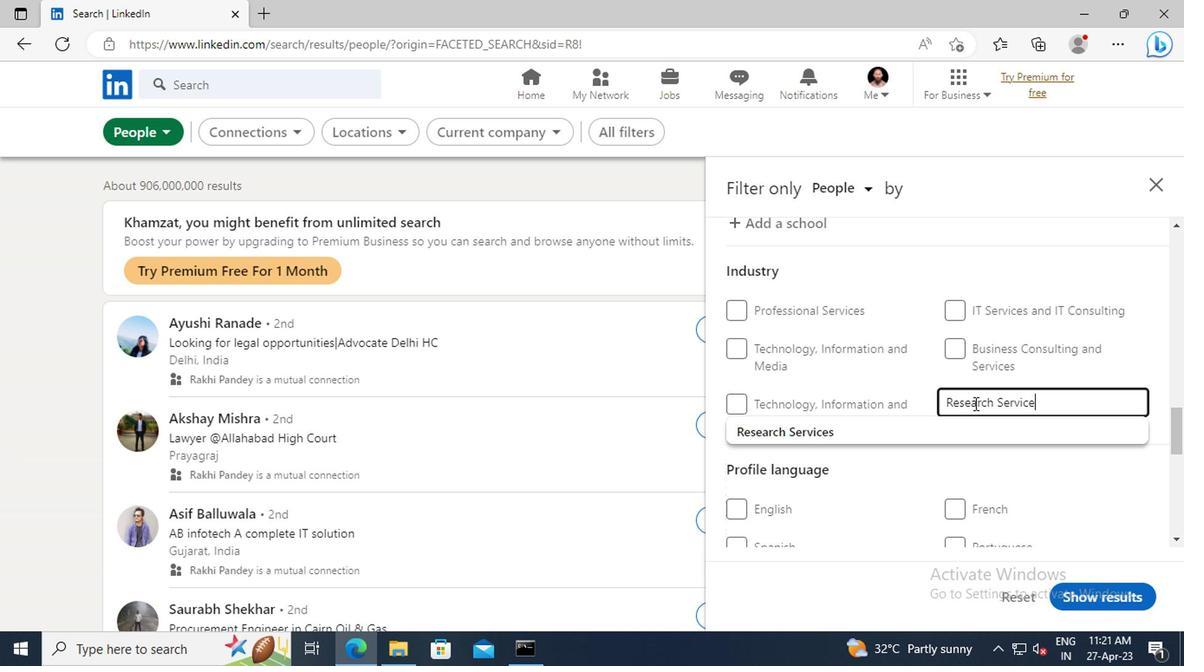 
Action: Mouse moved to (976, 428)
Screenshot: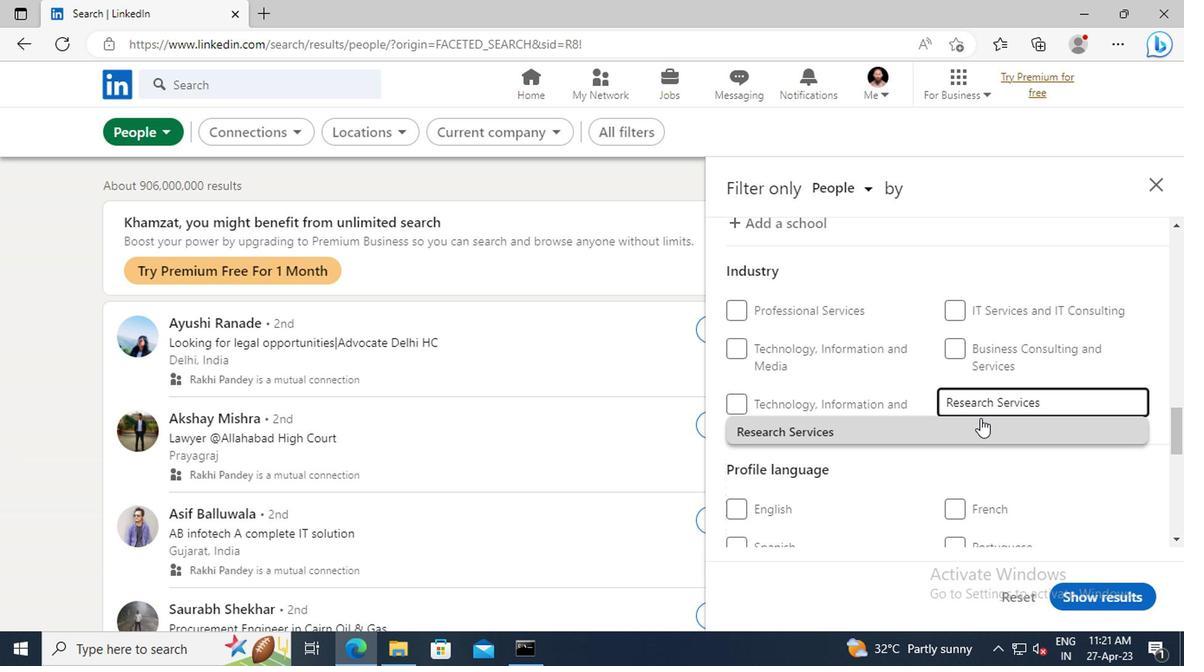 
Action: Mouse pressed left at (976, 428)
Screenshot: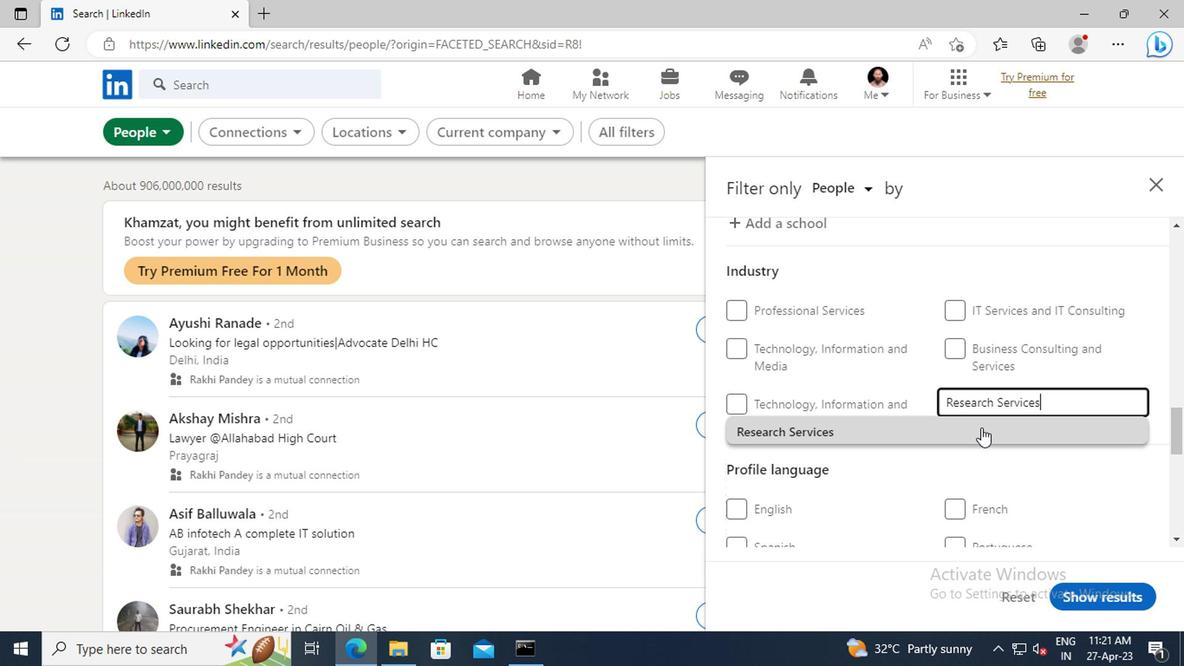 
Action: Mouse moved to (961, 397)
Screenshot: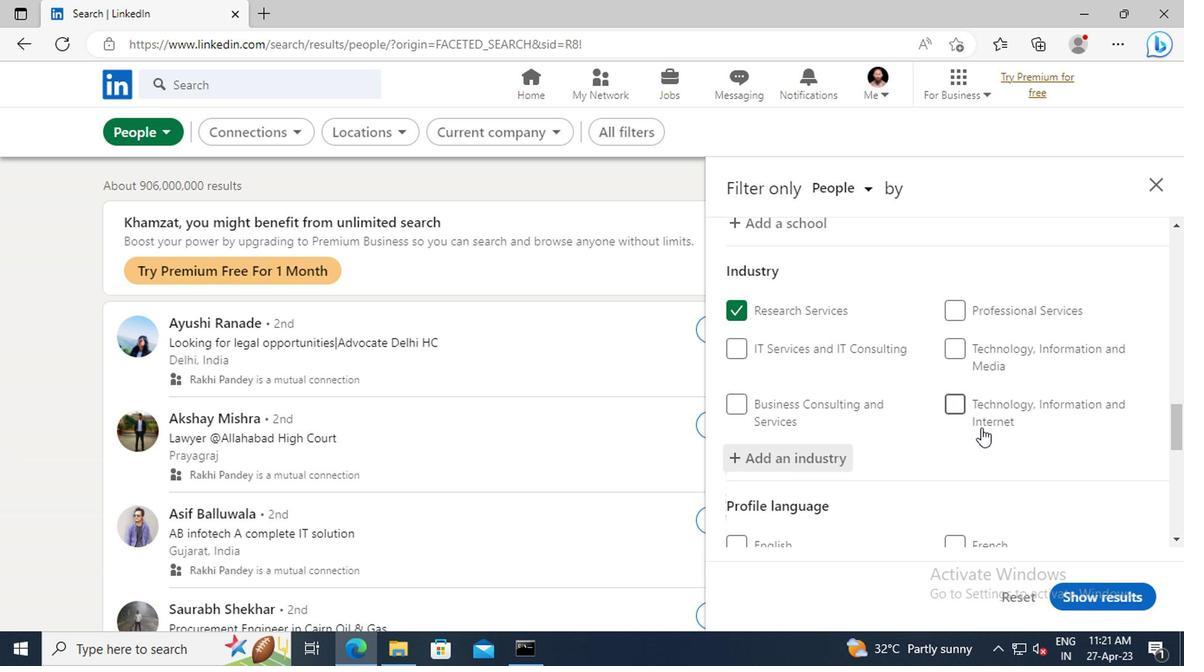 
Action: Mouse scrolled (961, 397) with delta (0, 0)
Screenshot: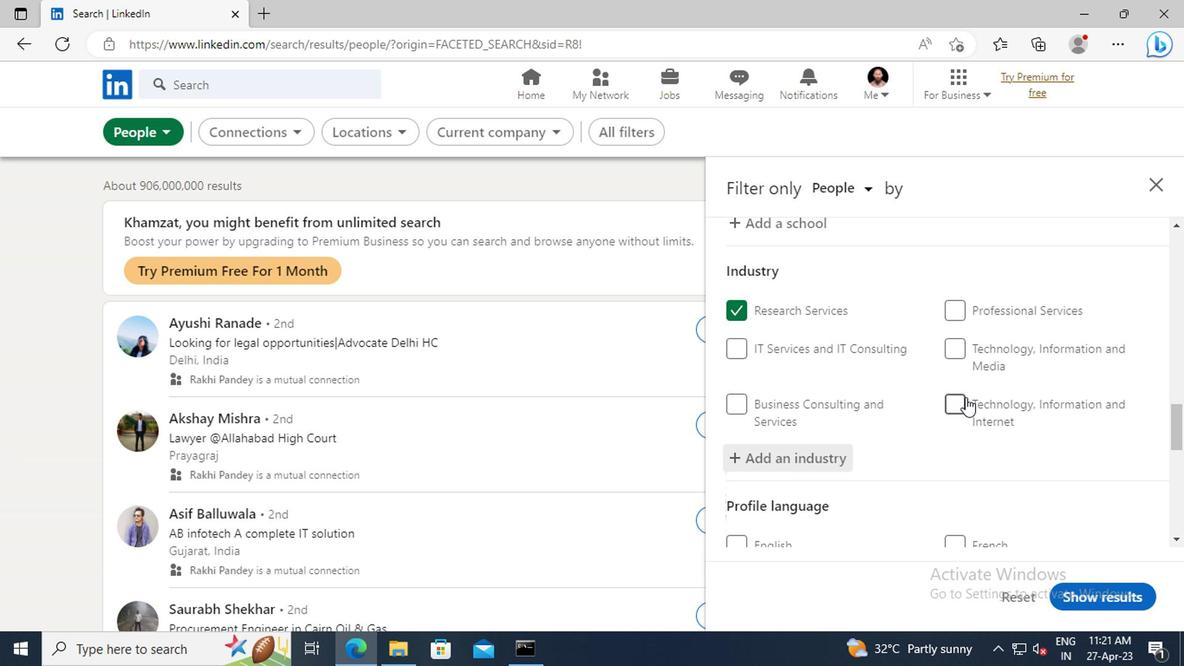 
Action: Mouse scrolled (961, 397) with delta (0, 0)
Screenshot: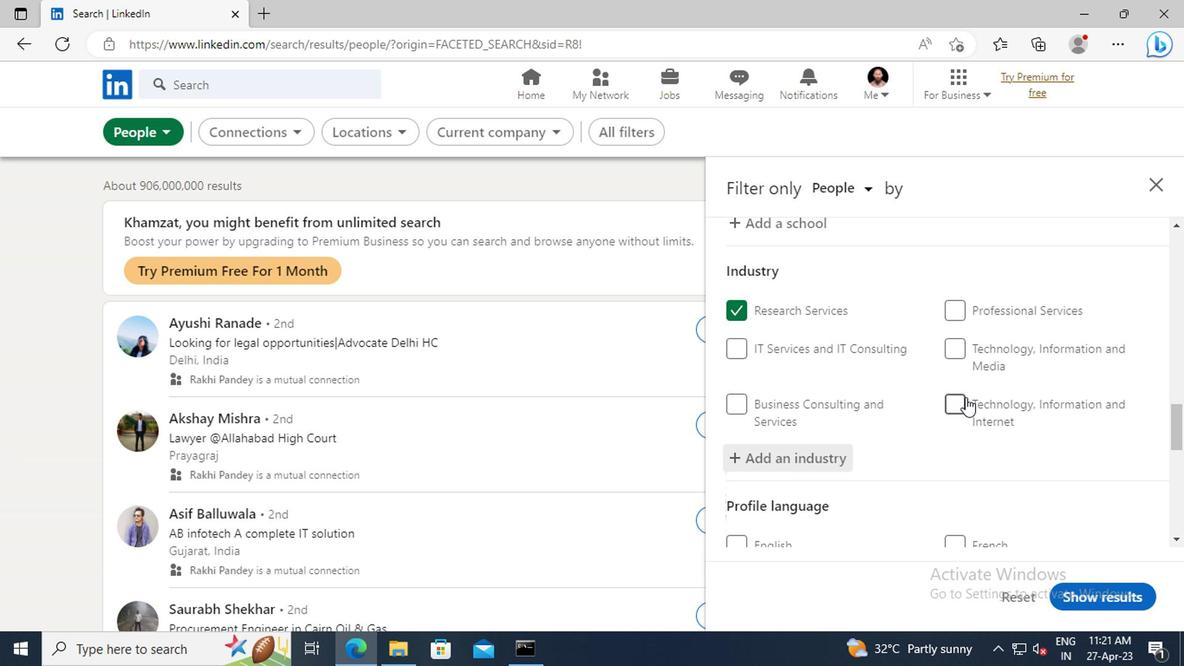 
Action: Mouse scrolled (961, 397) with delta (0, 0)
Screenshot: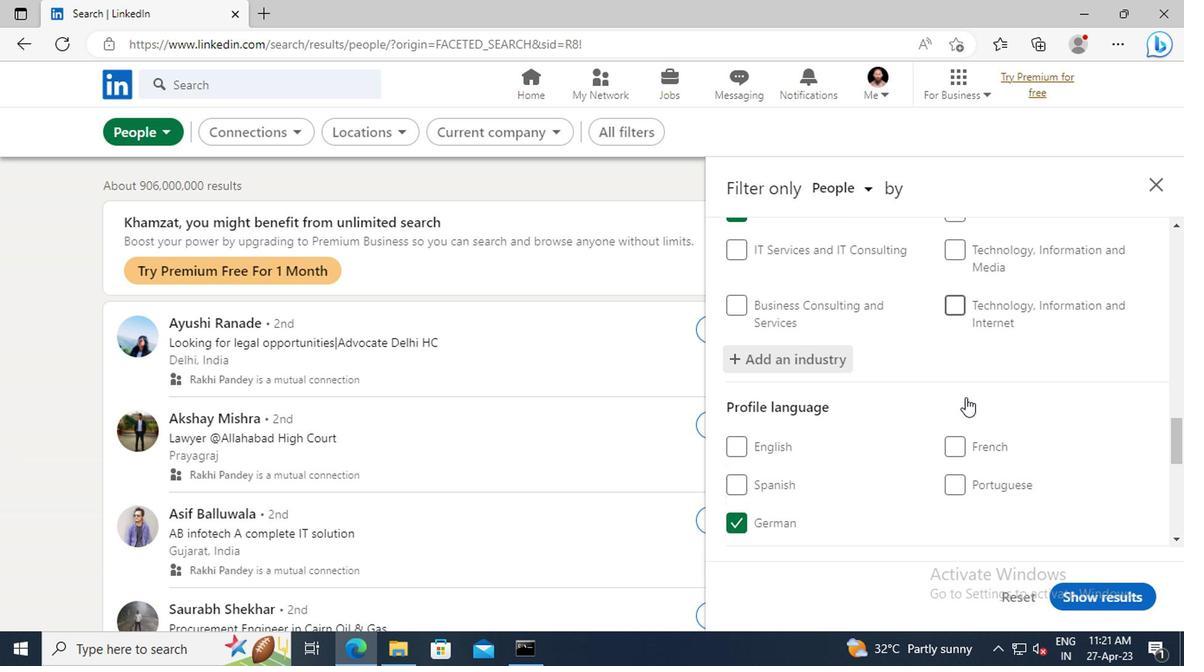 
Action: Mouse scrolled (961, 397) with delta (0, 0)
Screenshot: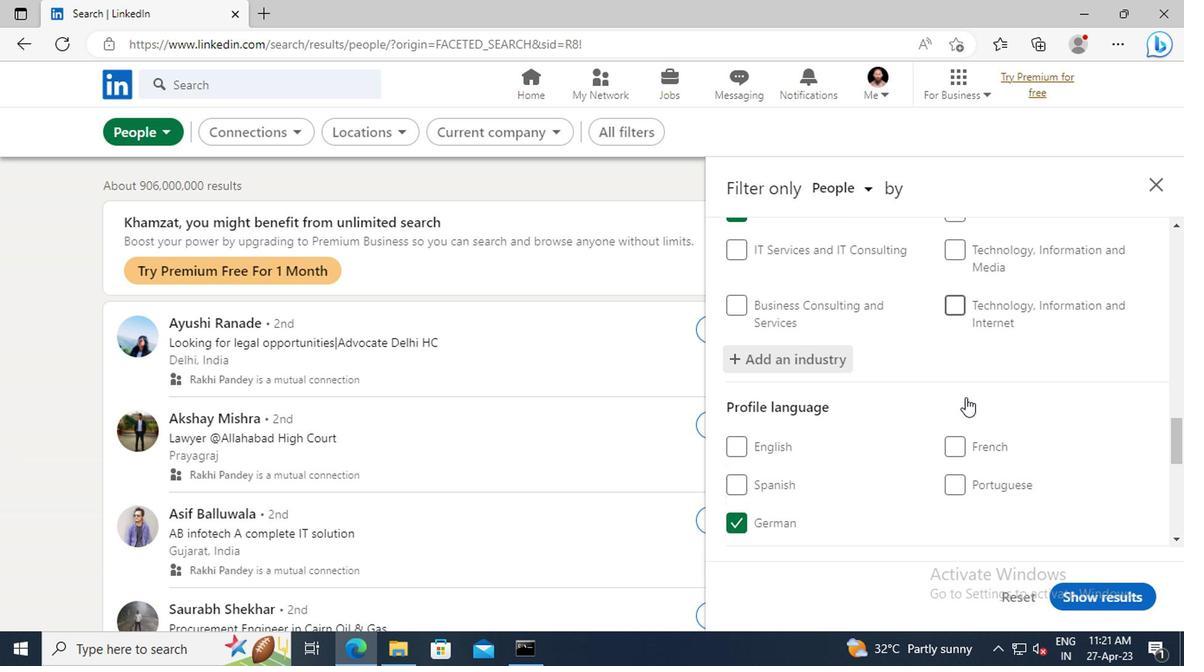 
Action: Mouse scrolled (961, 397) with delta (0, 0)
Screenshot: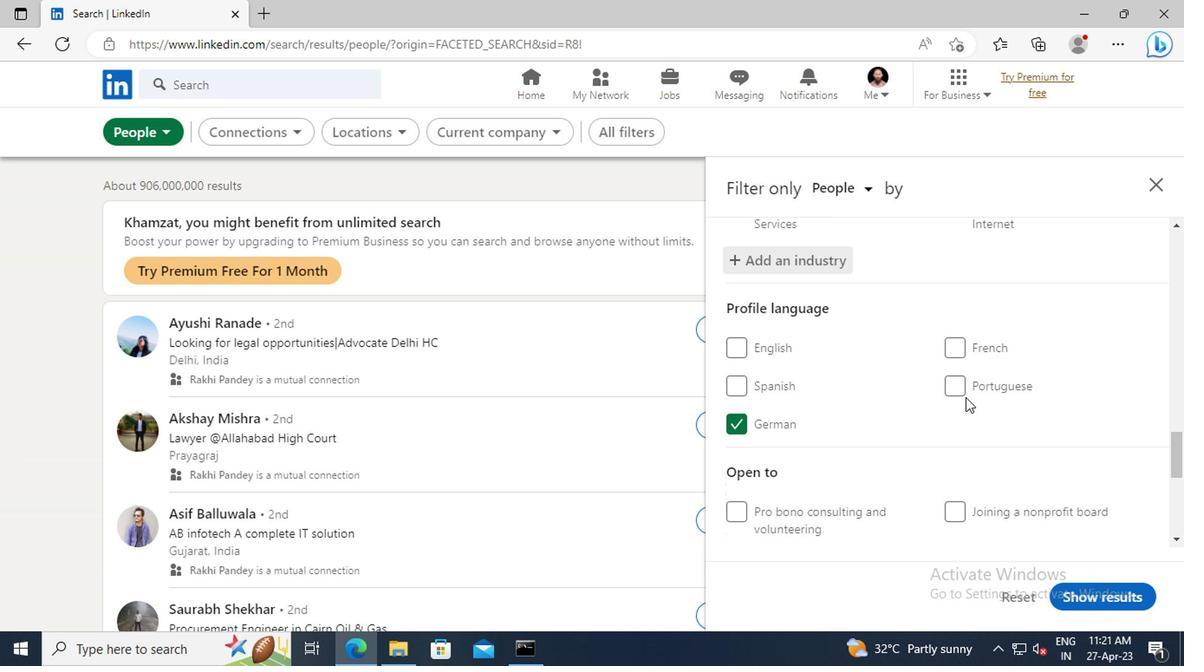 
Action: Mouse scrolled (961, 397) with delta (0, 0)
Screenshot: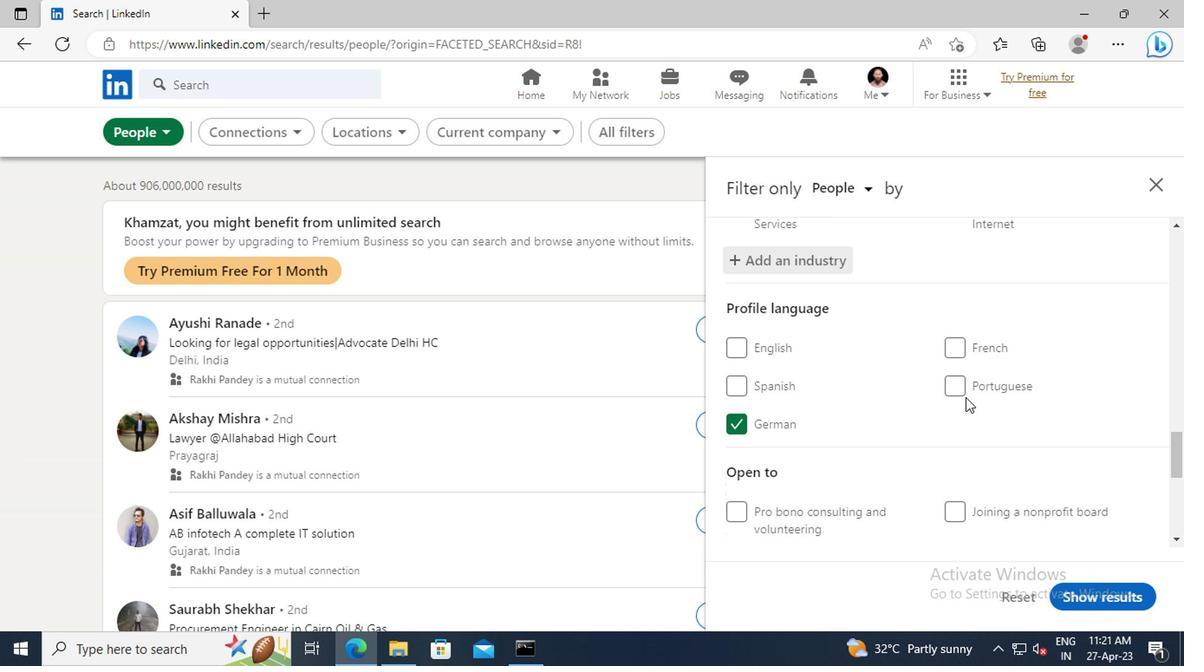 
Action: Mouse scrolled (961, 397) with delta (0, 0)
Screenshot: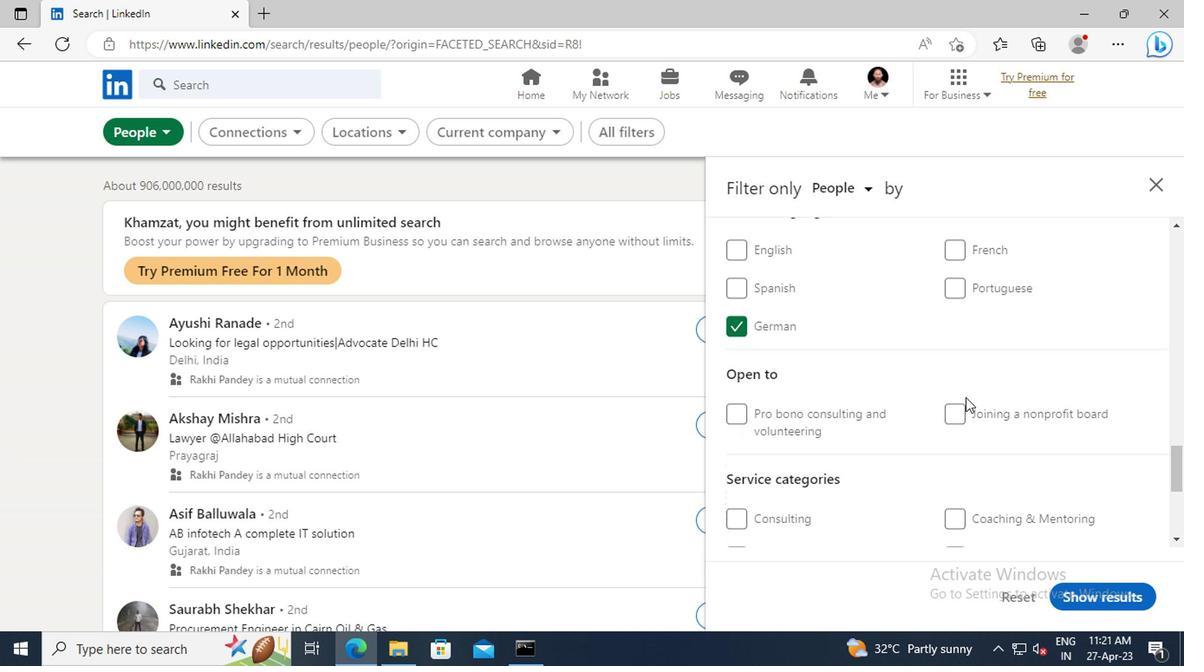 
Action: Mouse scrolled (961, 397) with delta (0, 0)
Screenshot: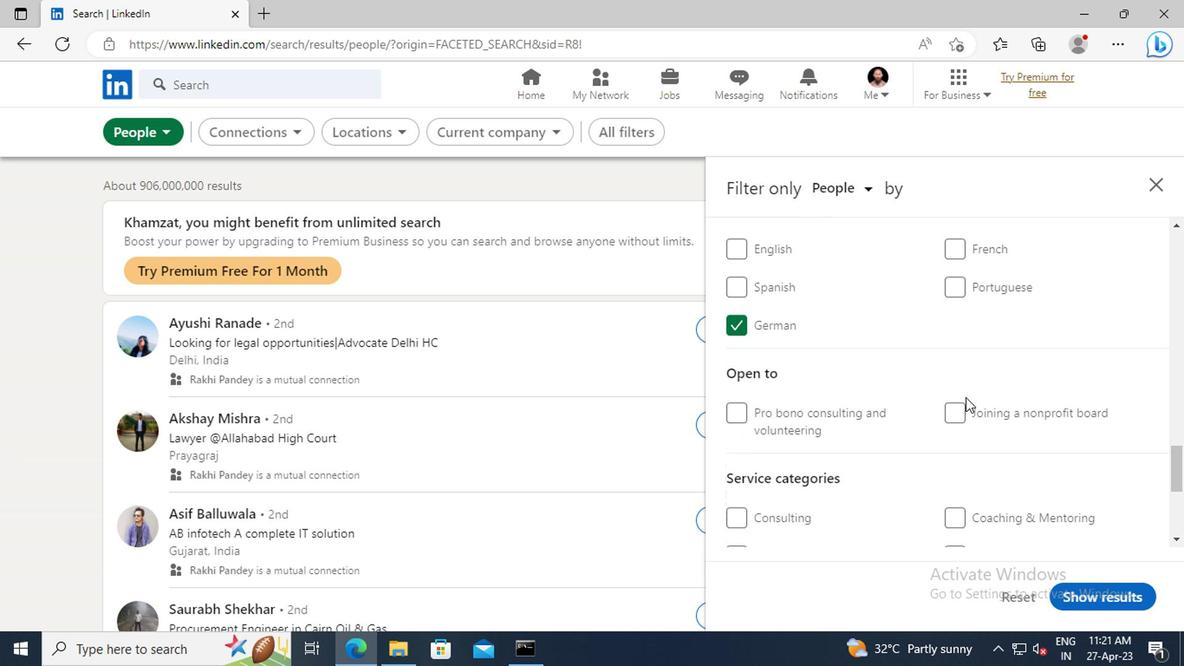 
Action: Mouse scrolled (961, 397) with delta (0, 0)
Screenshot: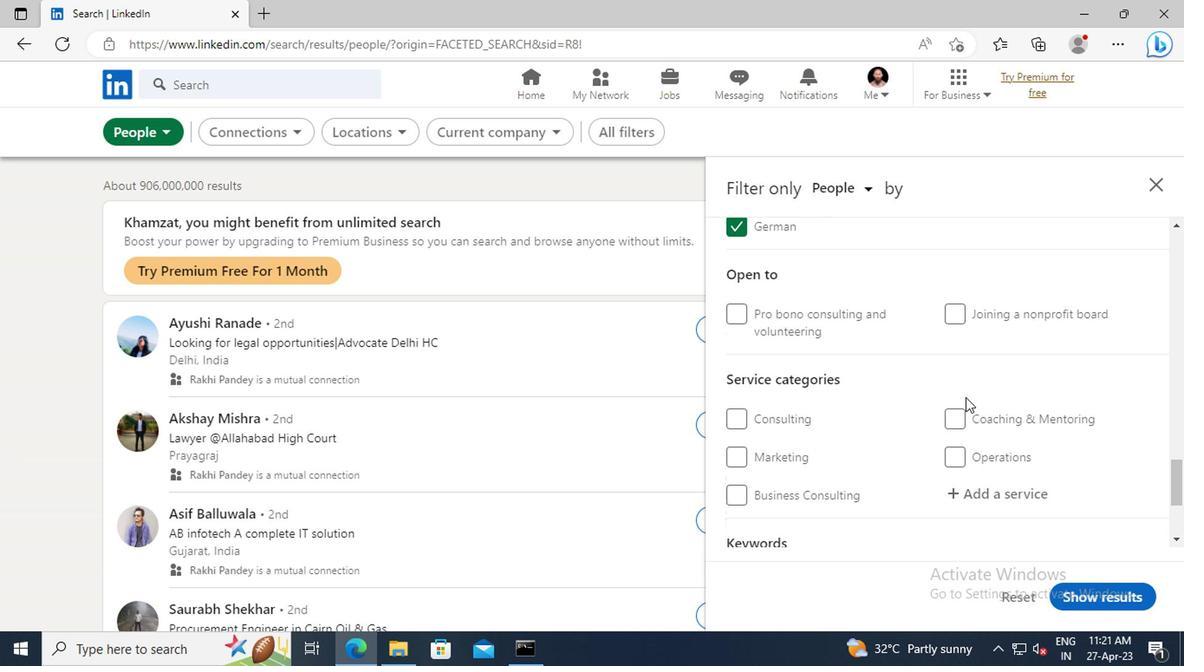 
Action: Mouse scrolled (961, 397) with delta (0, 0)
Screenshot: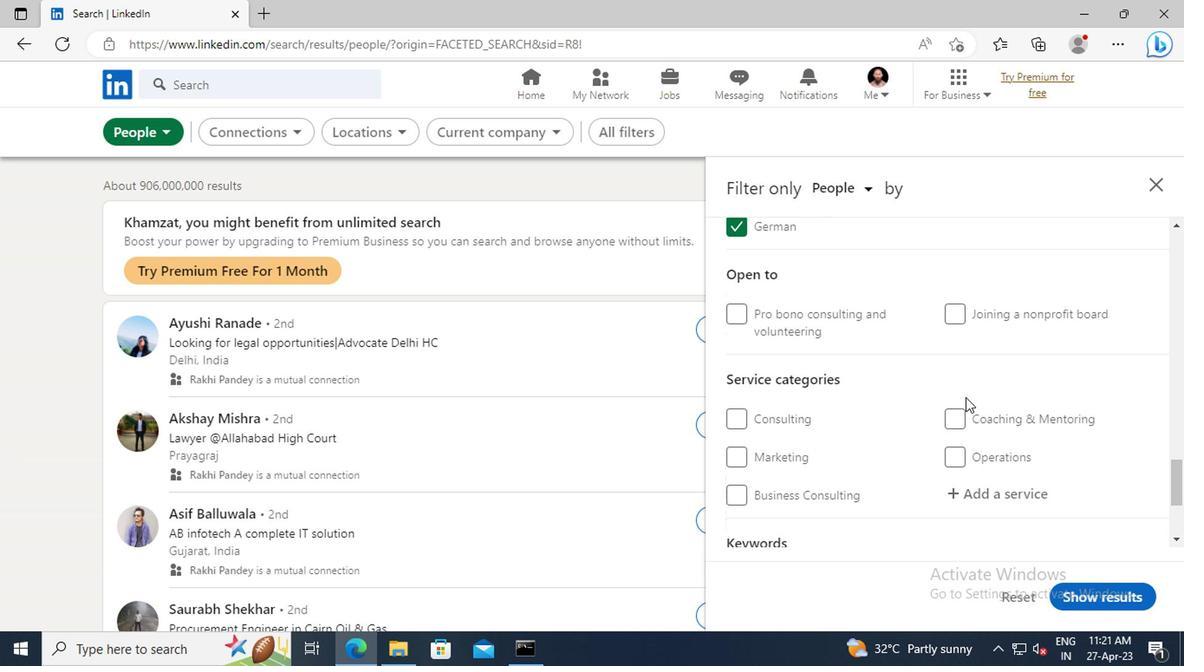 
Action: Mouse moved to (967, 401)
Screenshot: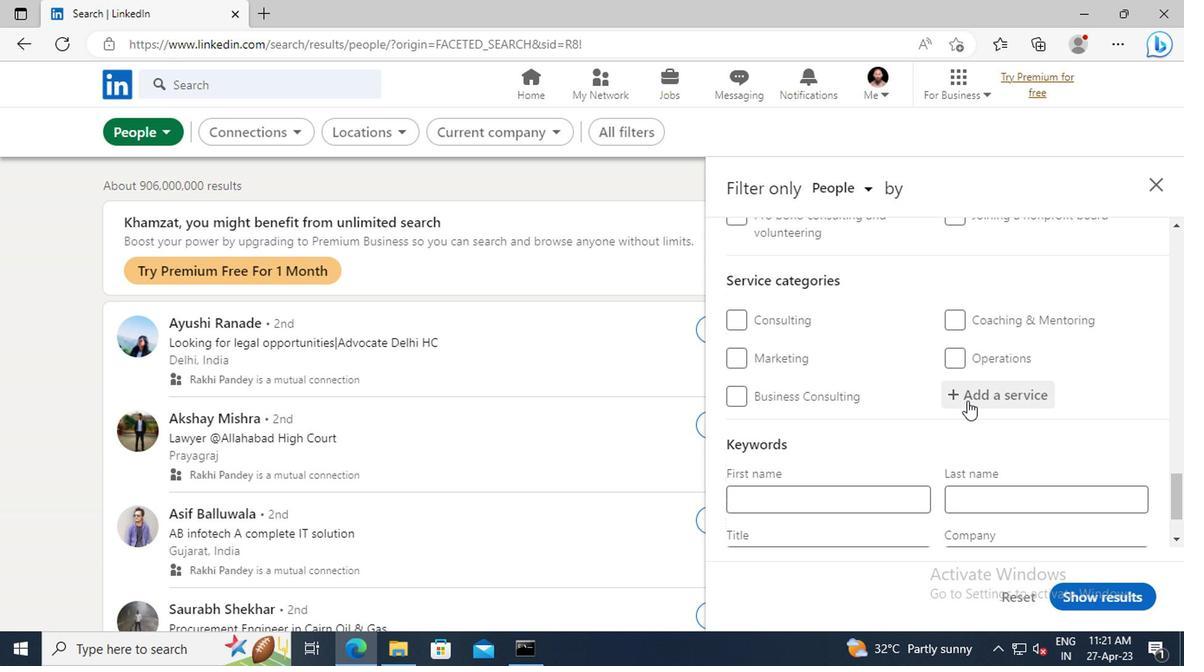 
Action: Mouse pressed left at (967, 401)
Screenshot: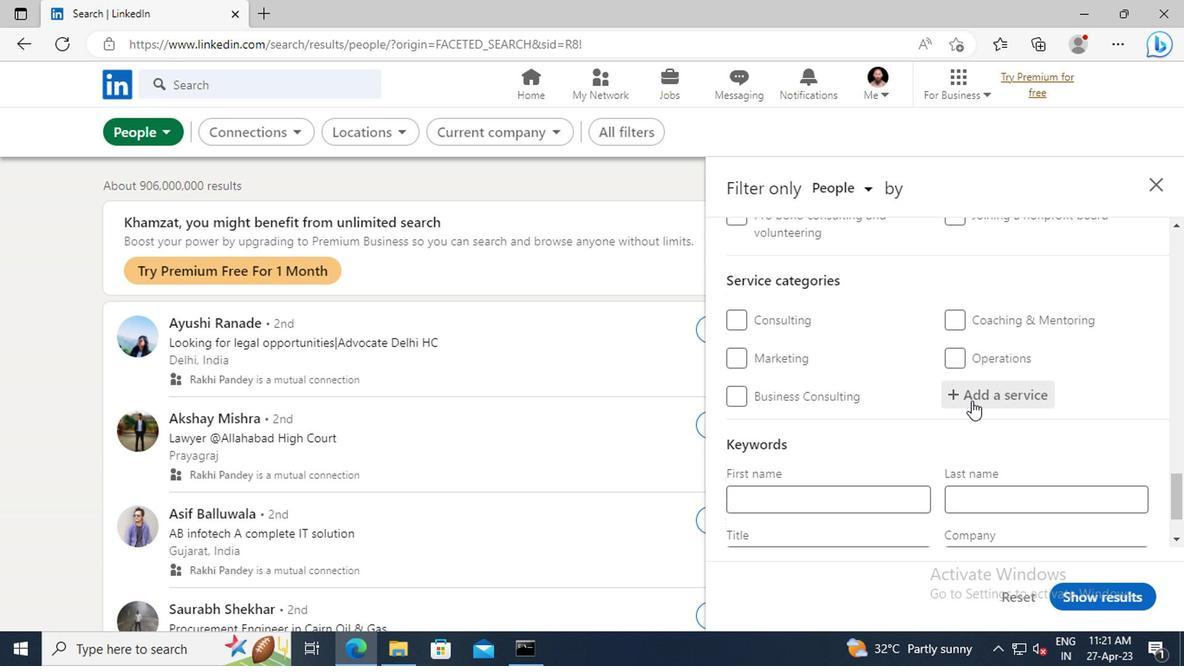
Action: Key pressed <Key.shift>WEALTH<Key.space><Key.shift>MANAGEMENT<Key.enter>
Screenshot: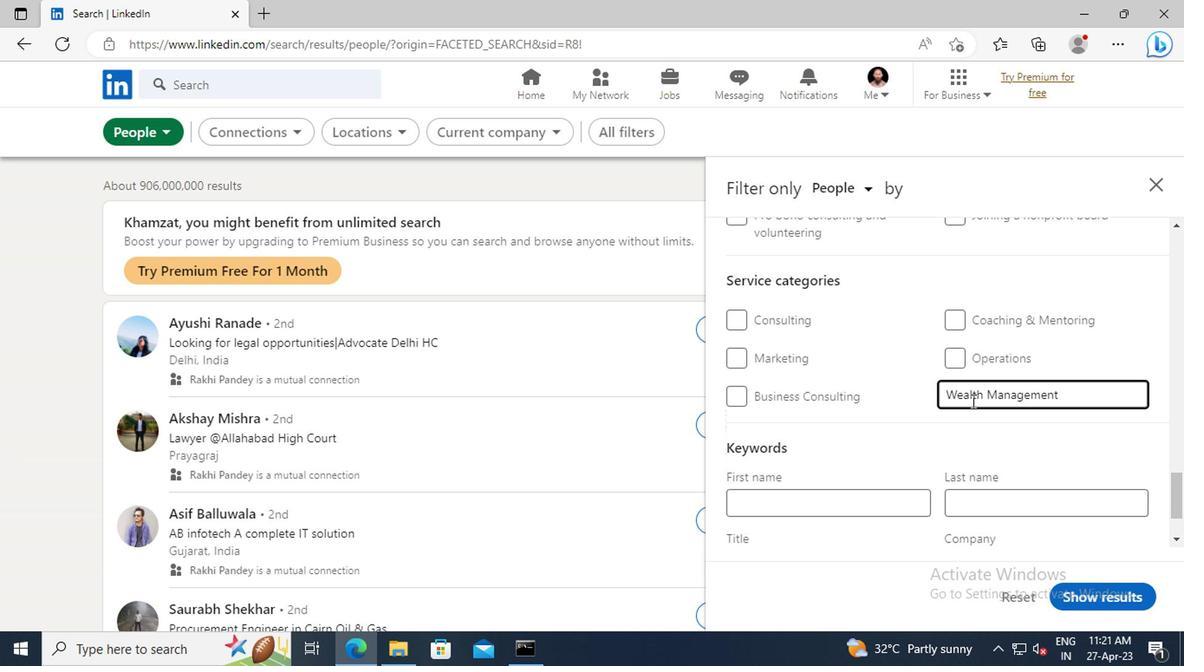
Action: Mouse moved to (916, 392)
Screenshot: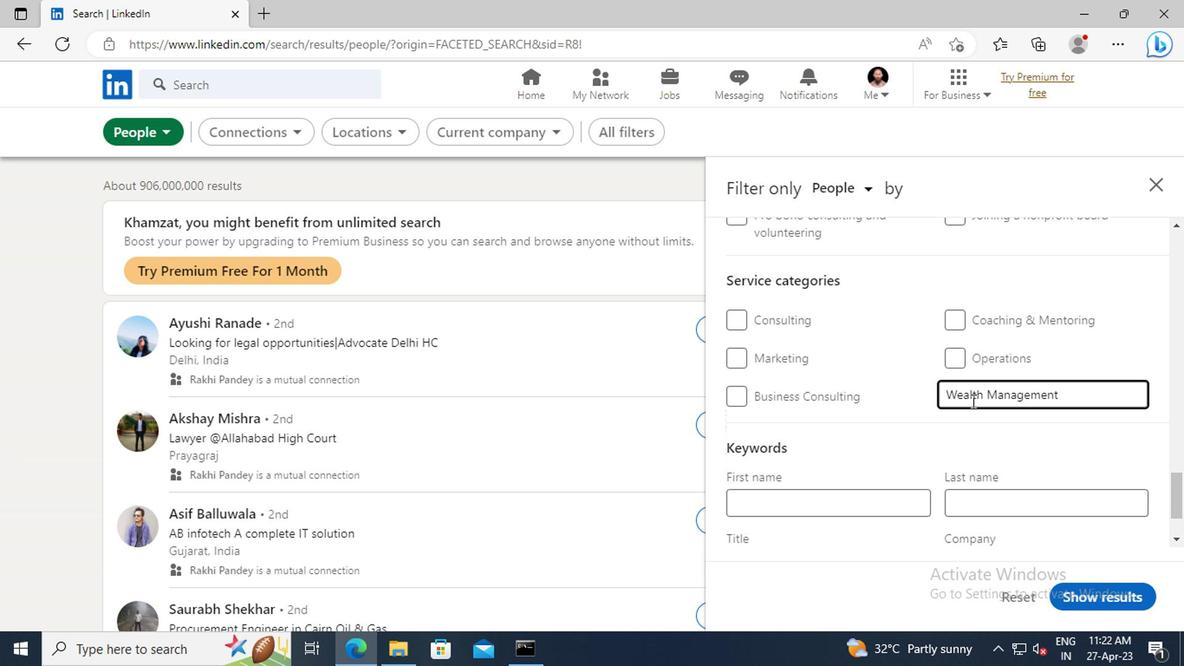 
Action: Mouse scrolled (916, 391) with delta (0, -1)
Screenshot: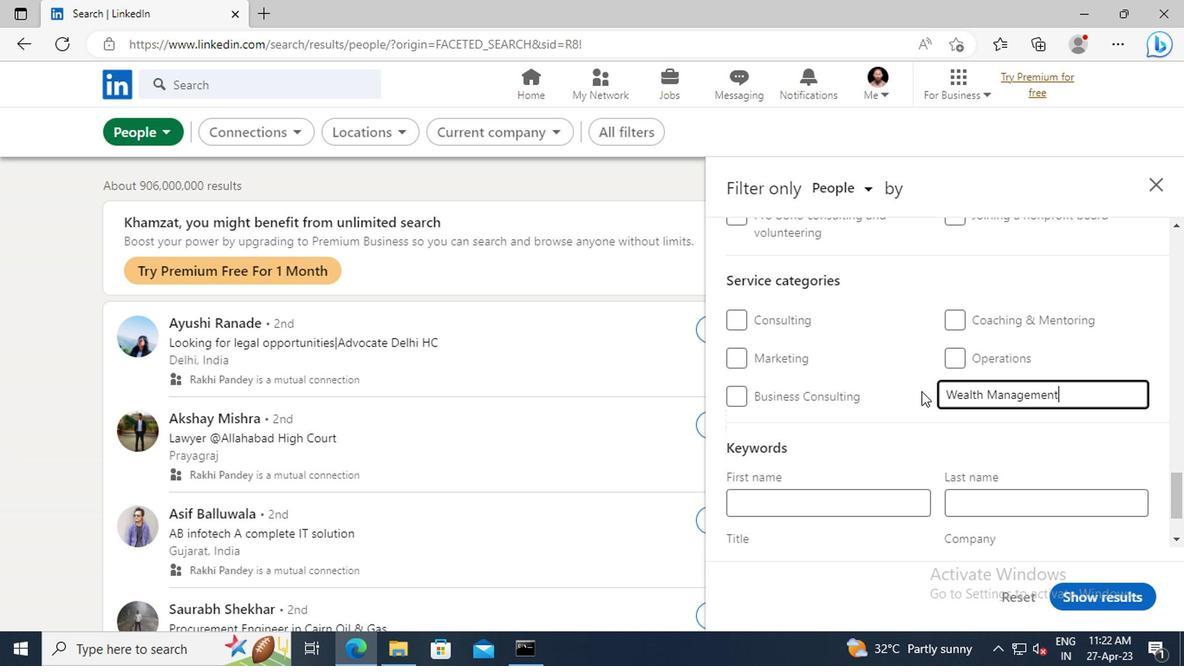 
Action: Mouse scrolled (916, 391) with delta (0, -1)
Screenshot: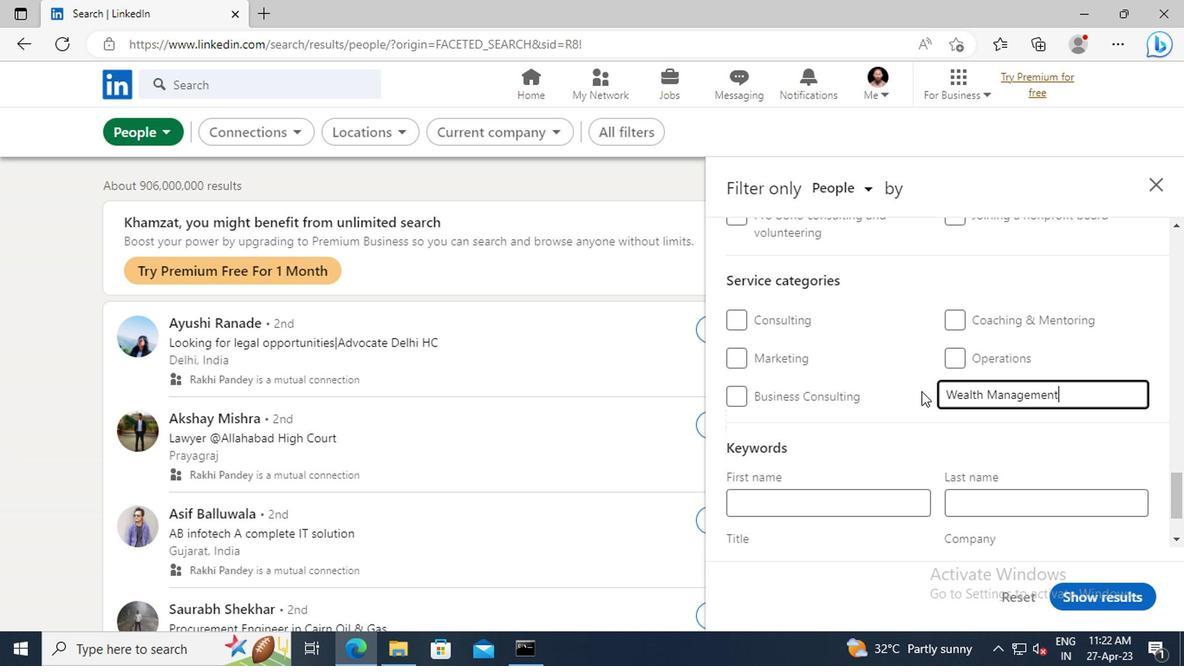 
Action: Mouse scrolled (916, 391) with delta (0, -1)
Screenshot: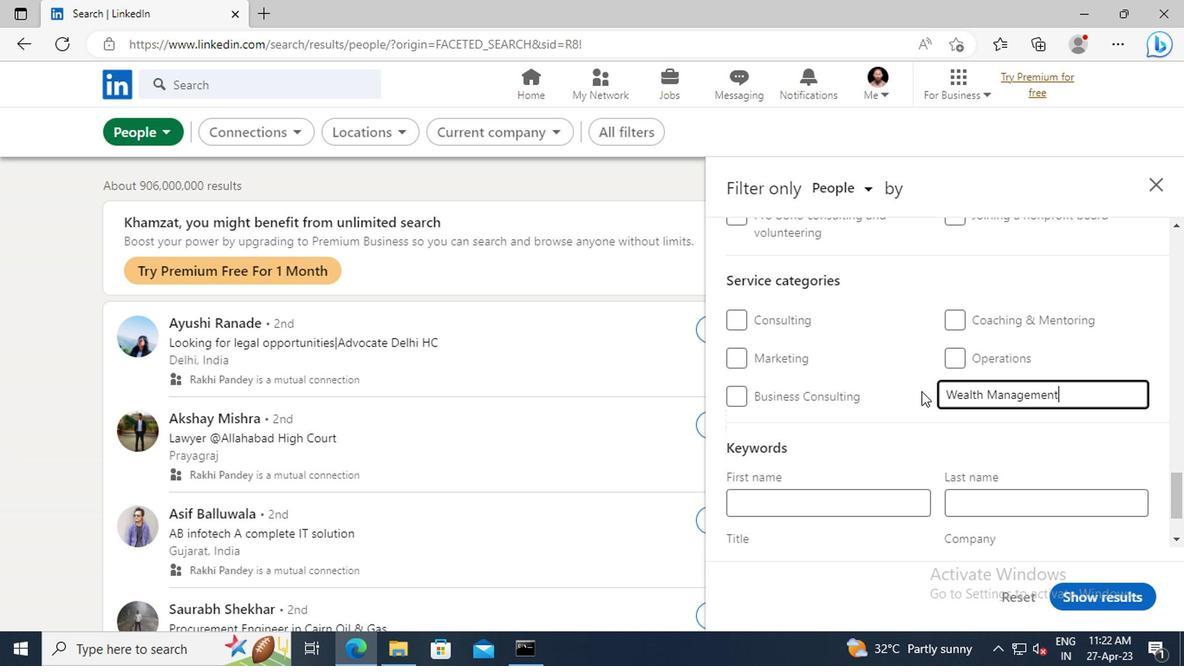 
Action: Mouse moved to (815, 475)
Screenshot: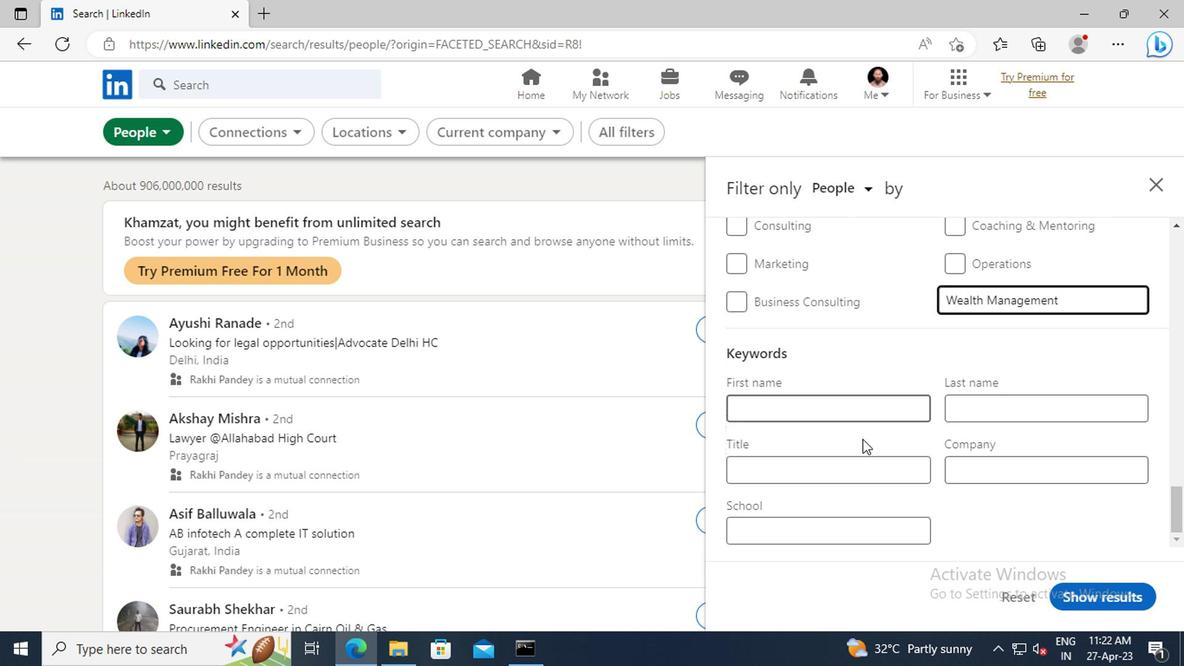 
Action: Mouse pressed left at (815, 475)
Screenshot: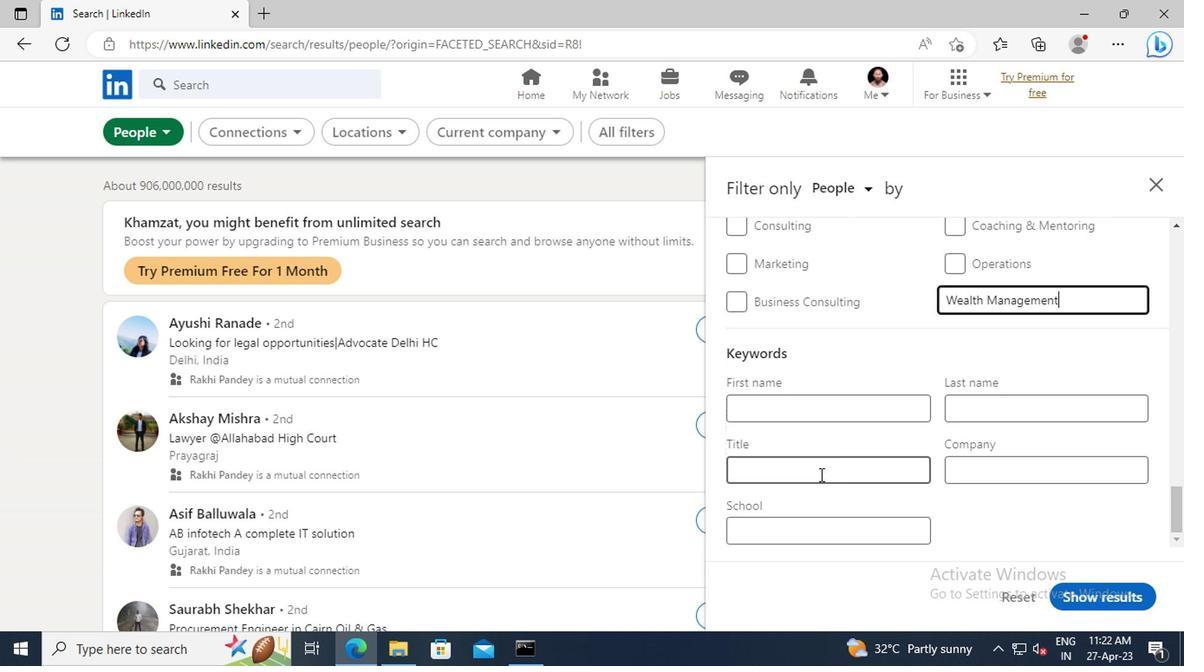 
Action: Key pressed <Key.shift>PRESCHOOL<Key.space><Key.shift>TEACHER<Key.enter>
Screenshot: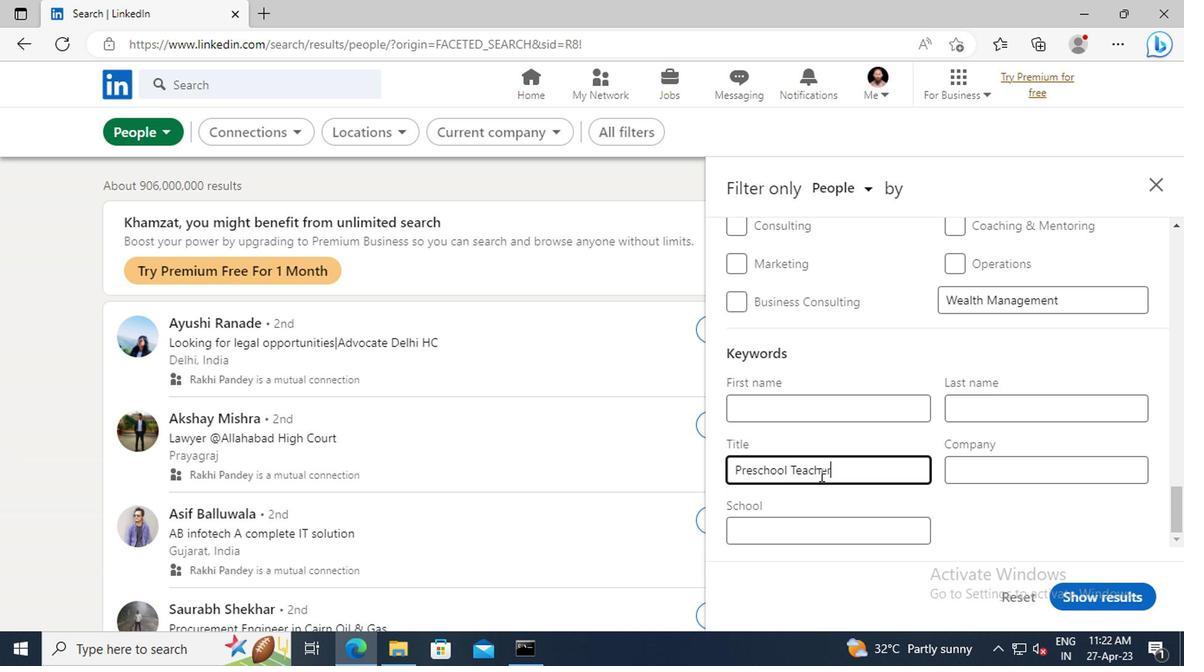 
Action: Mouse moved to (1096, 599)
Screenshot: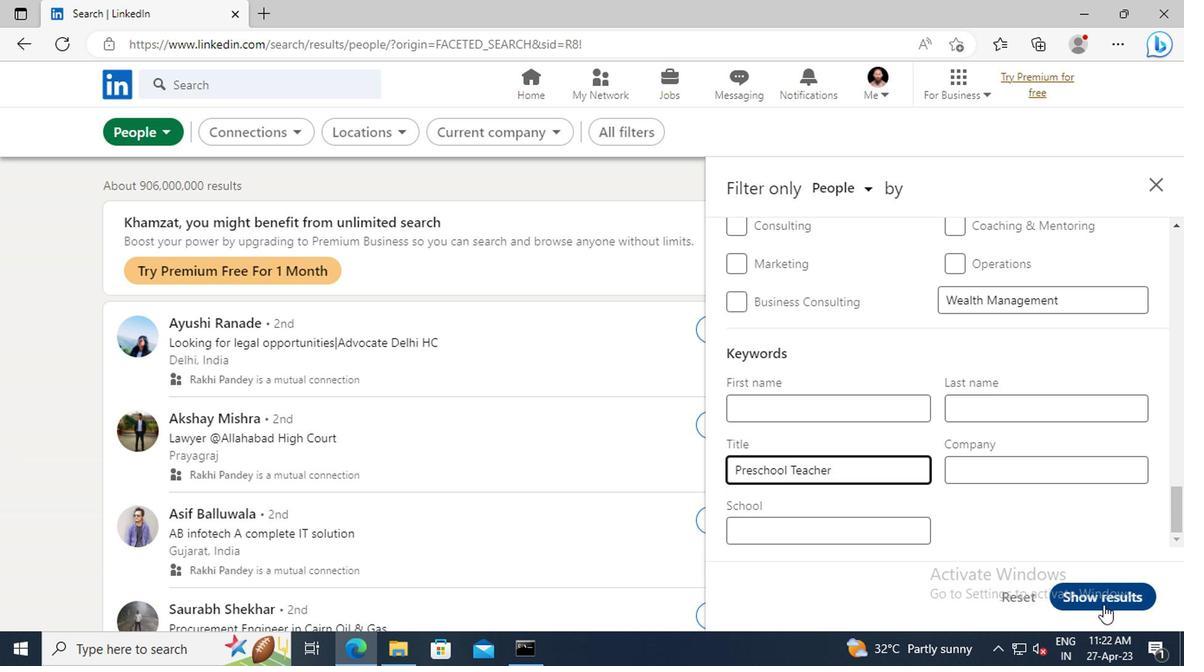 
Action: Mouse pressed left at (1096, 599)
Screenshot: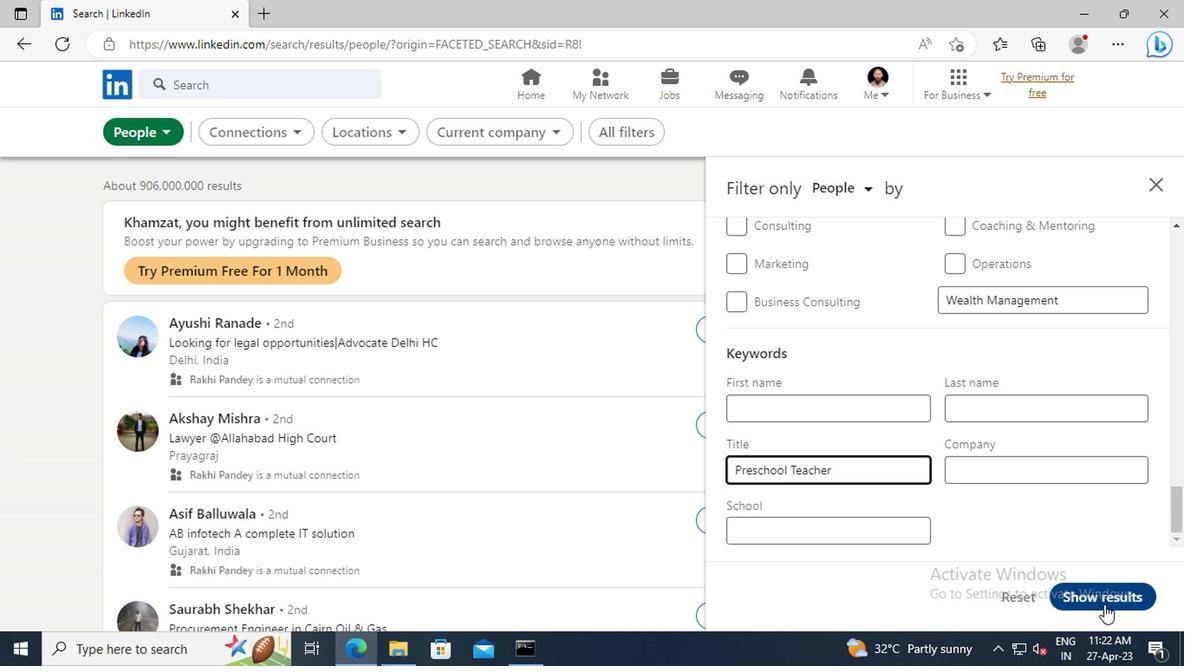 
